 Task: nan
Action: Mouse moved to (479, 187)
Screenshot: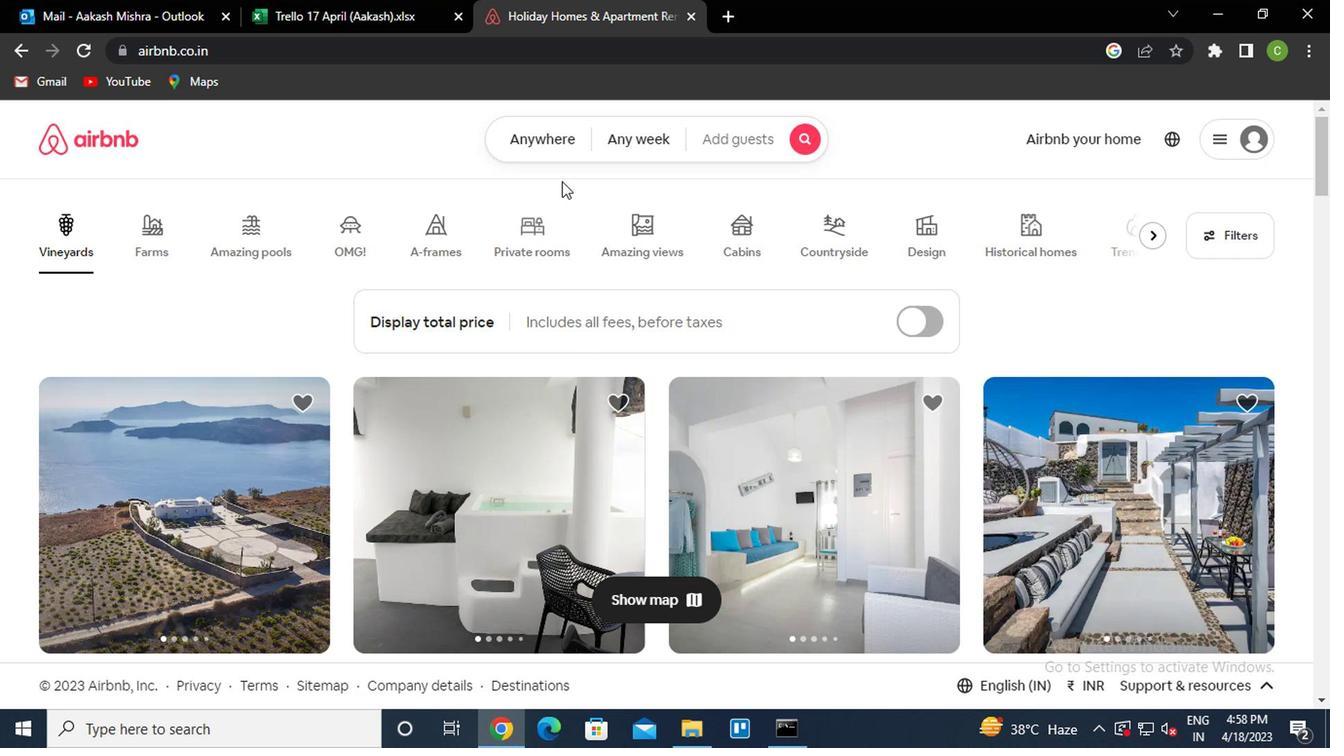 
Action: Mouse pressed left at (479, 187)
Screenshot: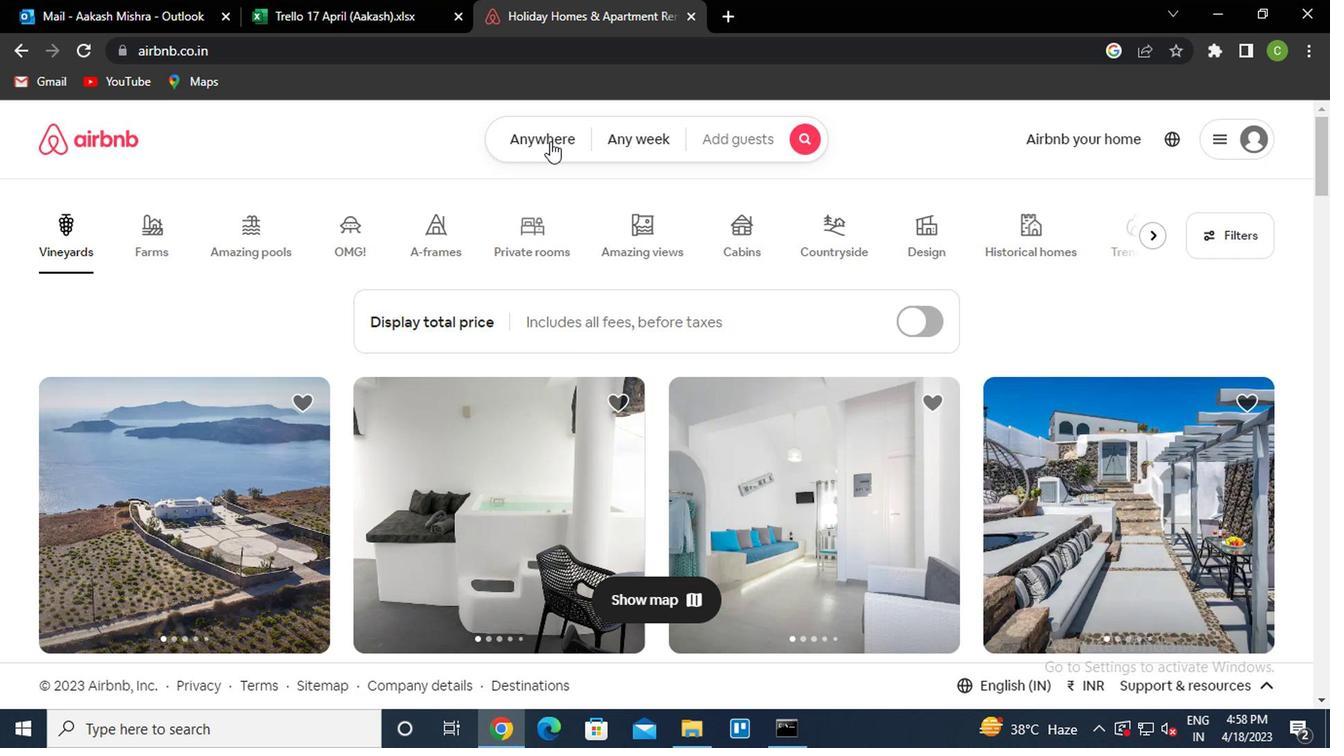 
Action: Mouse moved to (376, 243)
Screenshot: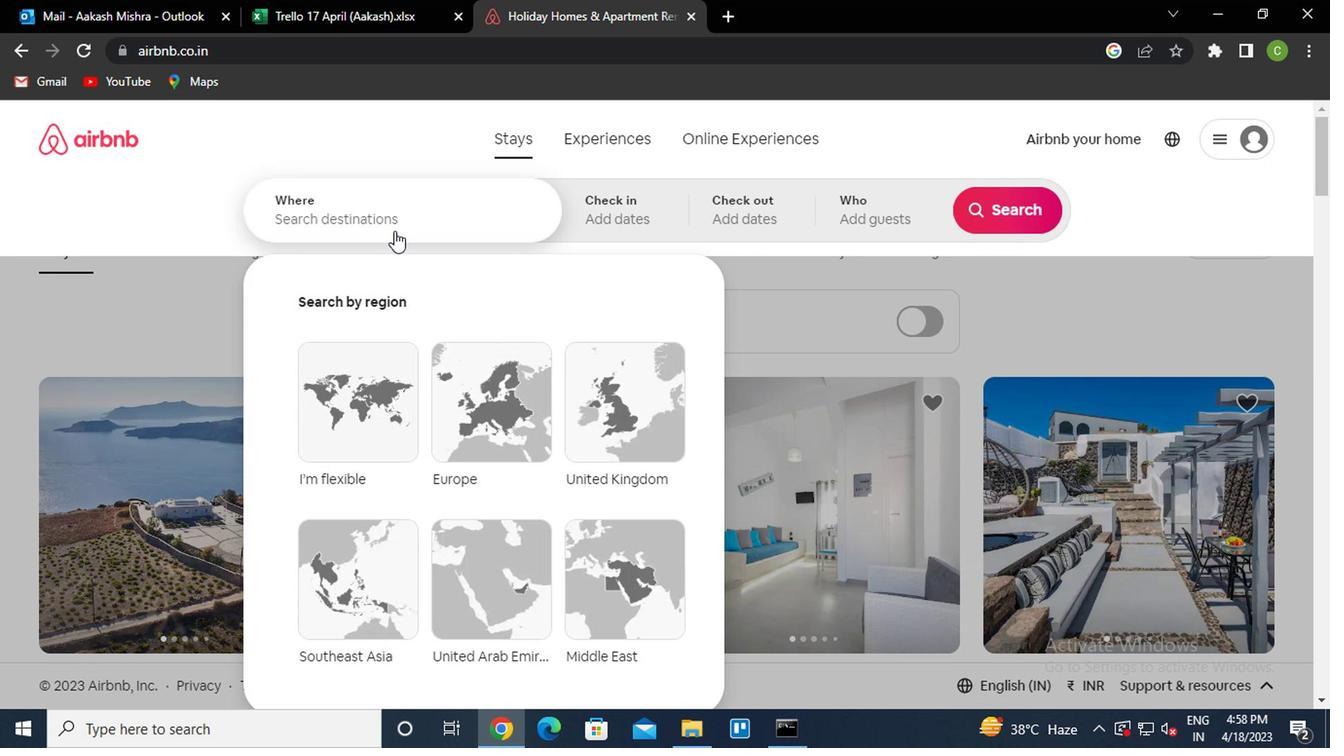 
Action: Mouse pressed left at (376, 243)
Screenshot: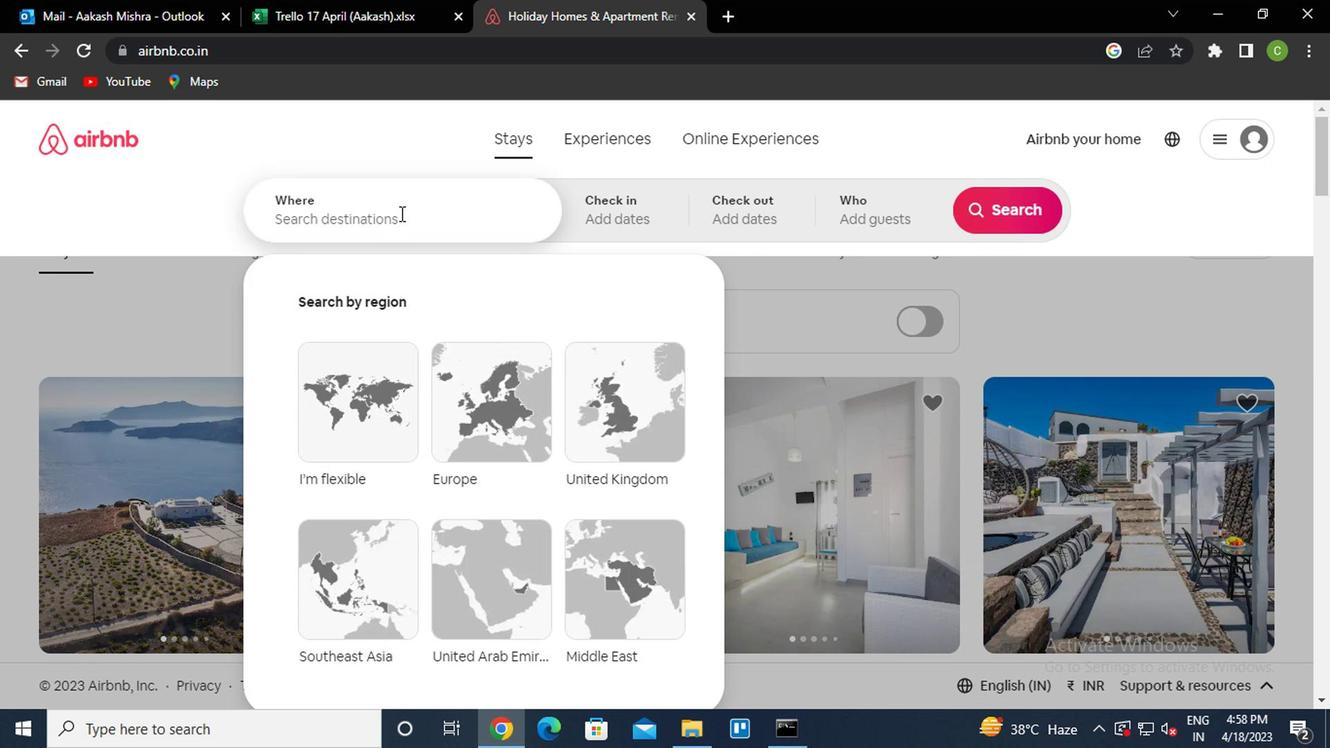 
Action: Key pressed b<Key.caps_lock>ezerro<Key.space><Key.caps_lock>b<Key.caps_lock>razil<Key.down><Key.enter>
Screenshot: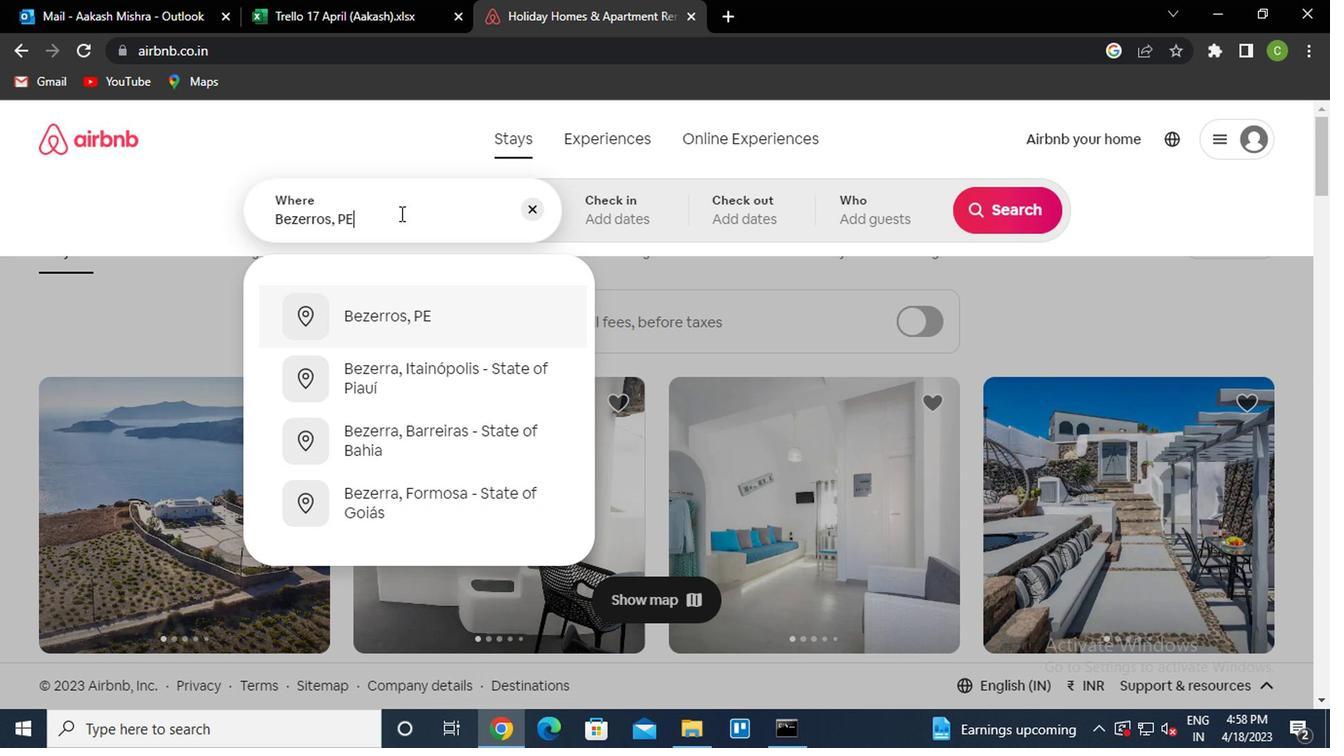 
Action: Mouse moved to (800, 352)
Screenshot: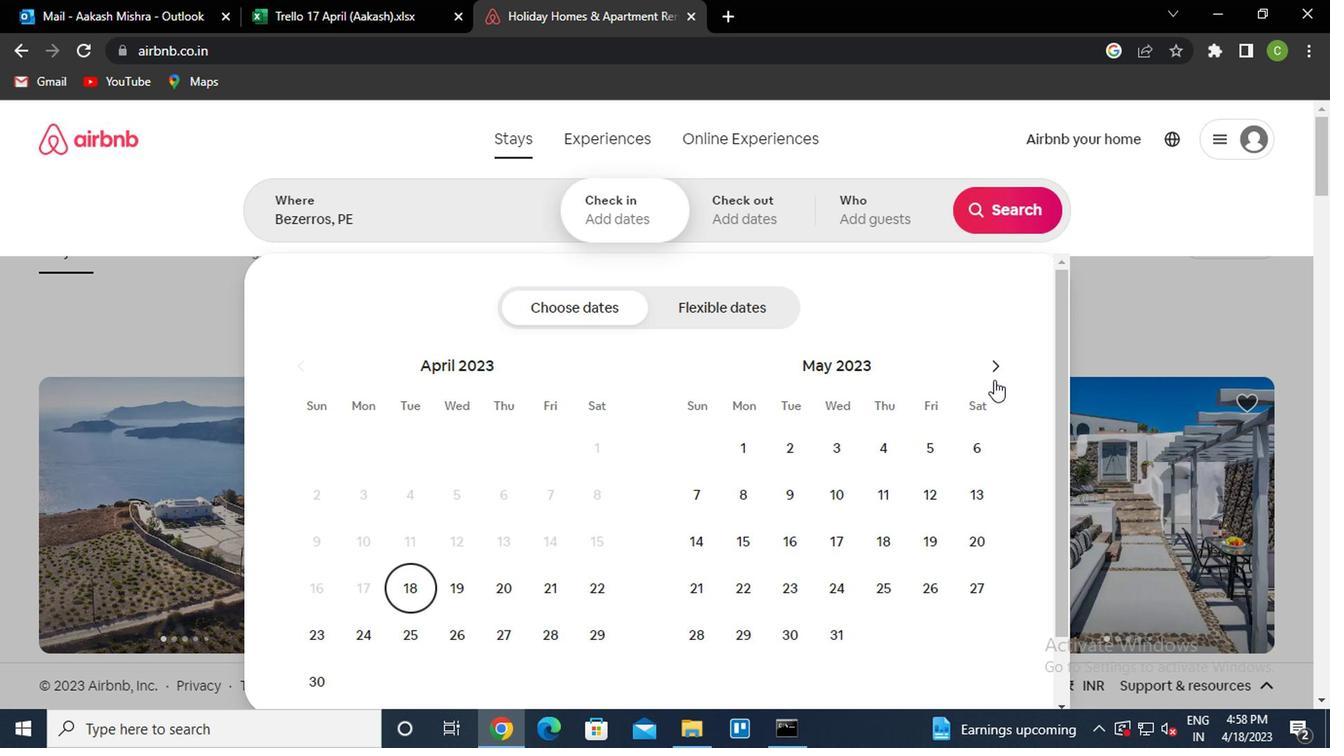 
Action: Mouse pressed left at (800, 352)
Screenshot: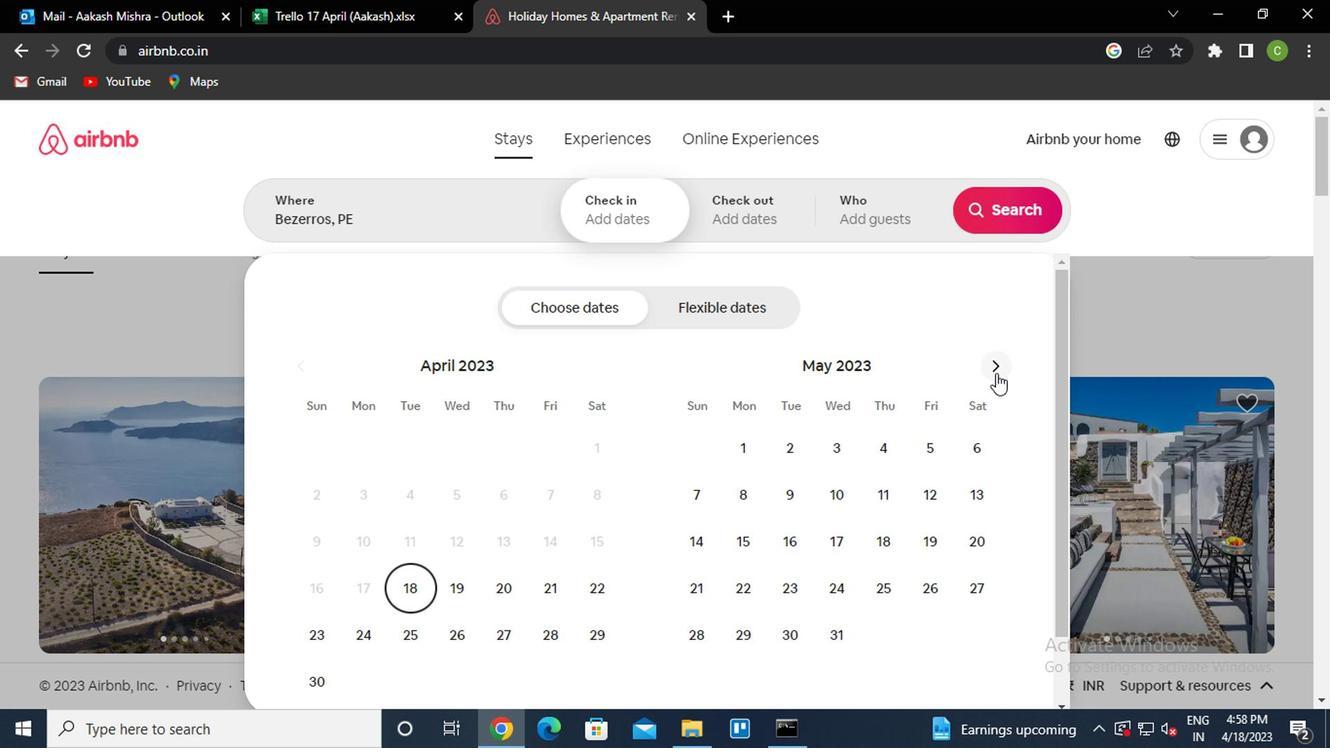 
Action: Mouse moved to (620, 472)
Screenshot: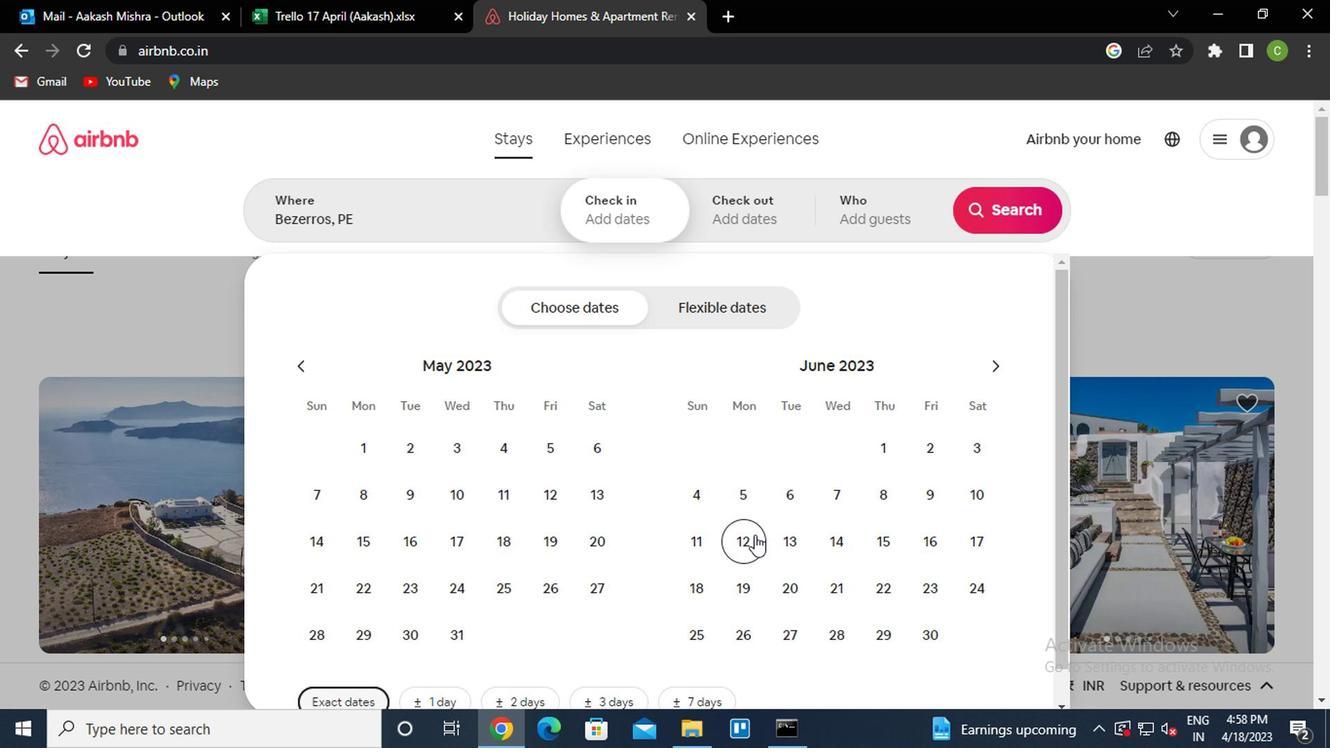 
Action: Mouse pressed left at (620, 472)
Screenshot: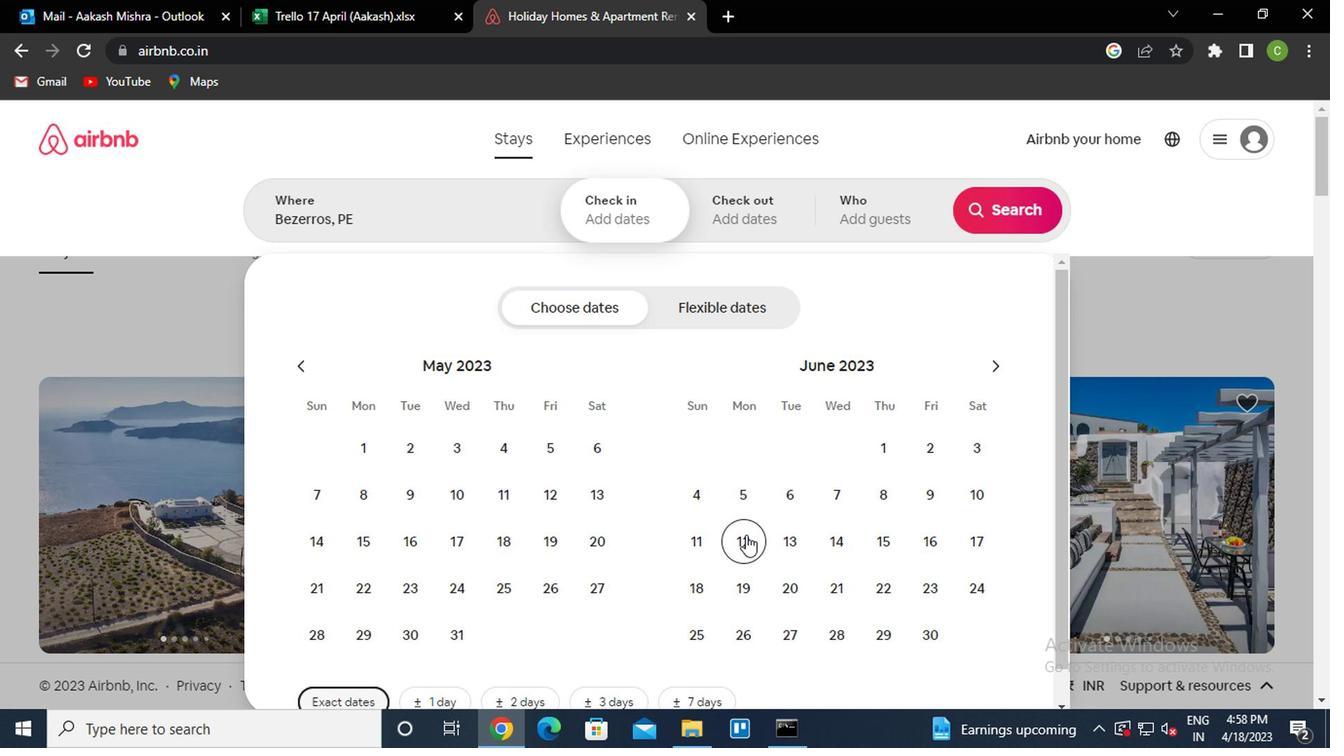 
Action: Mouse moved to (713, 476)
Screenshot: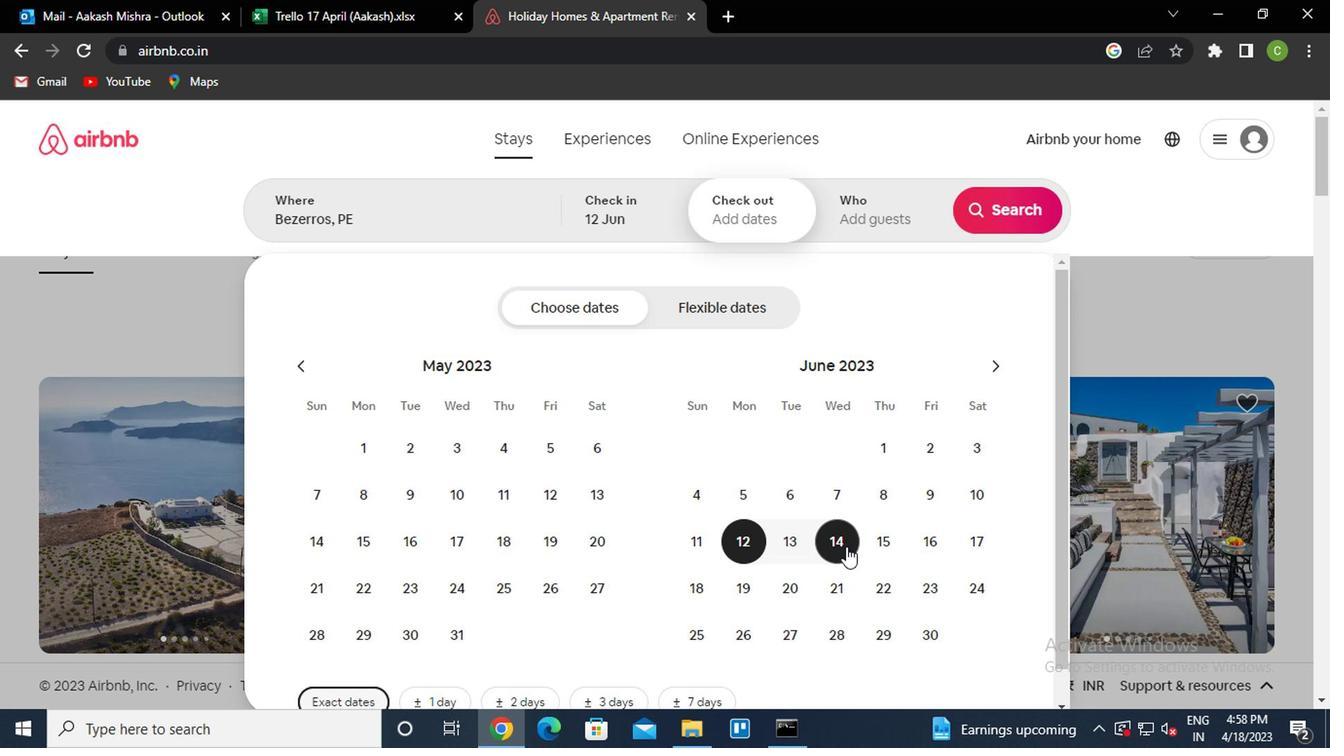 
Action: Mouse pressed left at (713, 476)
Screenshot: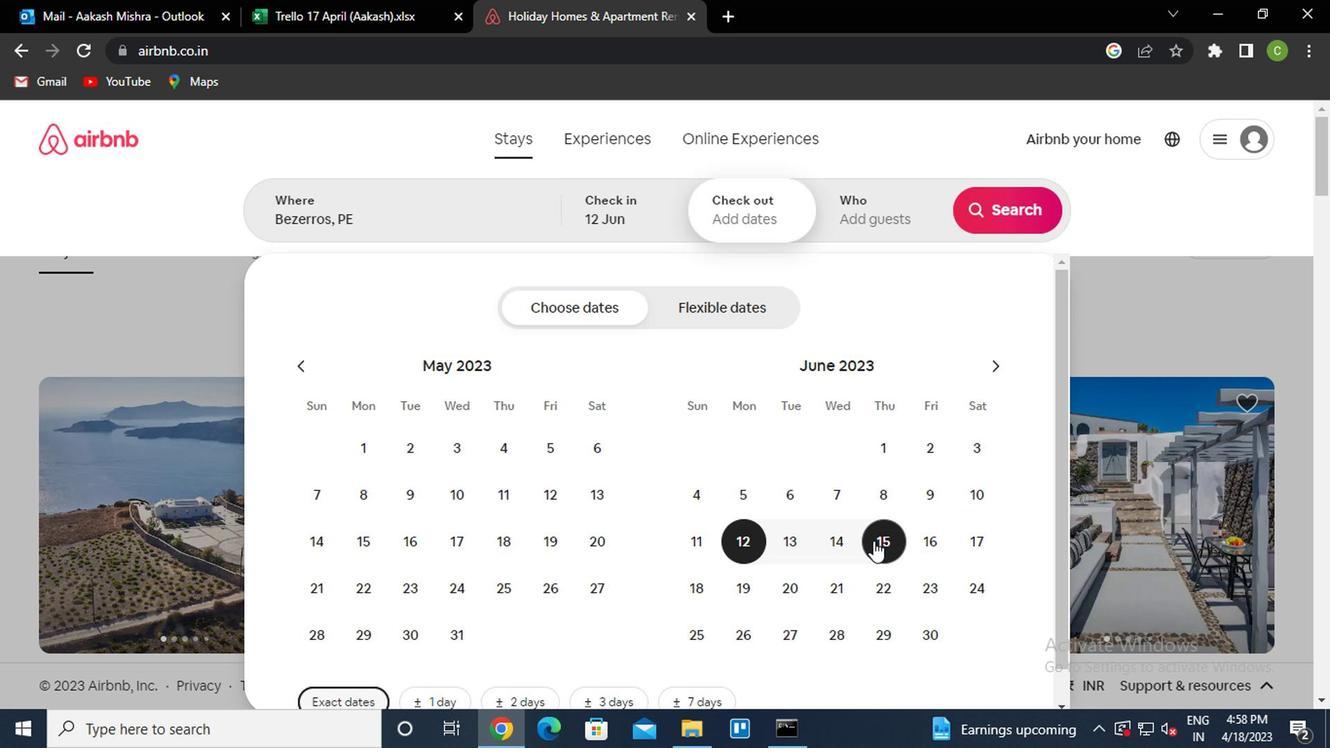 
Action: Mouse moved to (691, 221)
Screenshot: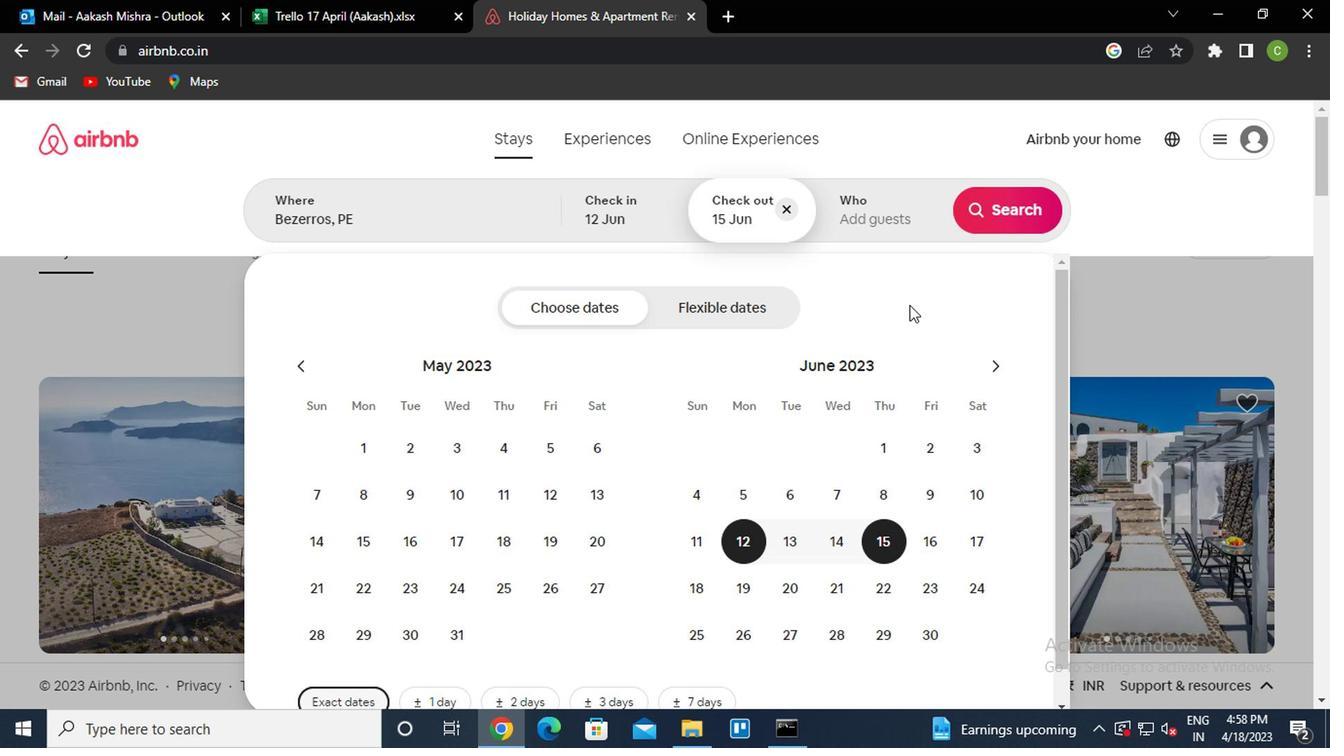 
Action: Mouse pressed left at (691, 221)
Screenshot: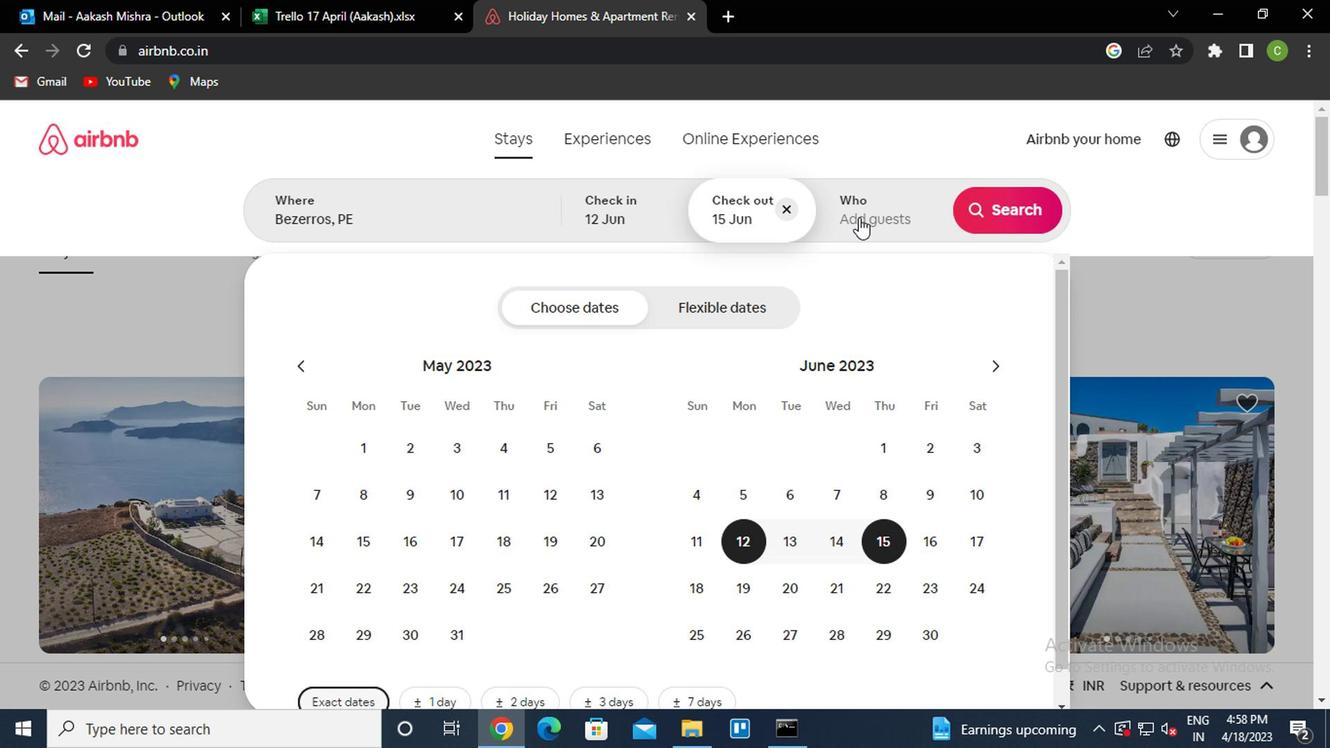
Action: Mouse moved to (799, 318)
Screenshot: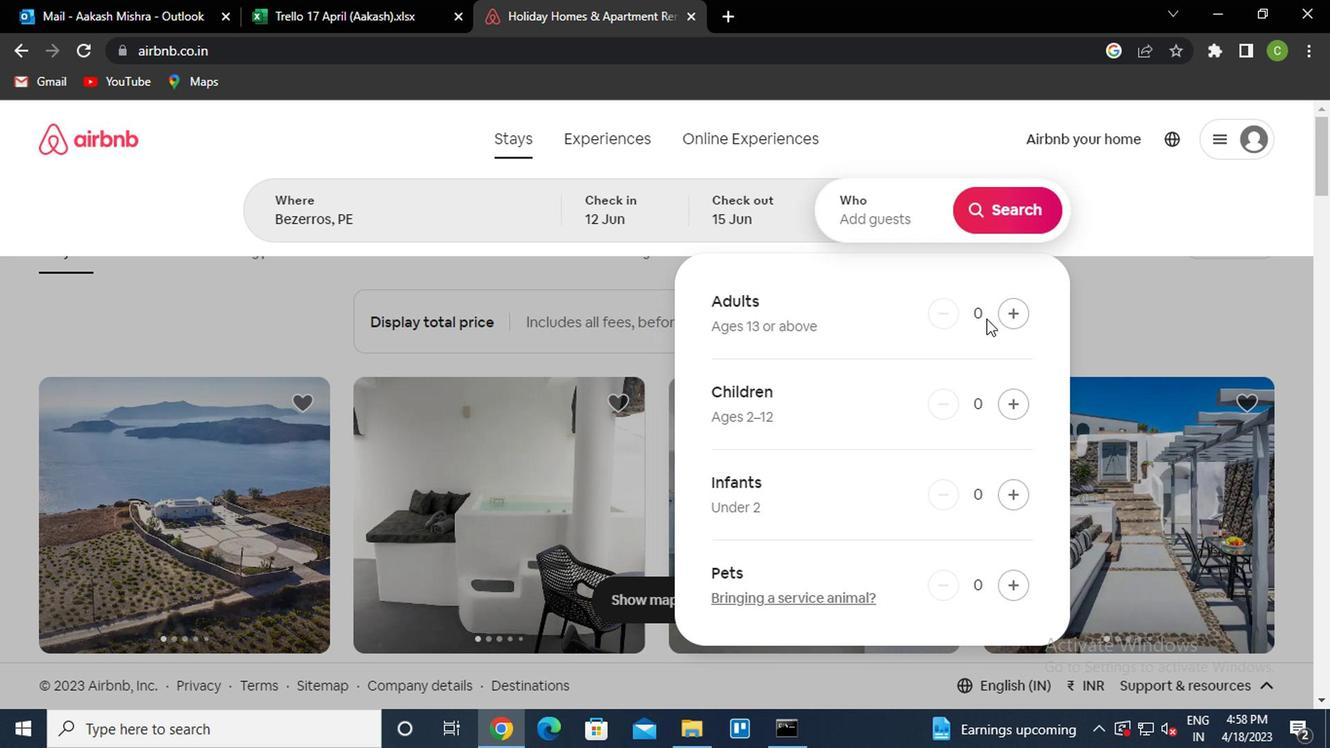 
Action: Mouse pressed left at (799, 318)
Screenshot: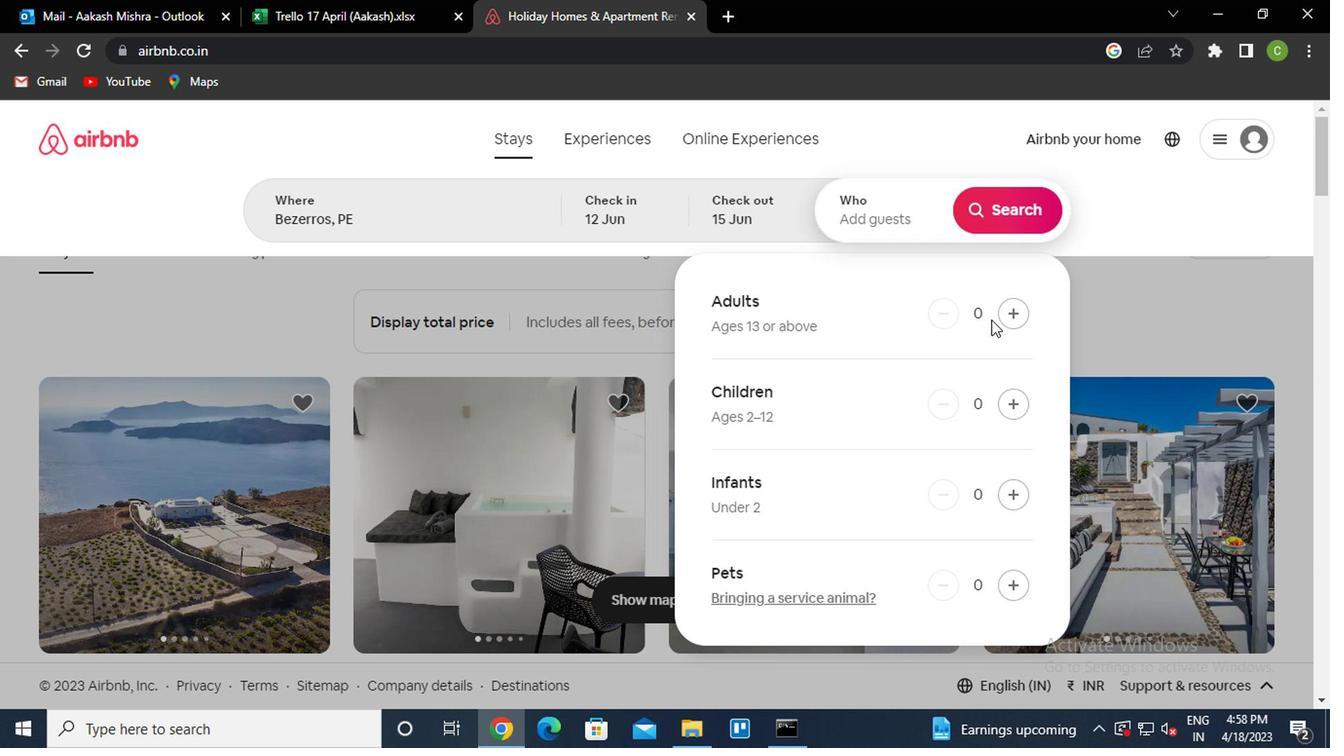 
Action: Mouse moved to (805, 315)
Screenshot: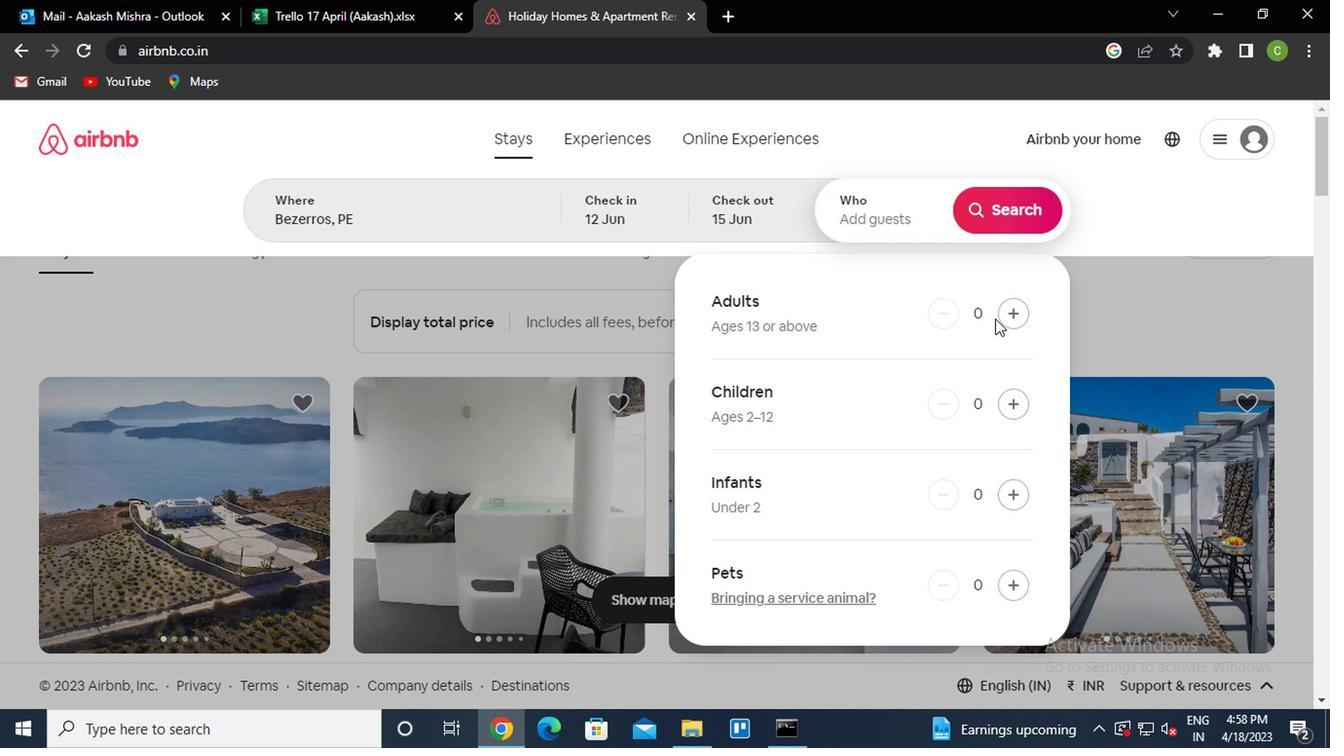 
Action: Mouse pressed left at (805, 315)
Screenshot: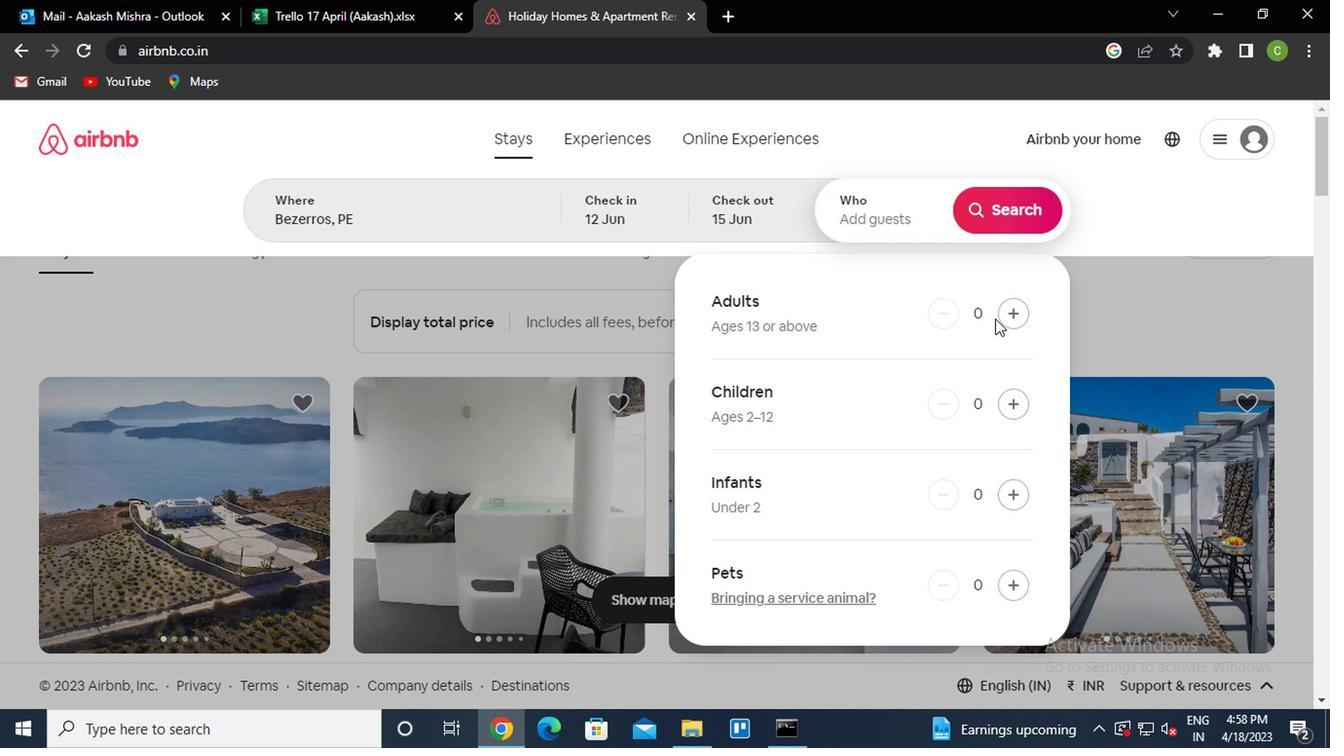 
Action: Mouse pressed left at (805, 315)
Screenshot: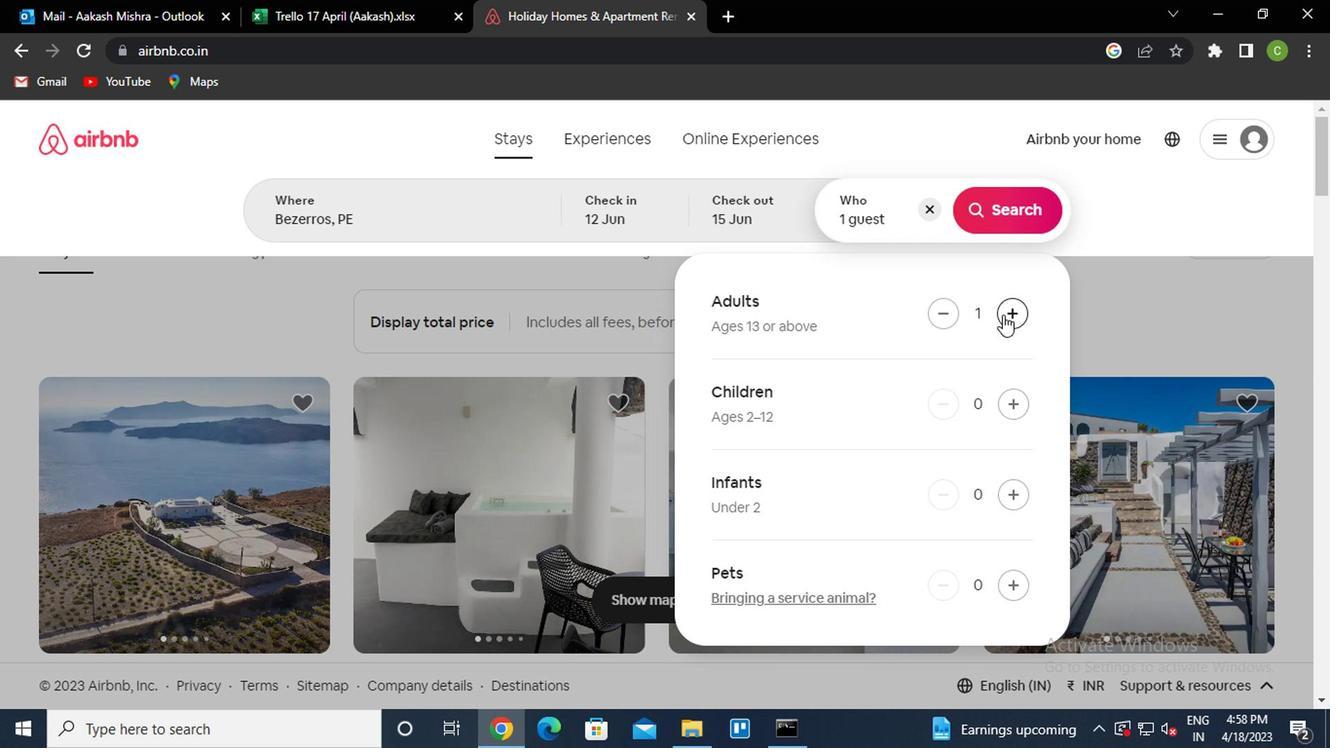 
Action: Mouse moved to (949, 334)
Screenshot: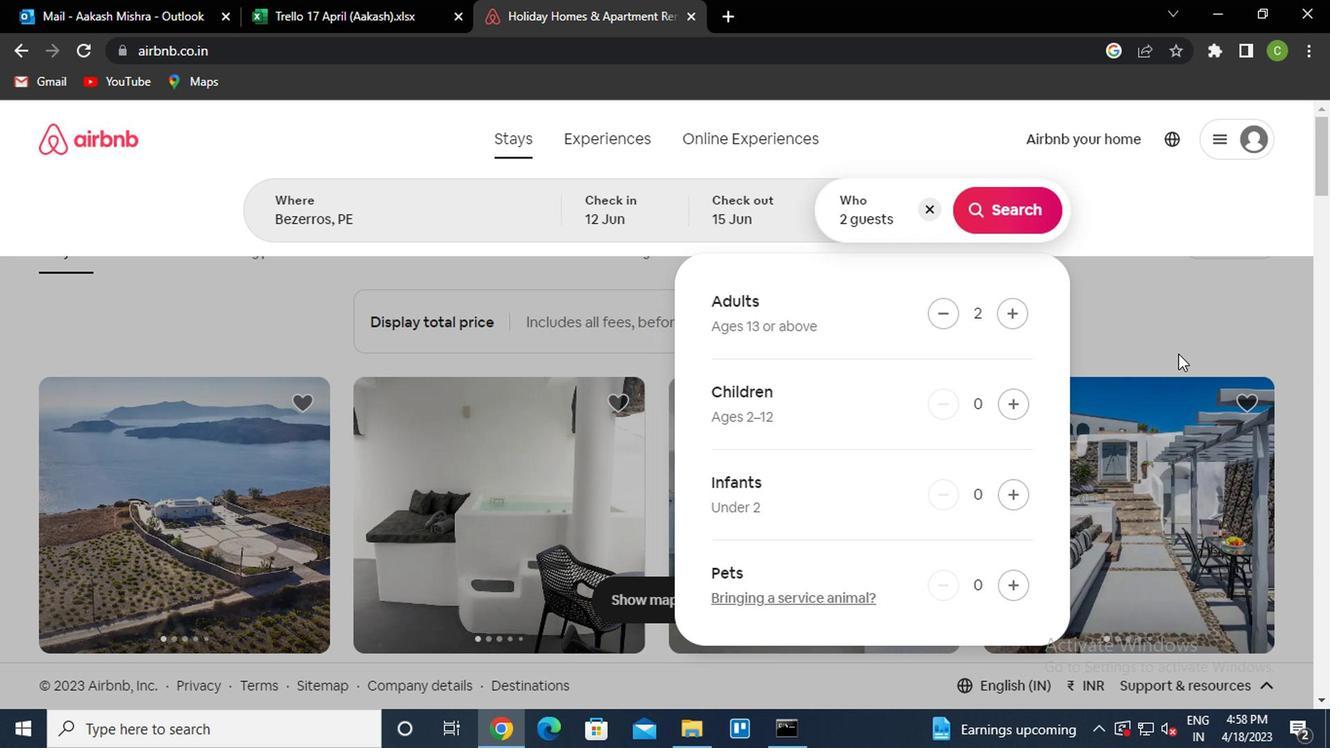 
Action: Mouse pressed left at (949, 334)
Screenshot: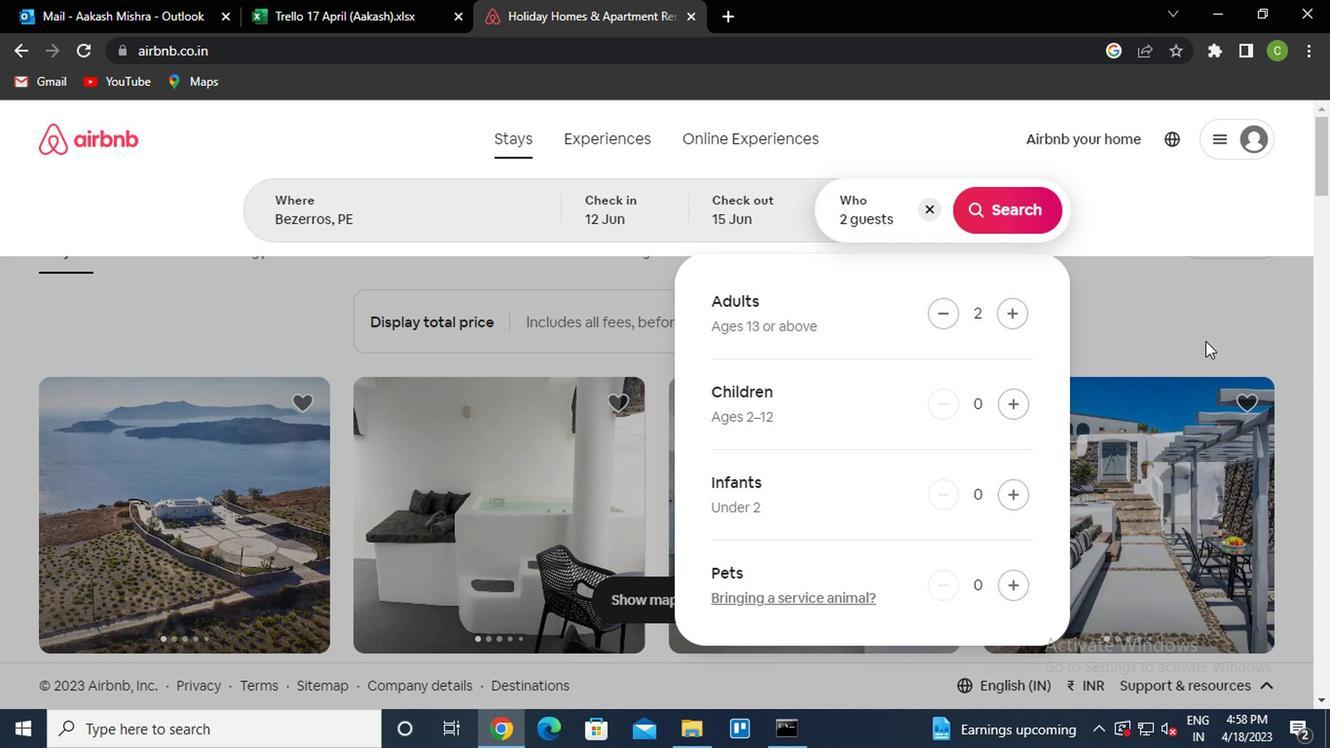 
Action: Mouse moved to (941, 255)
Screenshot: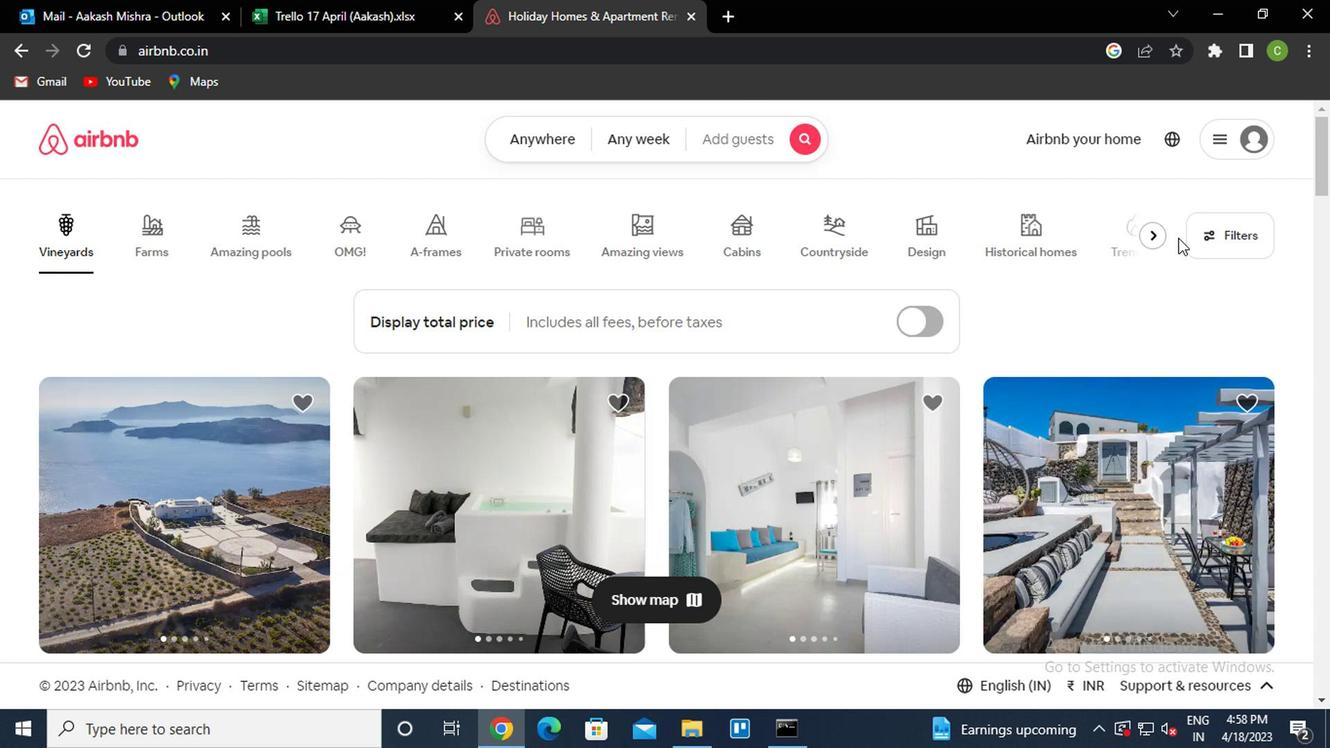 
Action: Mouse pressed left at (941, 255)
Screenshot: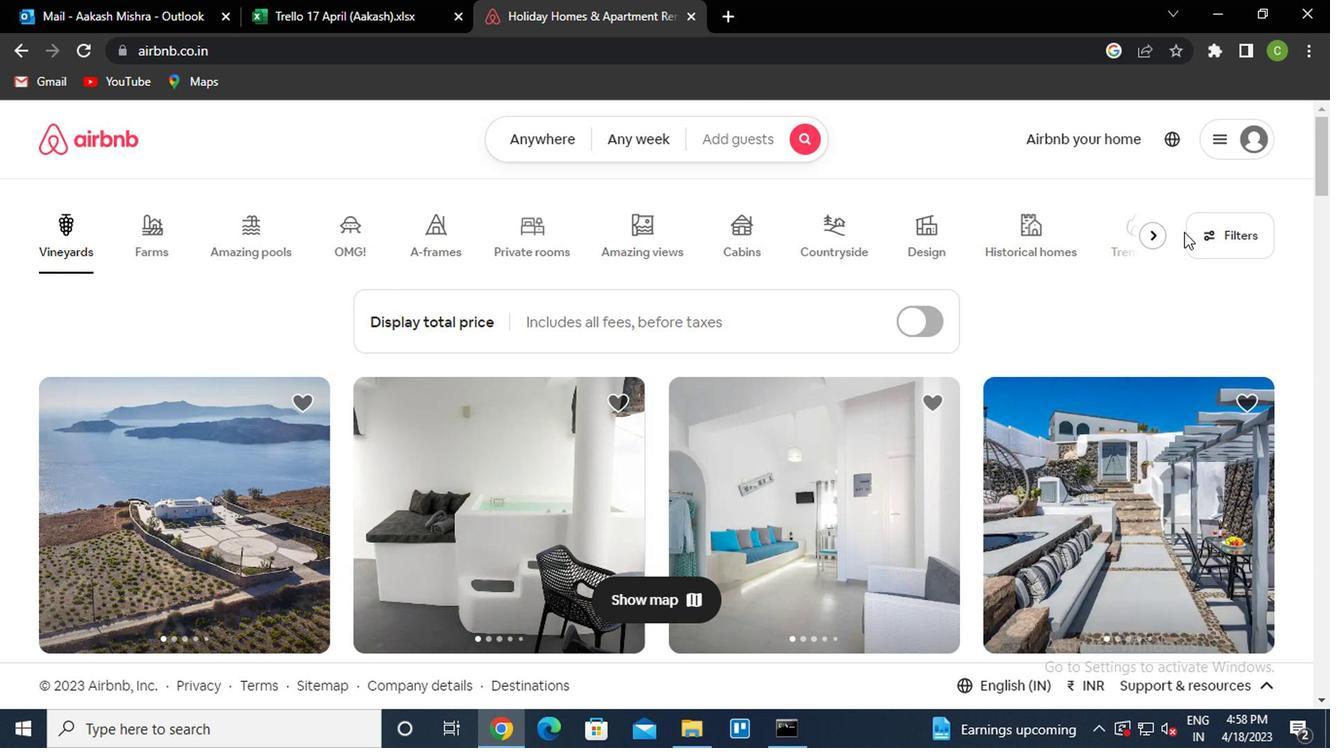 
Action: Mouse moved to (409, 422)
Screenshot: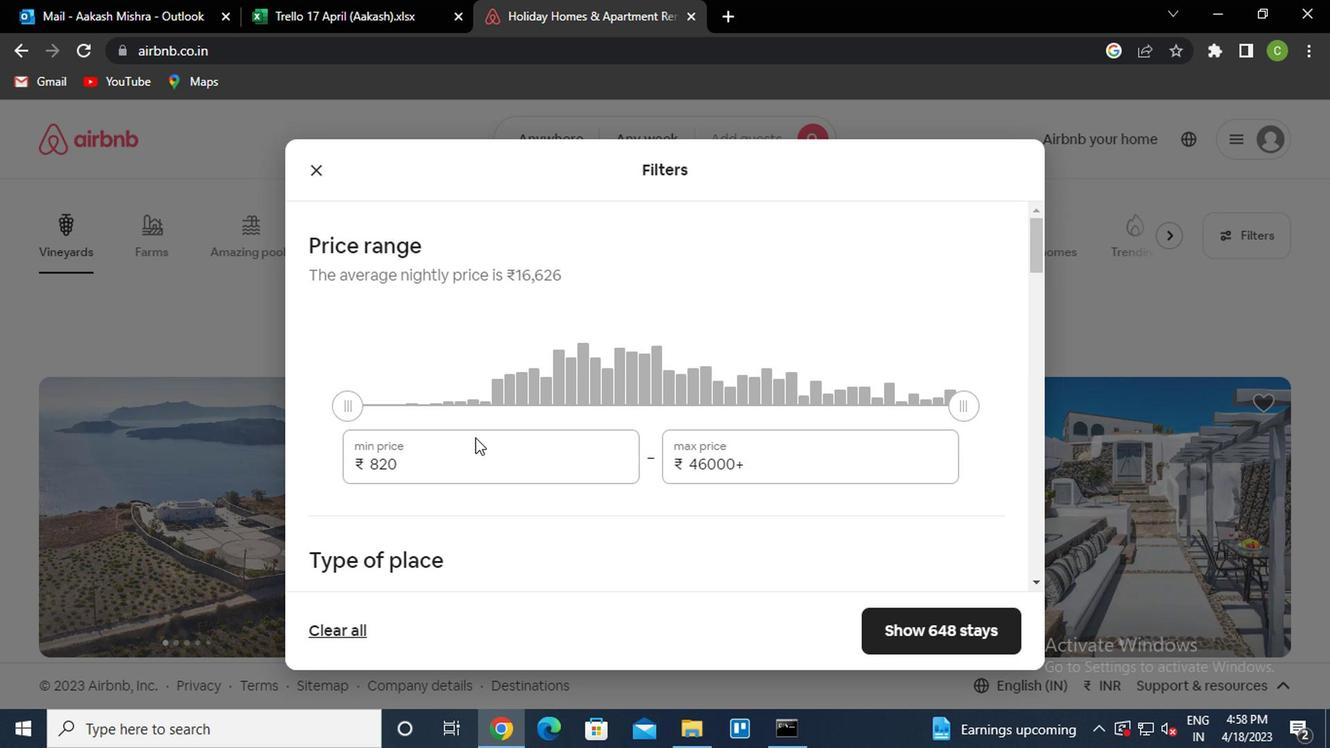 
Action: Mouse pressed left at (409, 422)
Screenshot: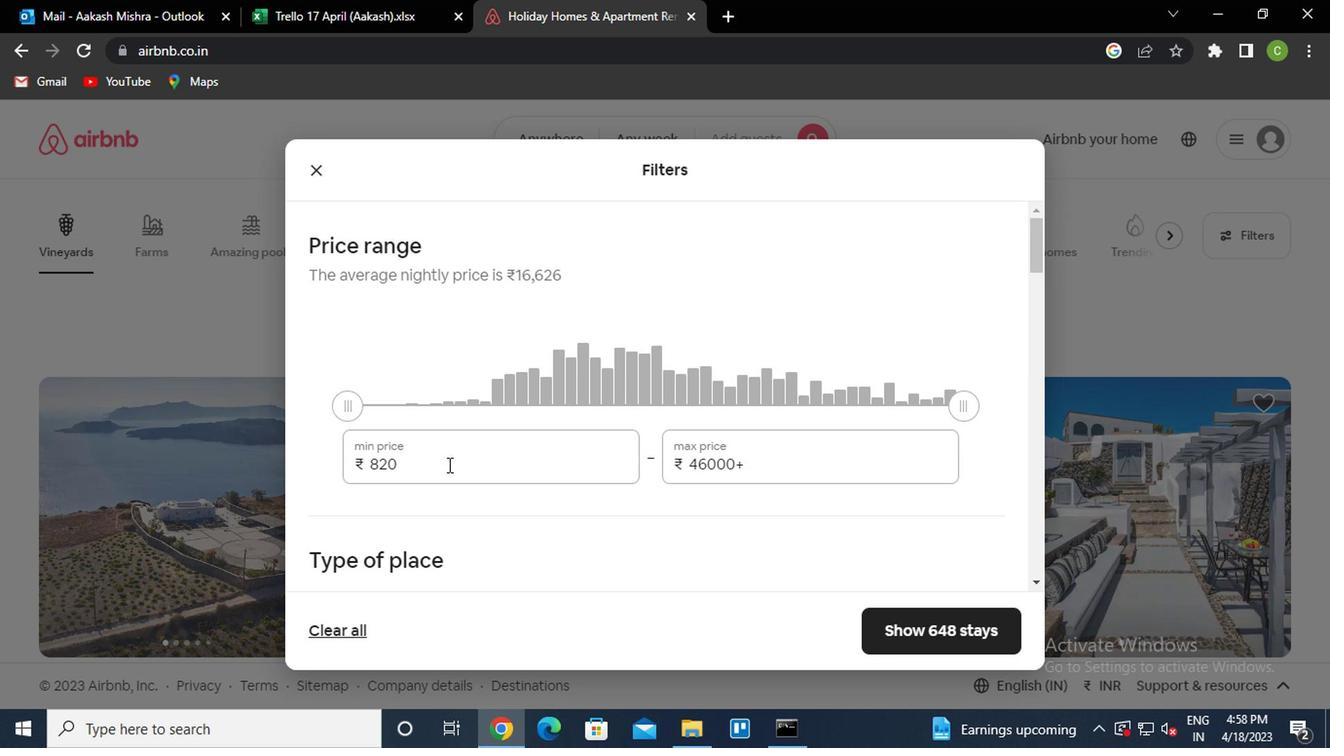 
Action: Mouse moved to (409, 422)
Screenshot: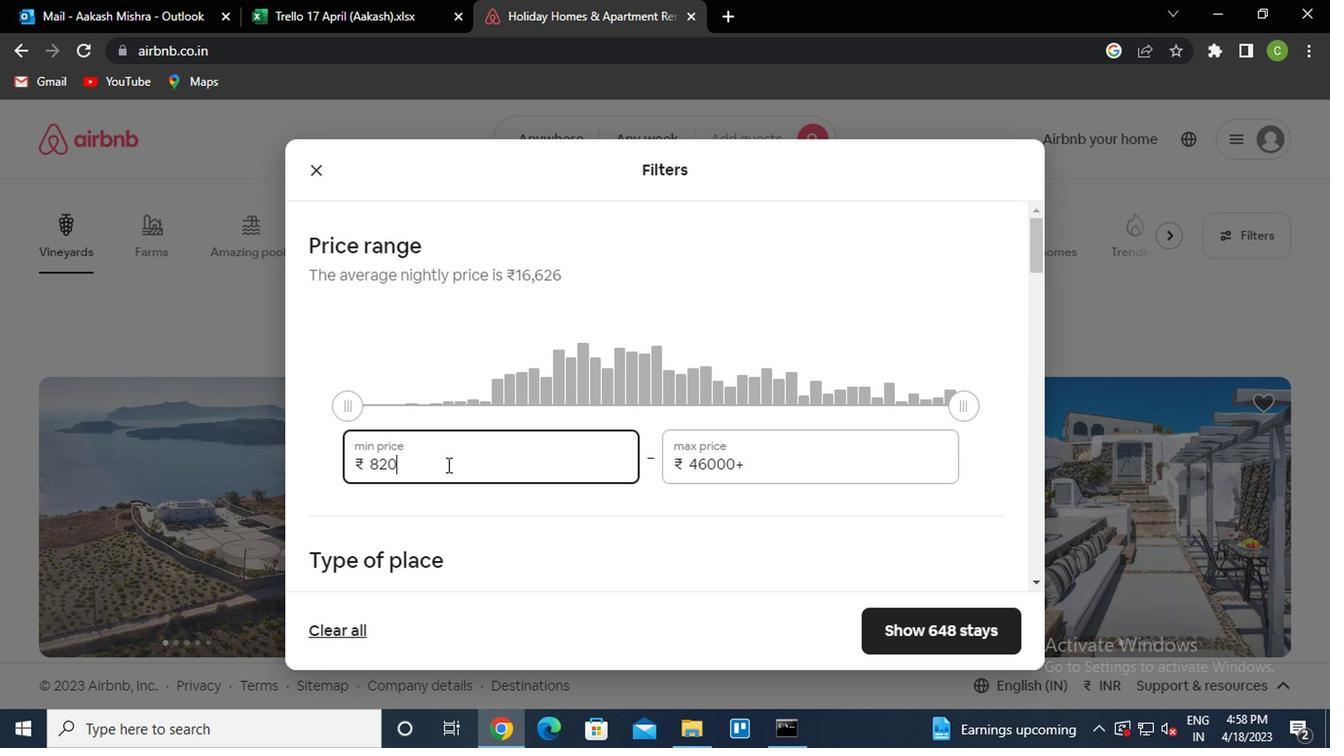
Action: Key pressed <Key.backspace><Key.backspace><Key.backspace>10000<Key.tab>15000
Screenshot: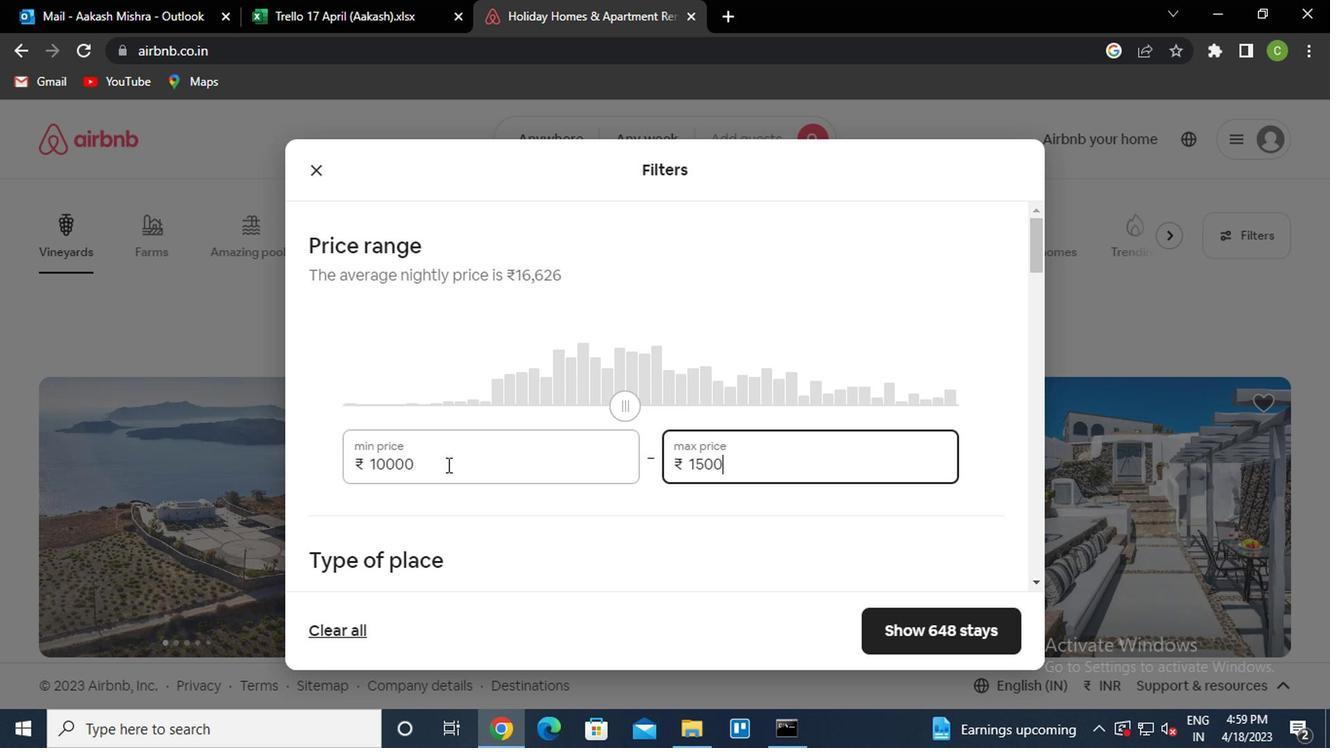 
Action: Mouse moved to (496, 453)
Screenshot: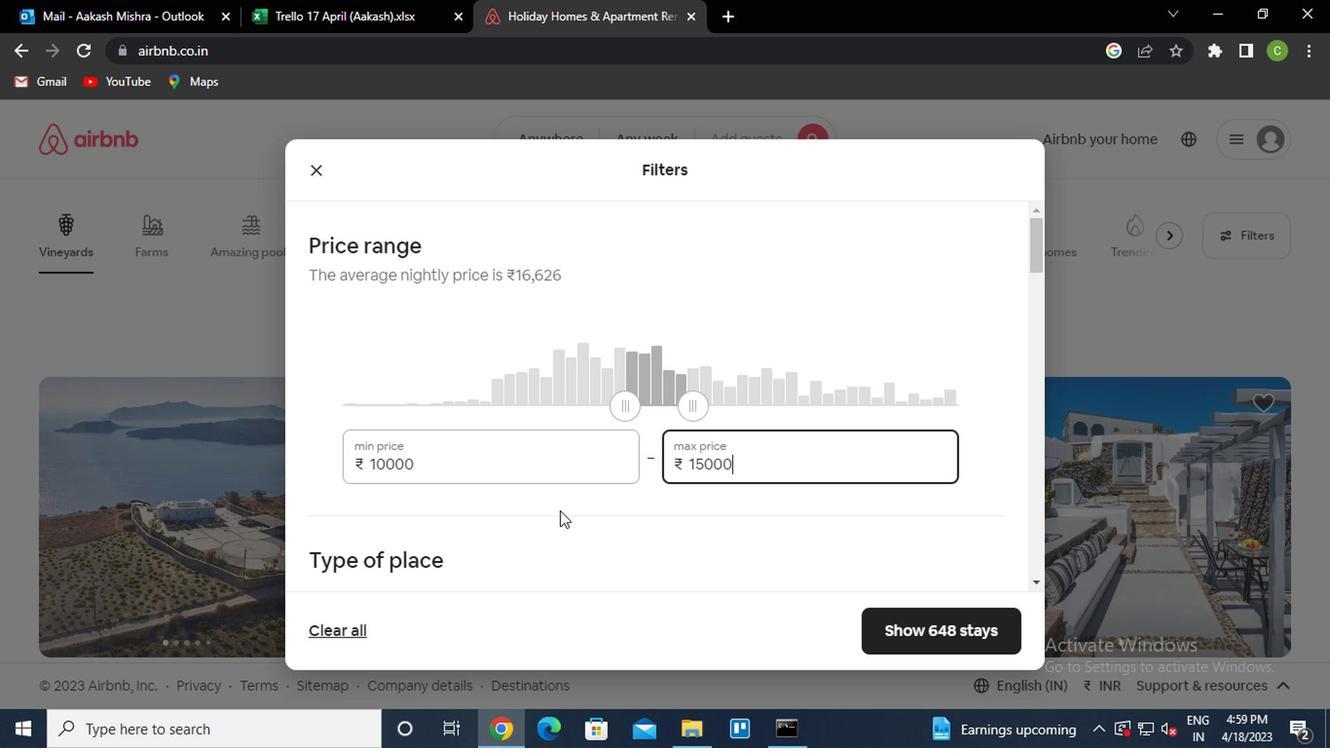 
Action: Mouse scrolled (496, 453) with delta (0, 0)
Screenshot: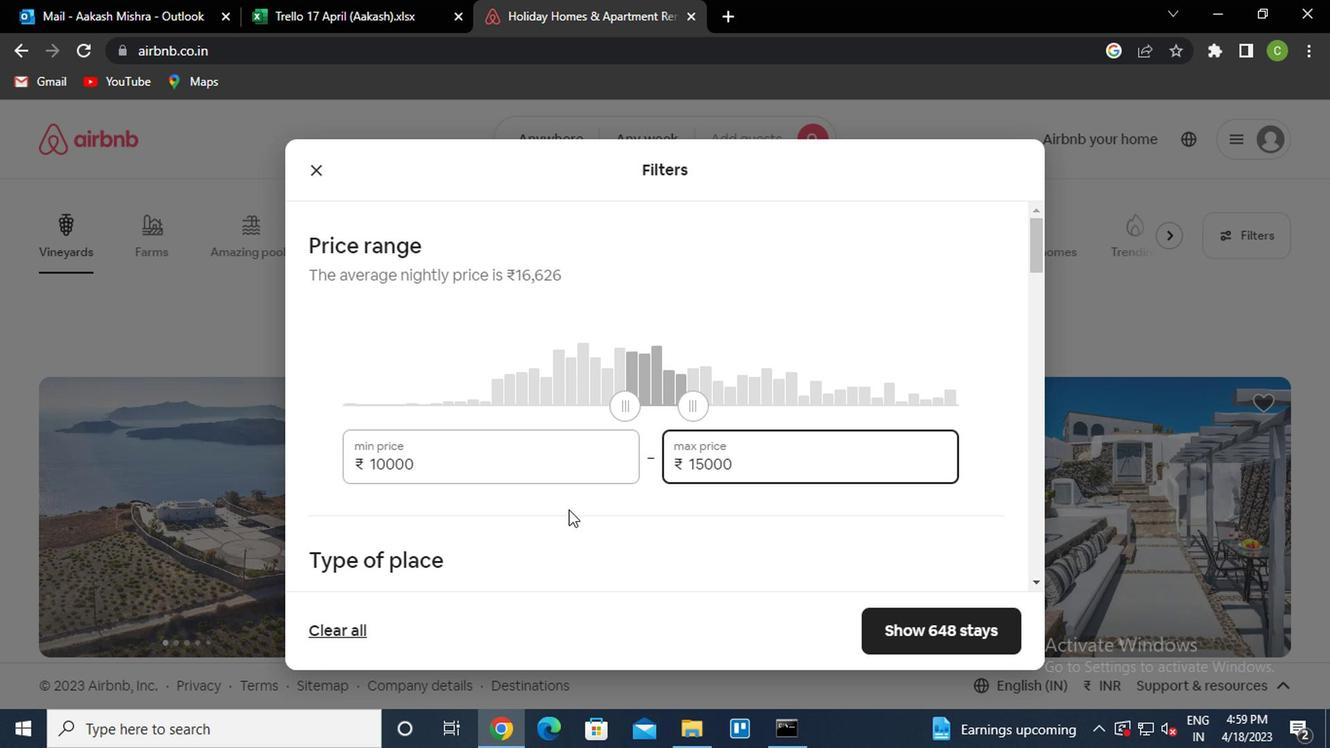 
Action: Mouse moved to (519, 453)
Screenshot: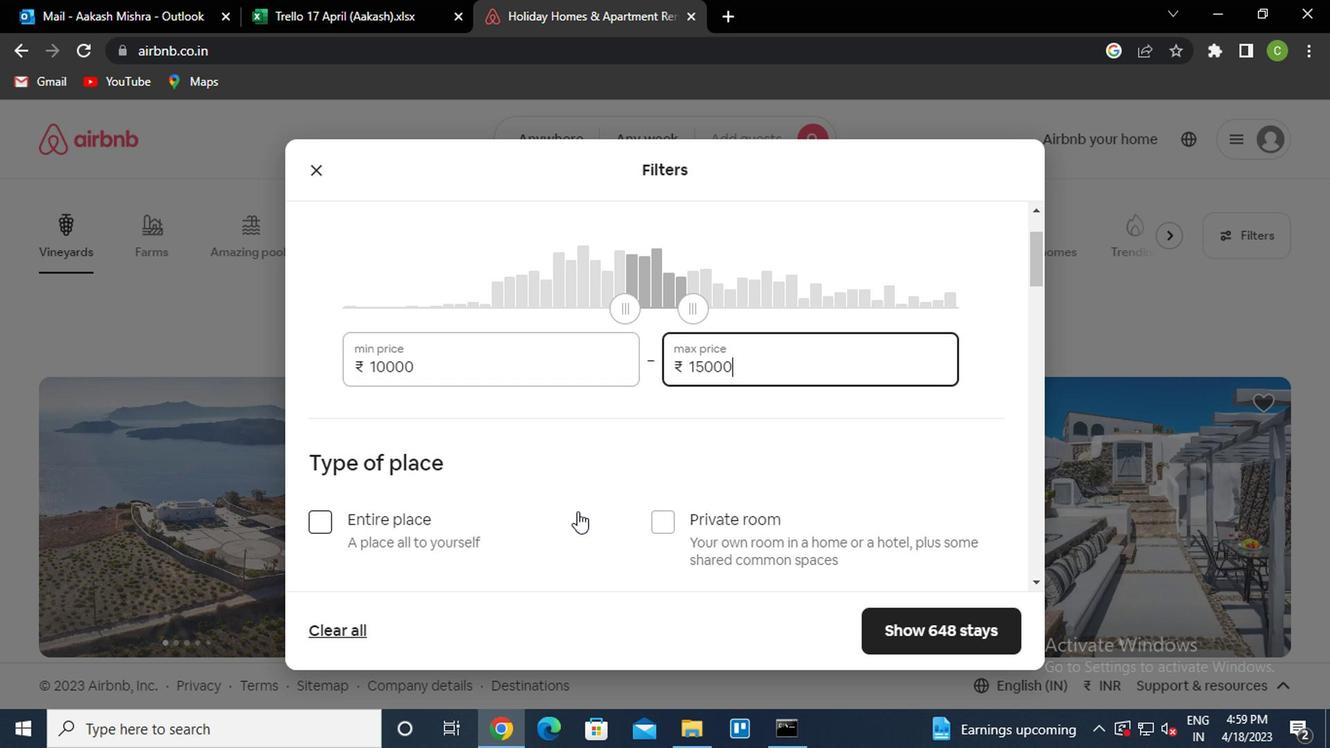 
Action: Mouse scrolled (519, 452) with delta (0, 0)
Screenshot: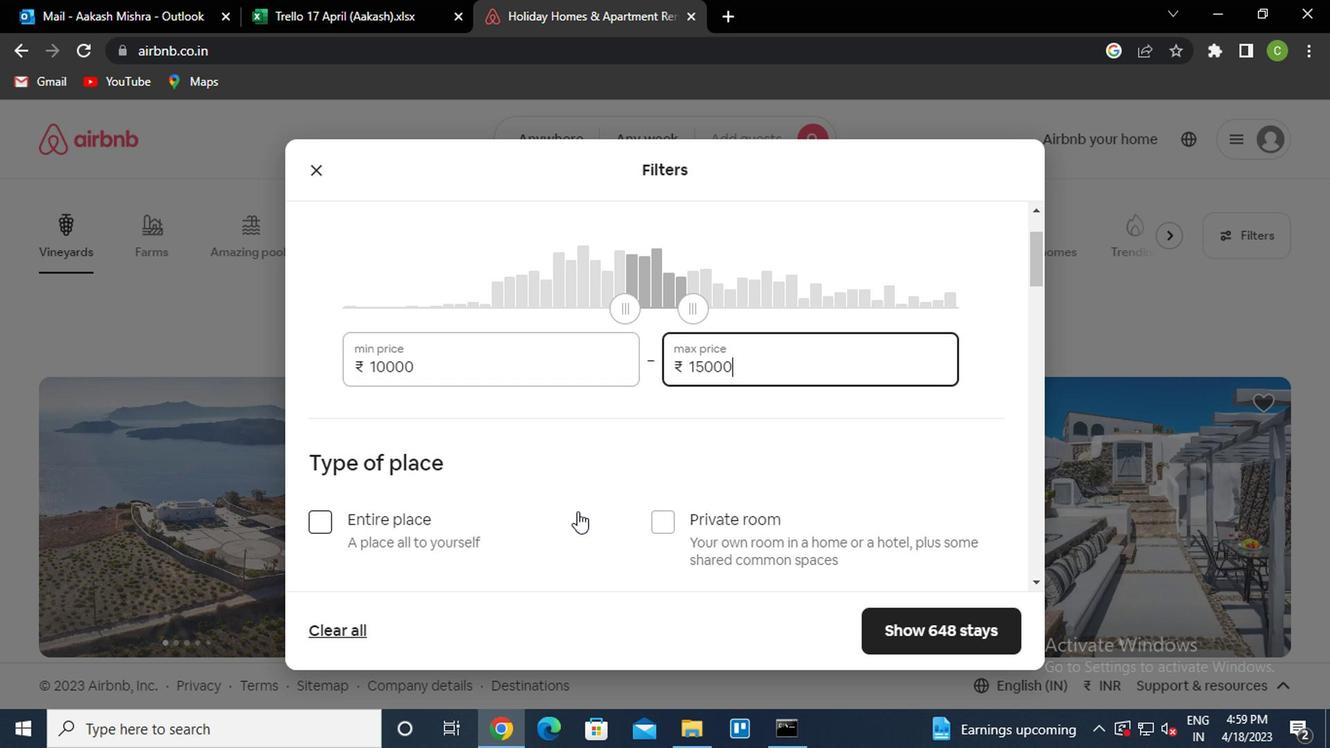 
Action: Mouse moved to (349, 401)
Screenshot: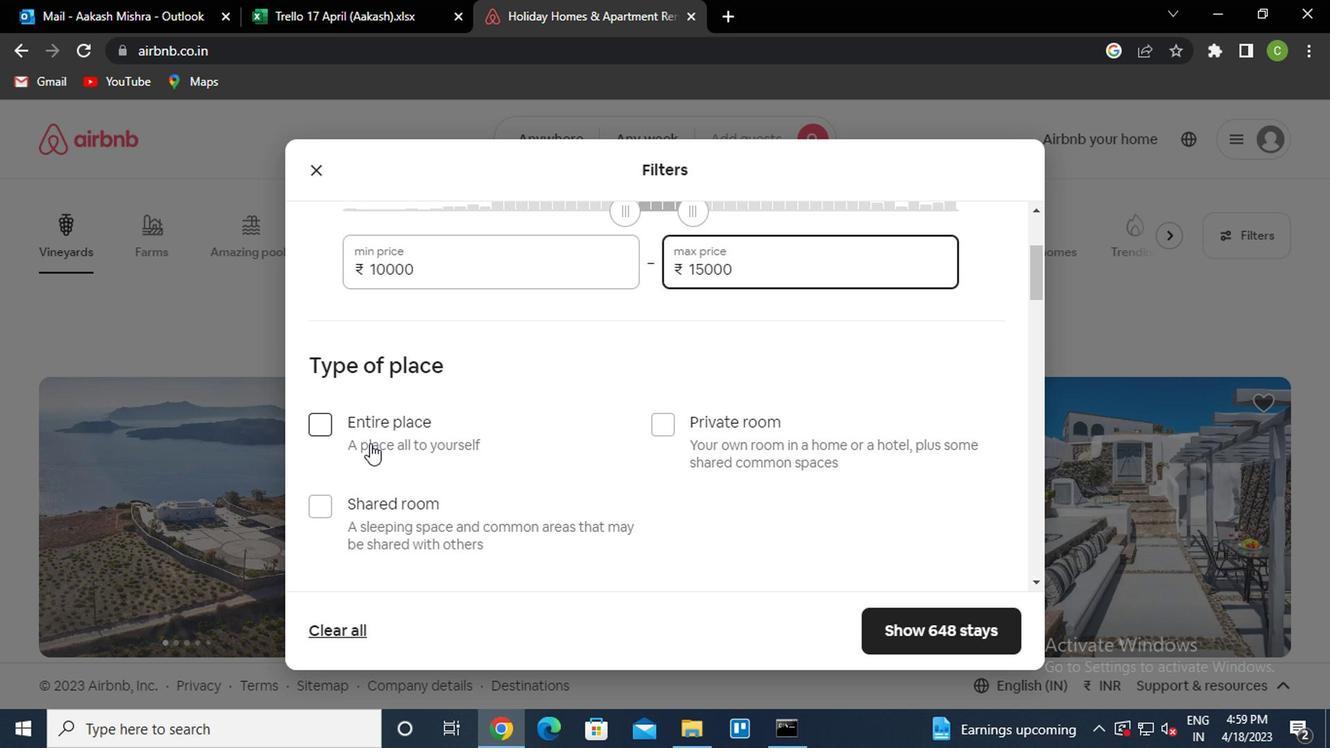 
Action: Mouse pressed left at (349, 401)
Screenshot: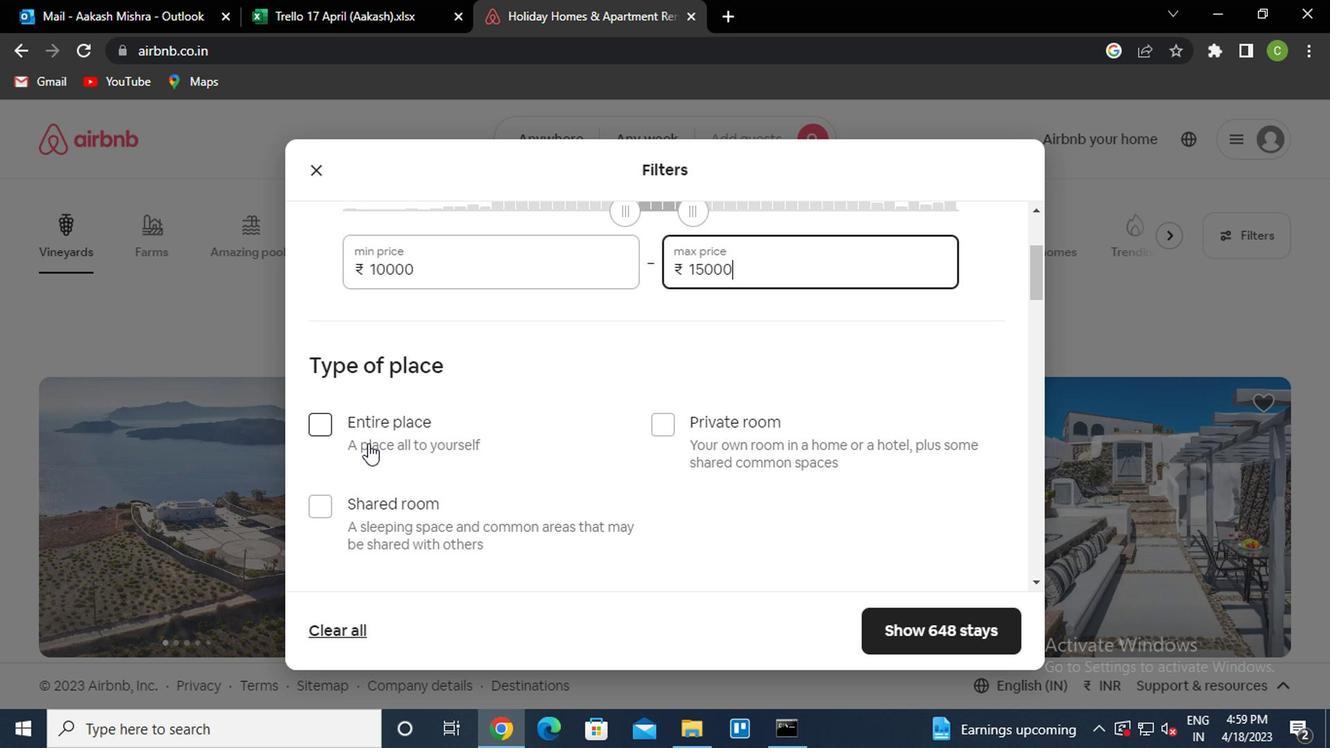 
Action: Mouse moved to (394, 423)
Screenshot: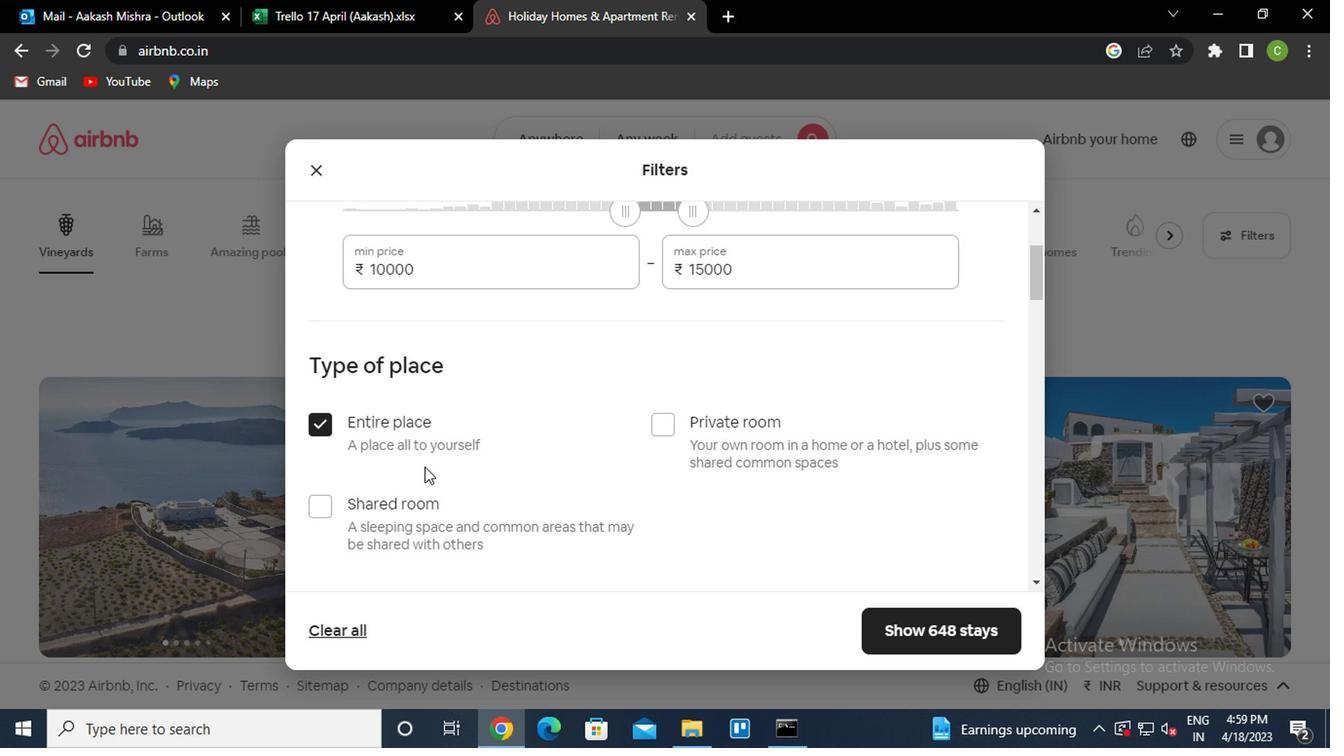 
Action: Mouse scrolled (394, 422) with delta (0, 0)
Screenshot: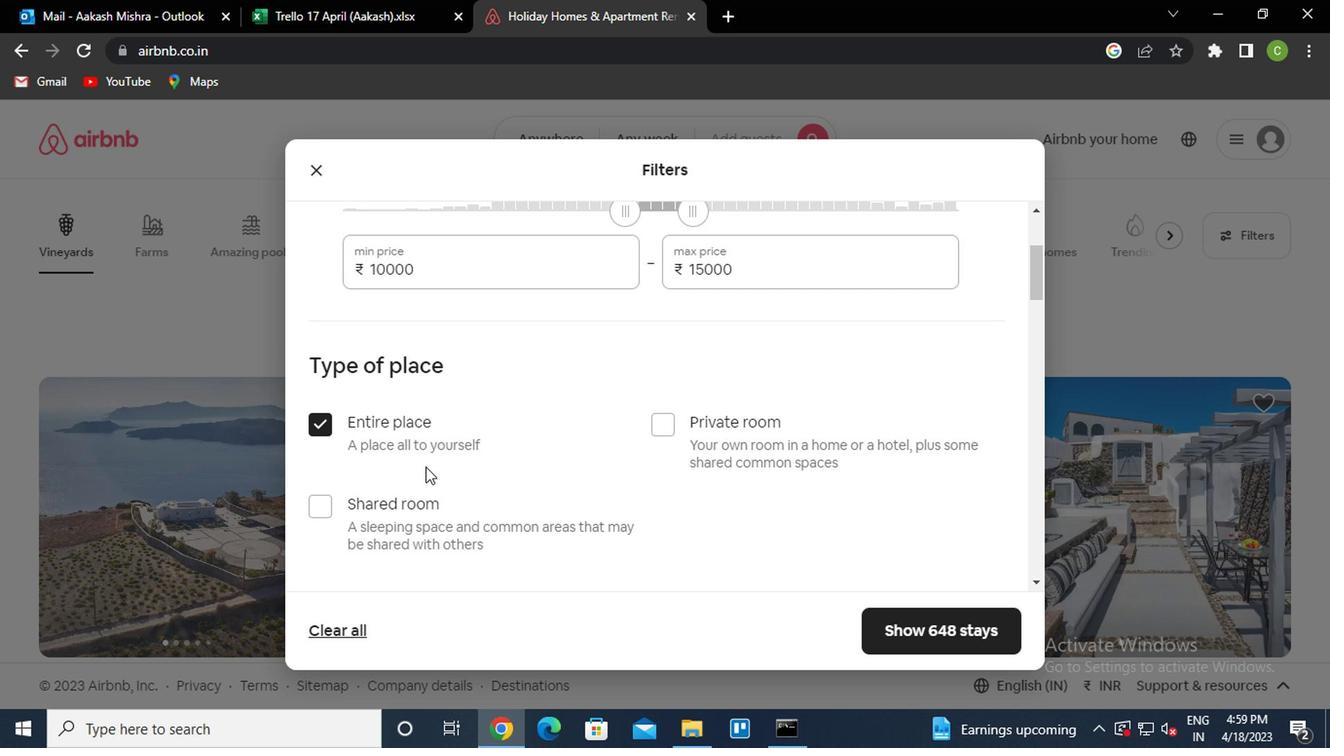 
Action: Mouse scrolled (394, 422) with delta (0, 0)
Screenshot: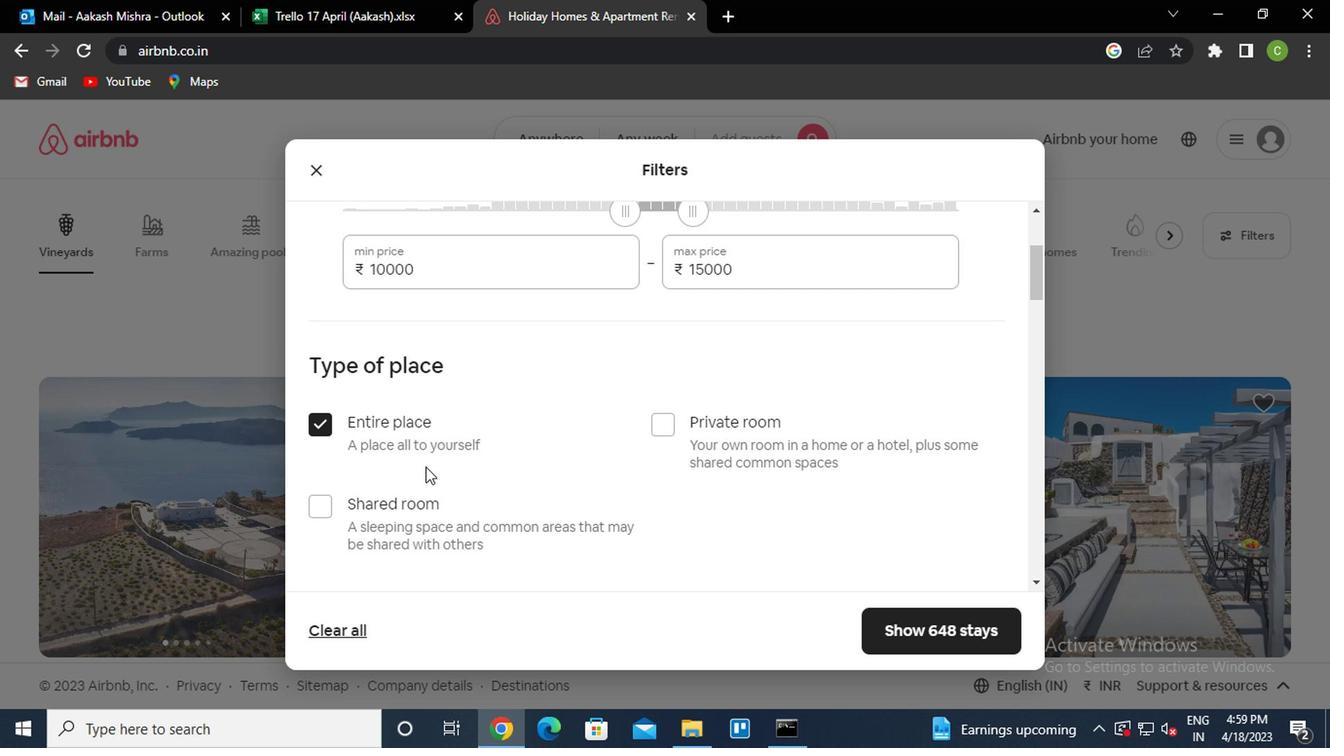 
Action: Mouse scrolled (394, 422) with delta (0, 0)
Screenshot: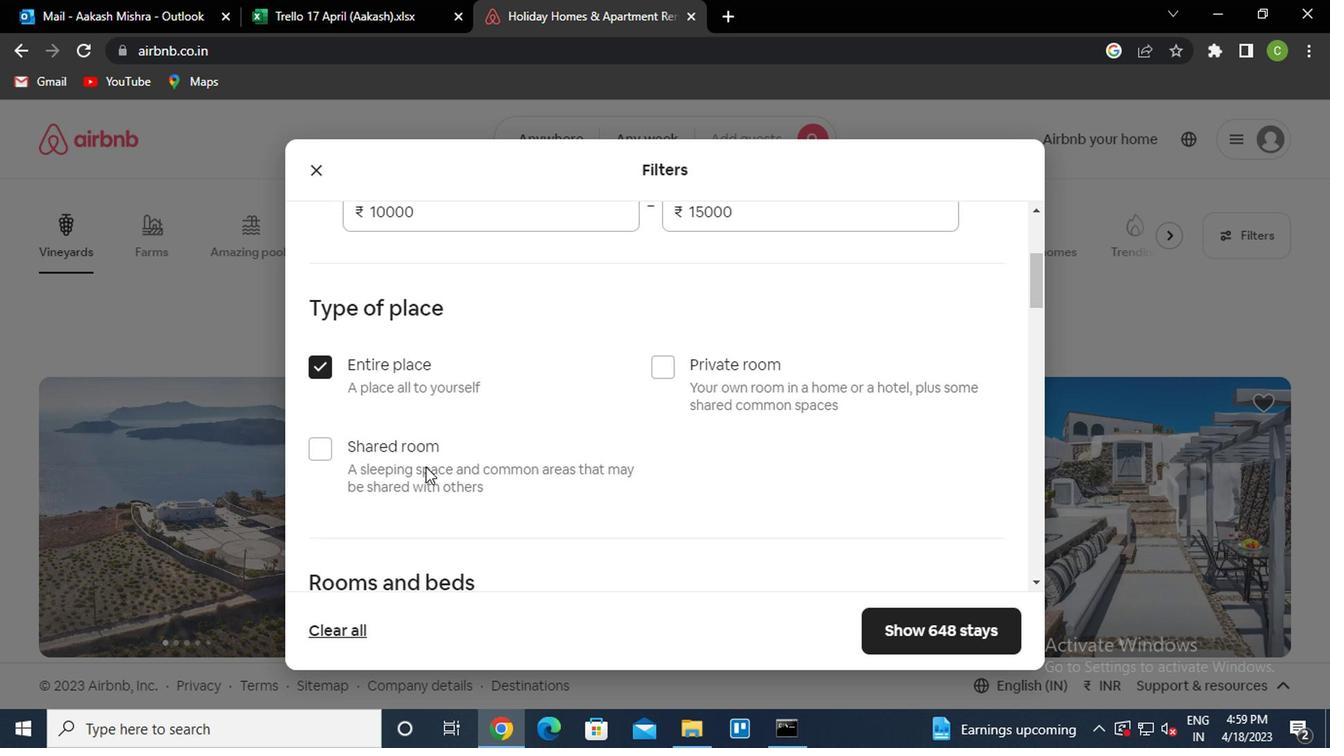 
Action: Mouse moved to (391, 409)
Screenshot: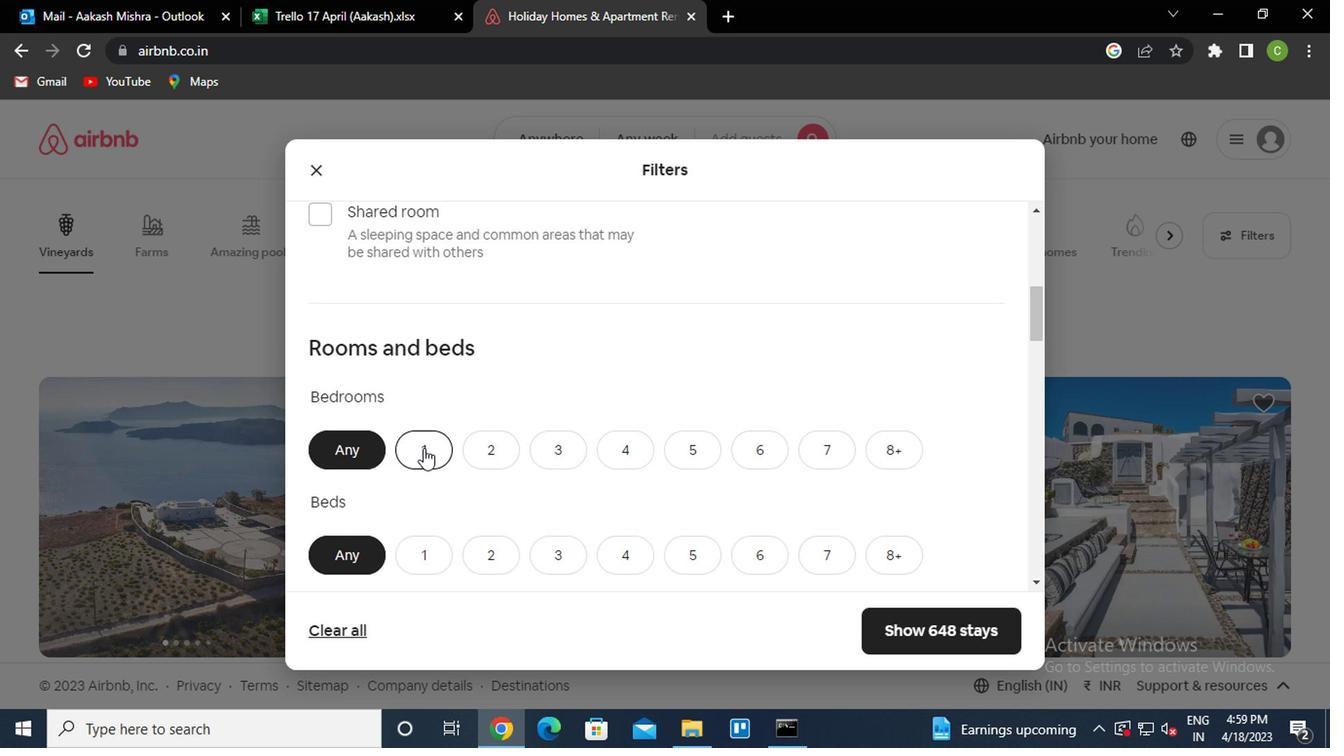 
Action: Mouse pressed left at (391, 409)
Screenshot: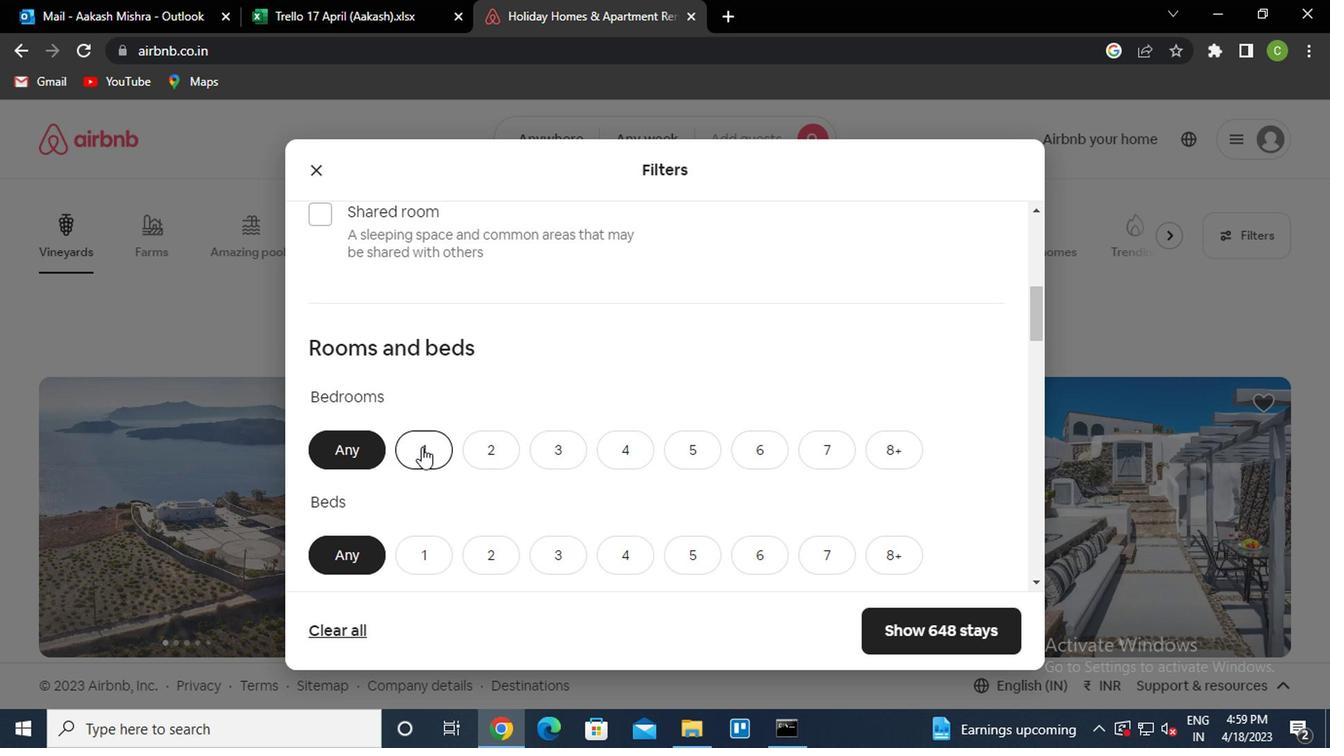 
Action: Mouse moved to (399, 473)
Screenshot: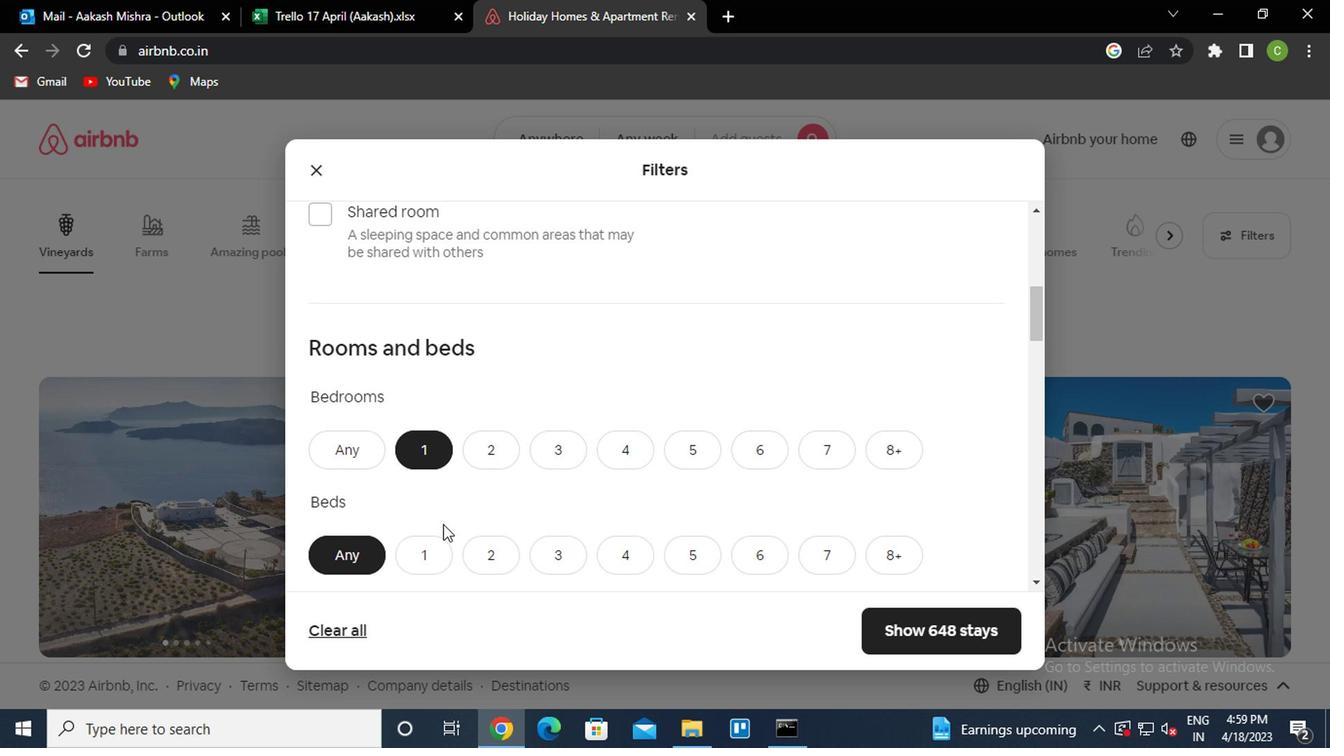 
Action: Mouse pressed left at (399, 473)
Screenshot: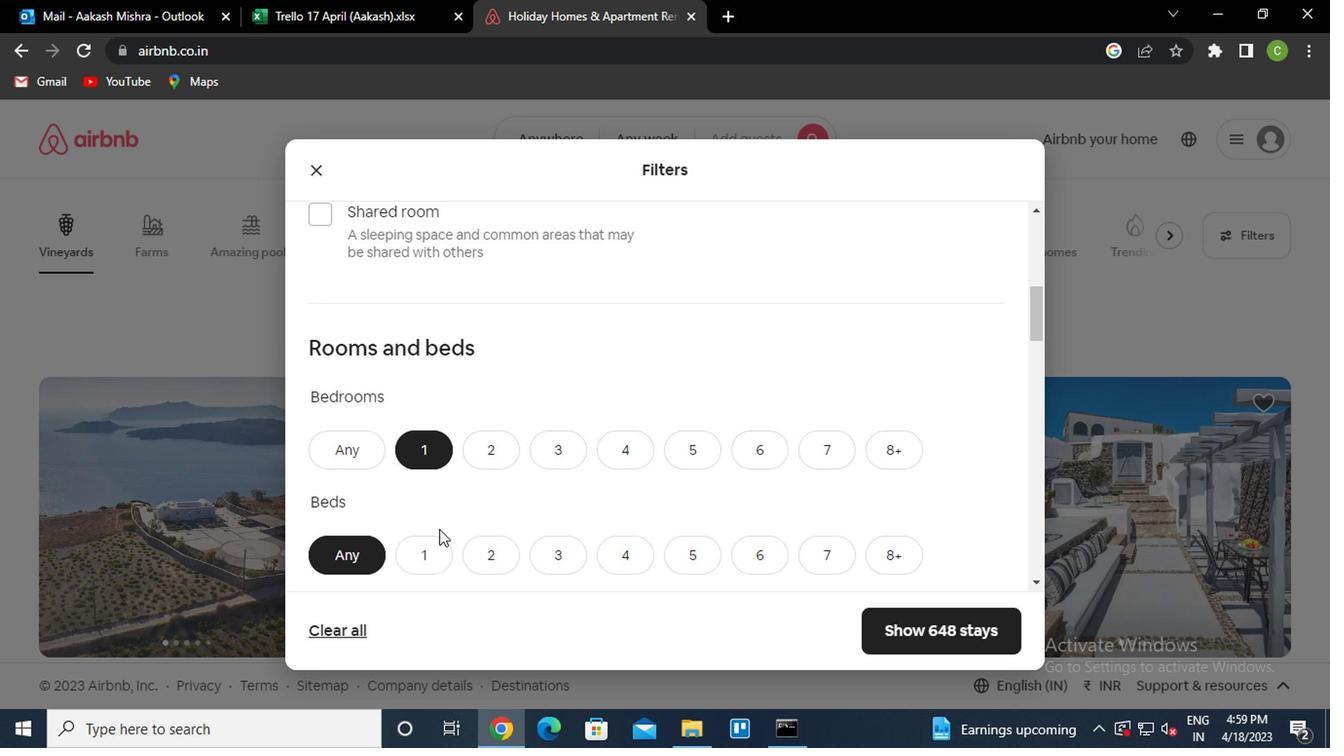 
Action: Mouse moved to (400, 465)
Screenshot: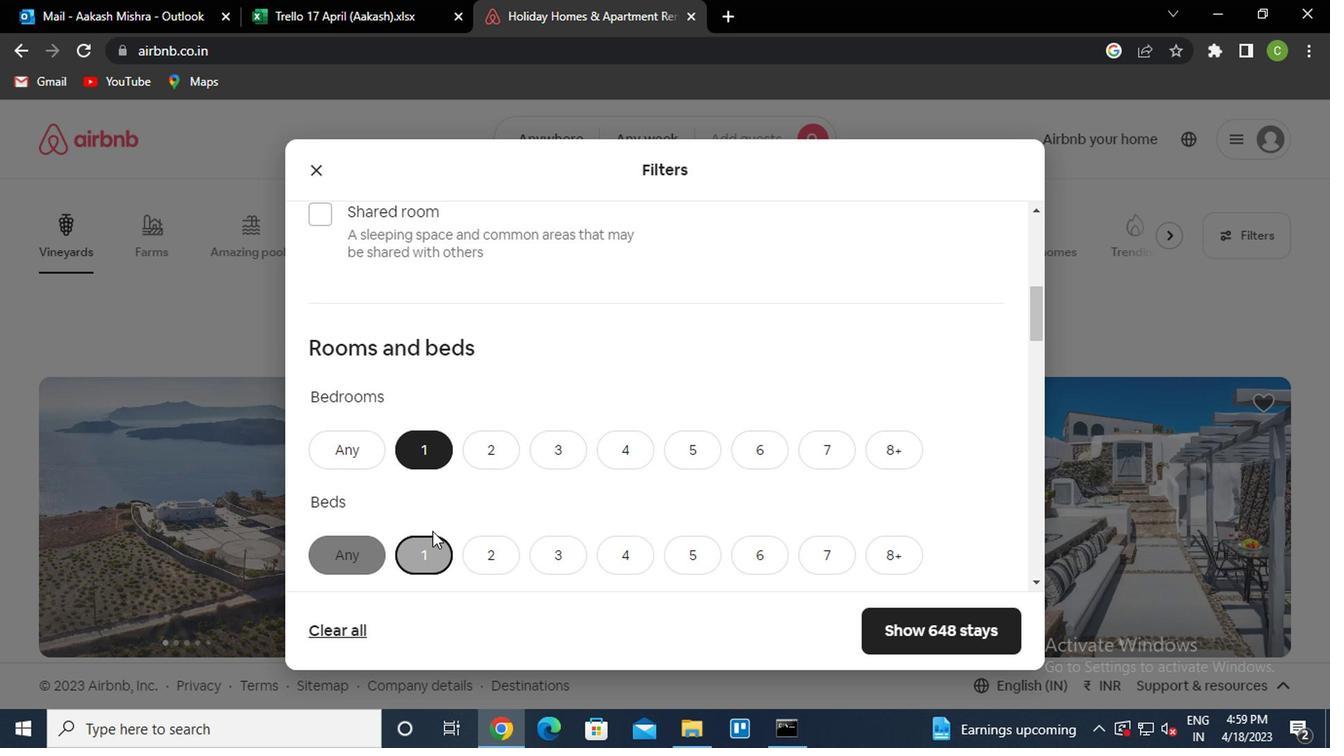 
Action: Mouse scrolled (400, 465) with delta (0, 0)
Screenshot: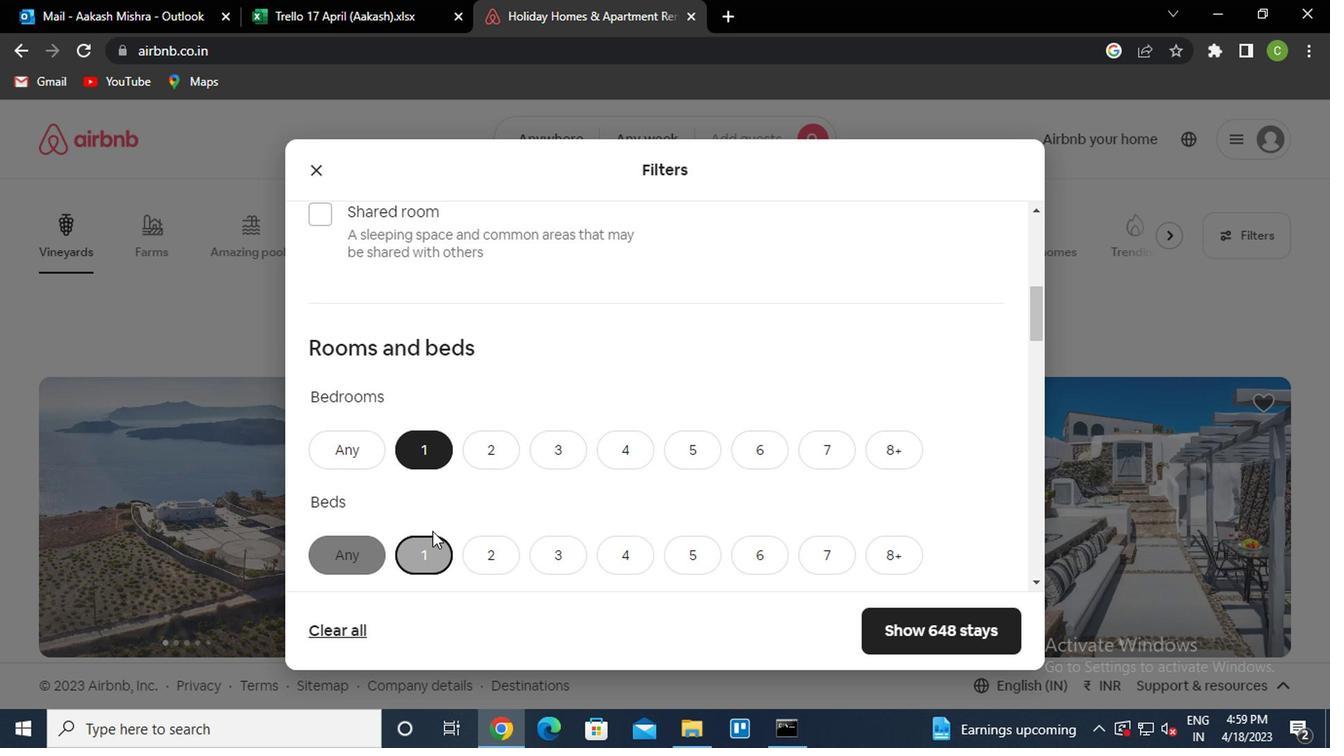 
Action: Mouse moved to (401, 460)
Screenshot: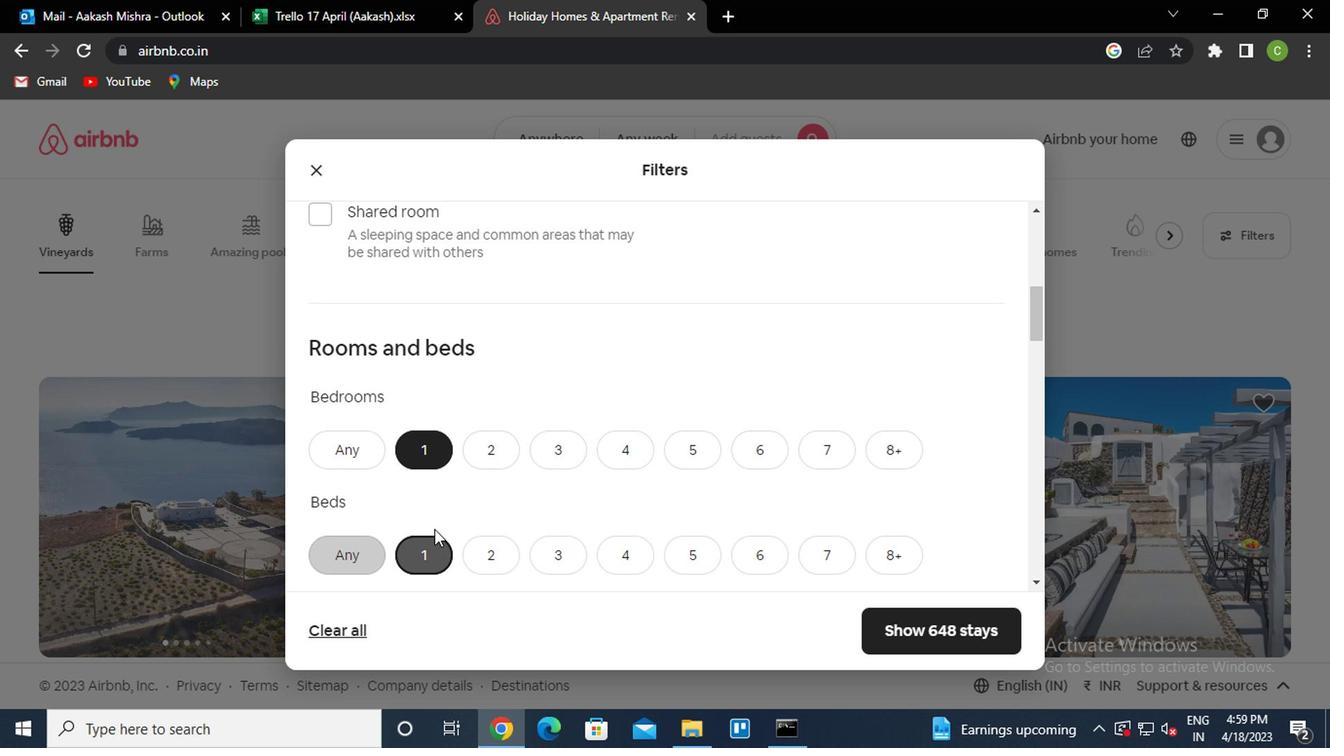 
Action: Mouse scrolled (401, 460) with delta (0, 0)
Screenshot: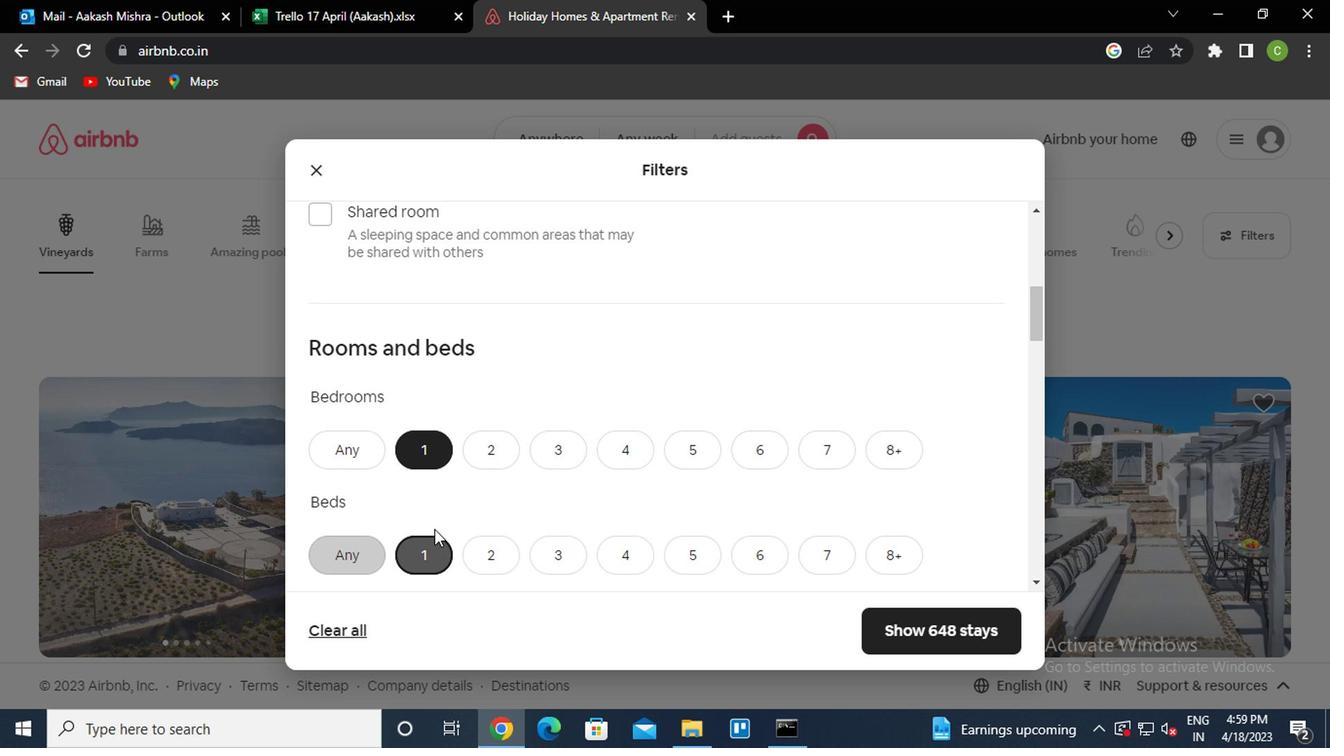 
Action: Mouse moved to (408, 421)
Screenshot: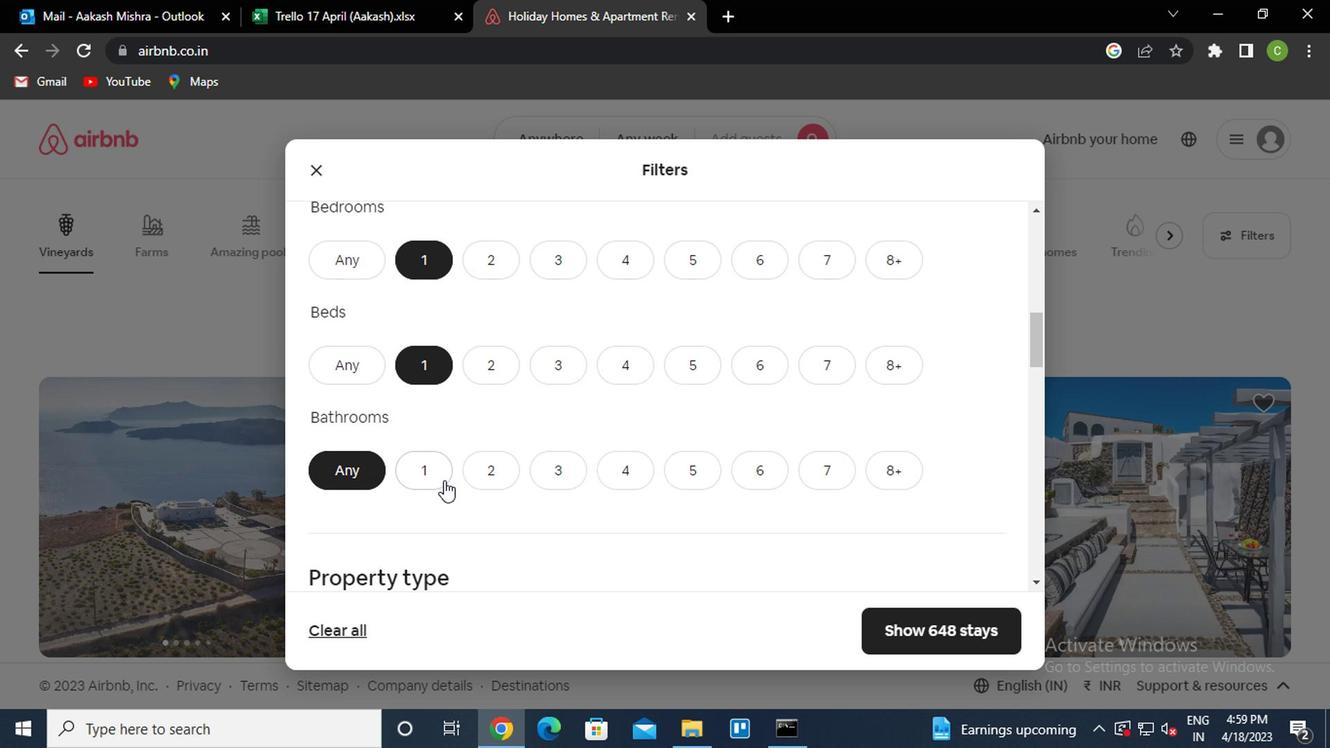 
Action: Mouse pressed left at (408, 421)
Screenshot: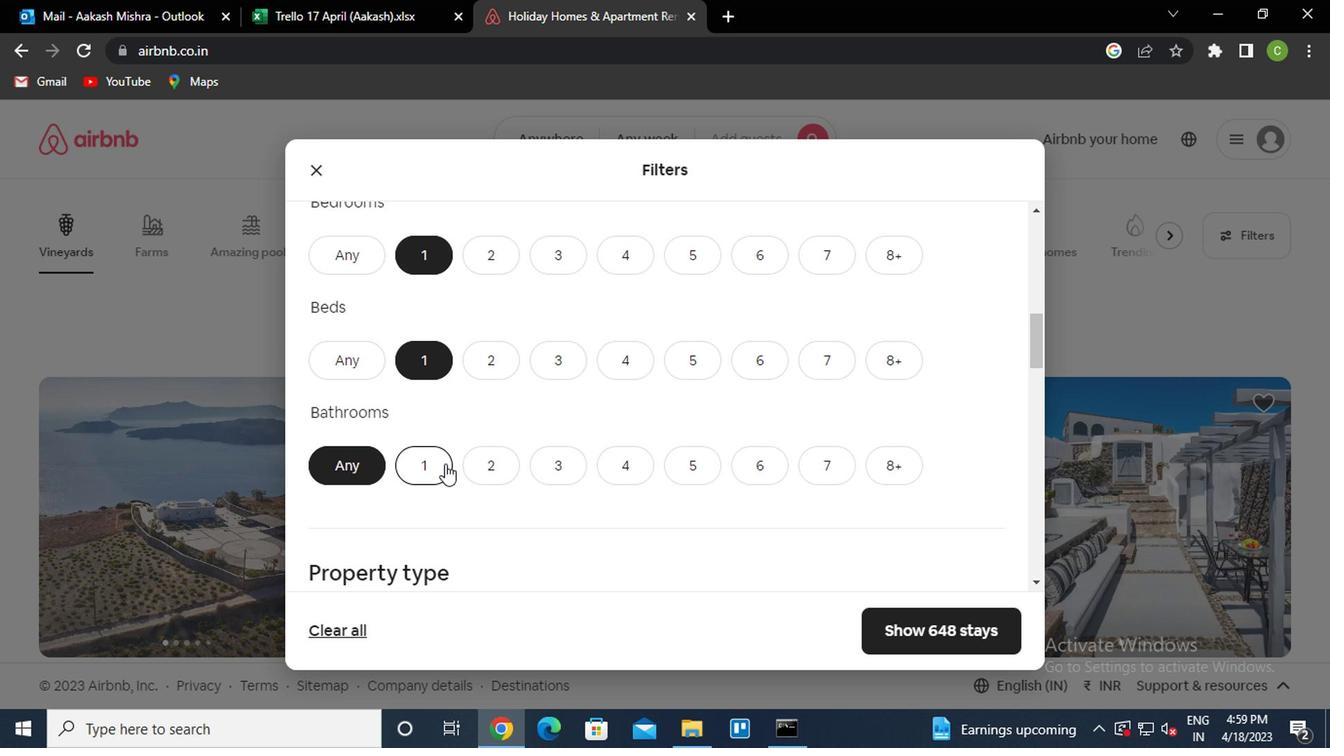 
Action: Mouse moved to (503, 461)
Screenshot: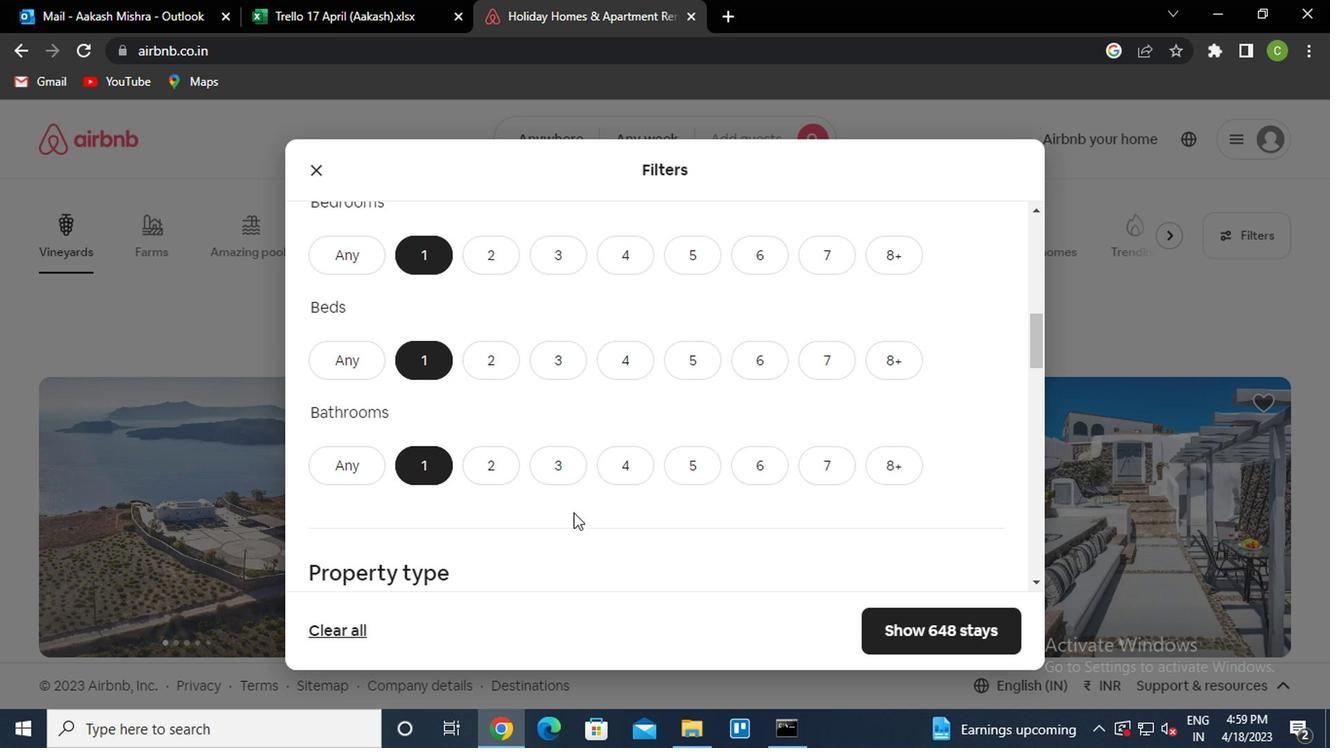 
Action: Mouse scrolled (503, 460) with delta (0, 0)
Screenshot: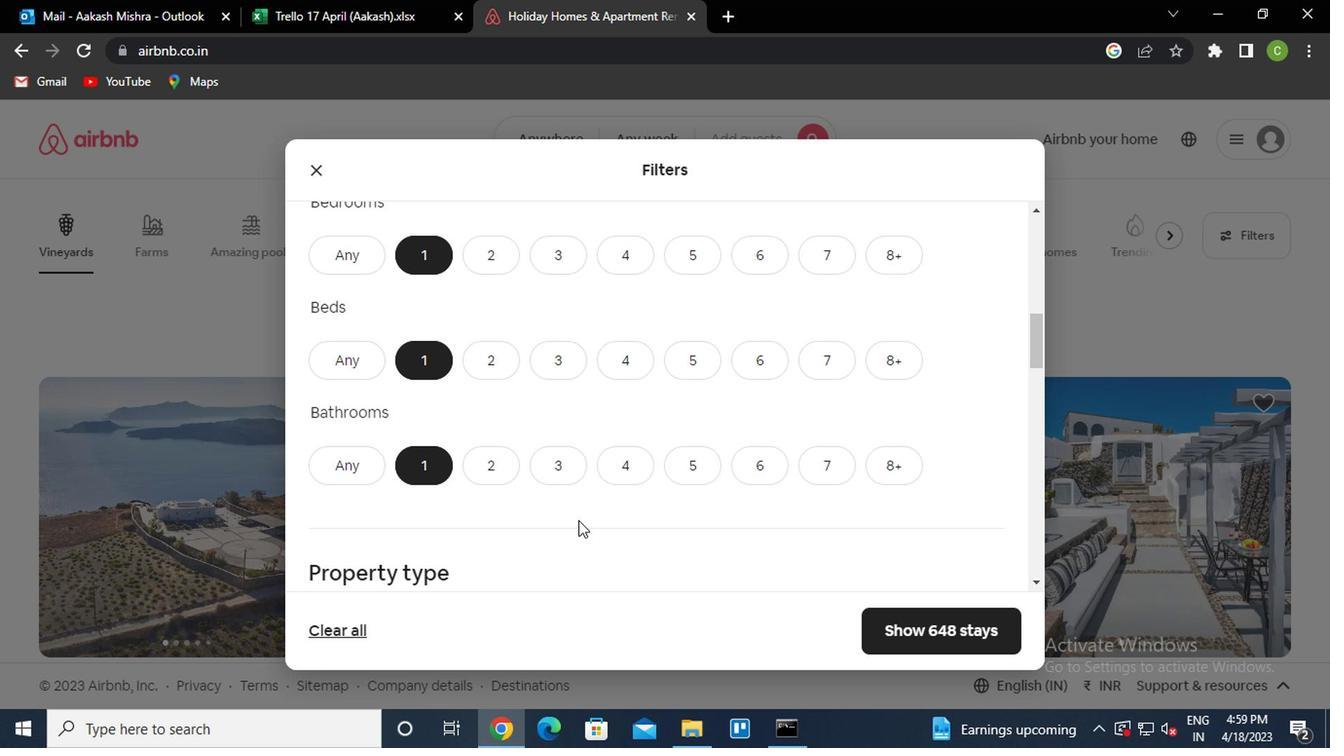 
Action: Mouse scrolled (503, 460) with delta (0, 0)
Screenshot: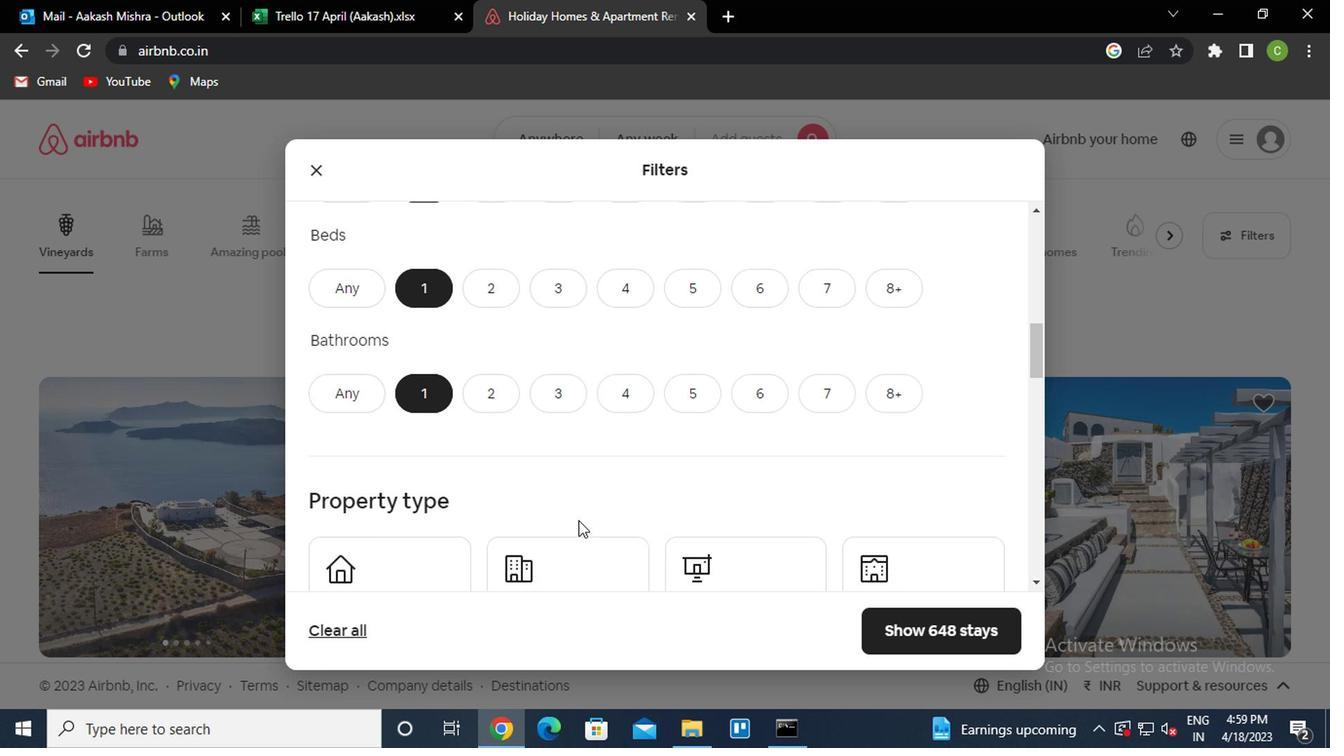 
Action: Mouse moved to (759, 422)
Screenshot: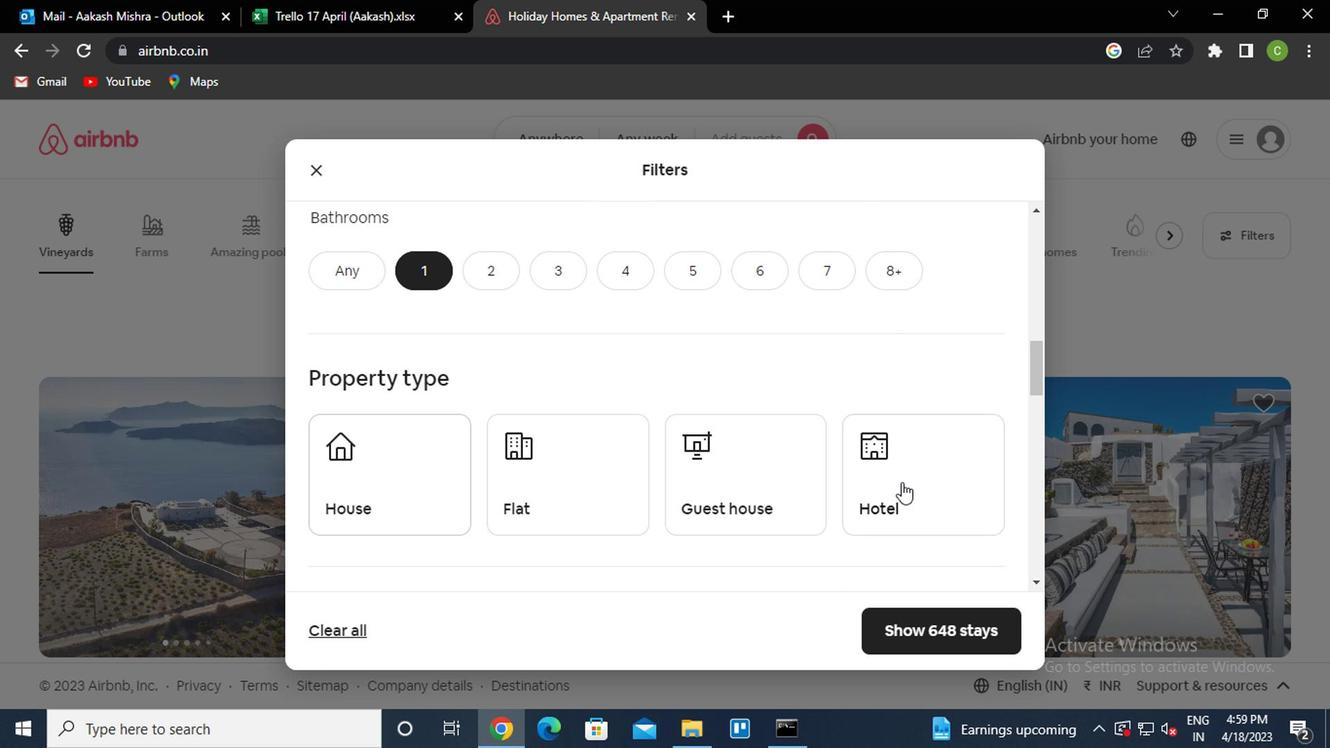 
Action: Mouse pressed left at (759, 422)
Screenshot: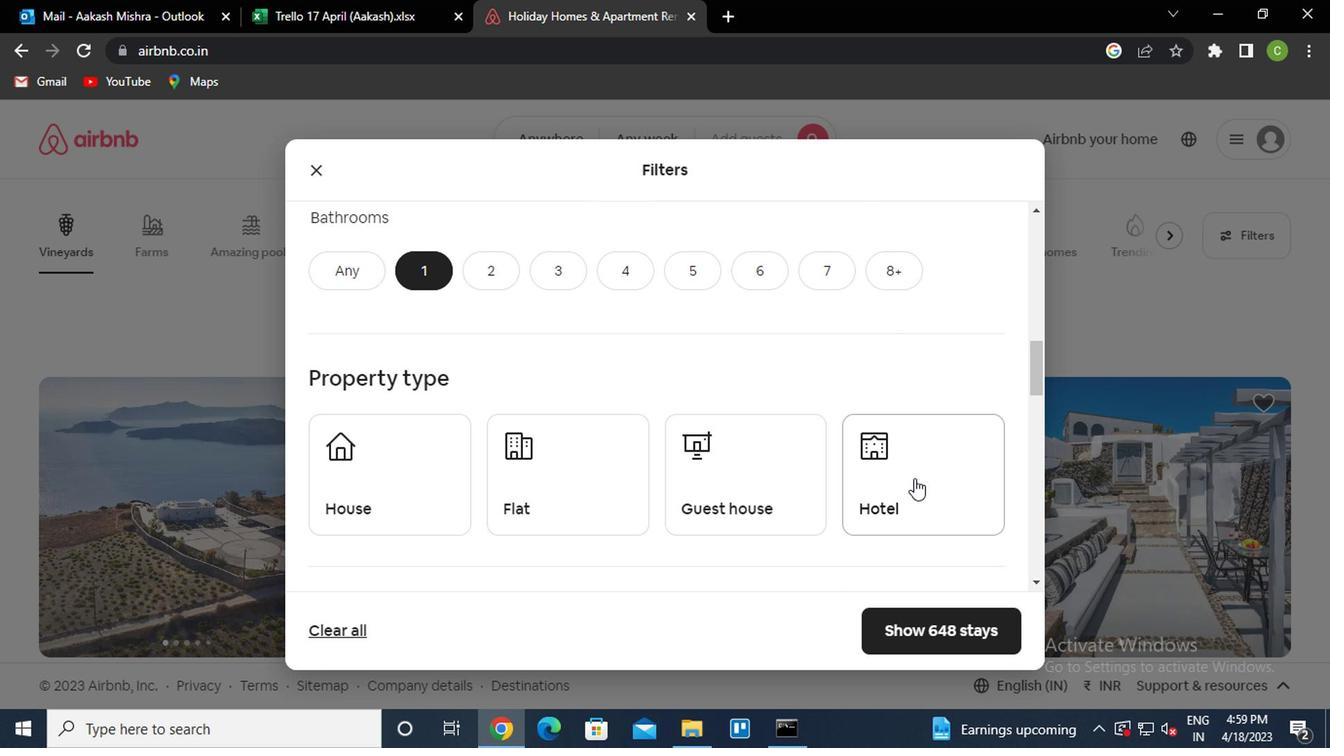 
Action: Mouse moved to (530, 465)
Screenshot: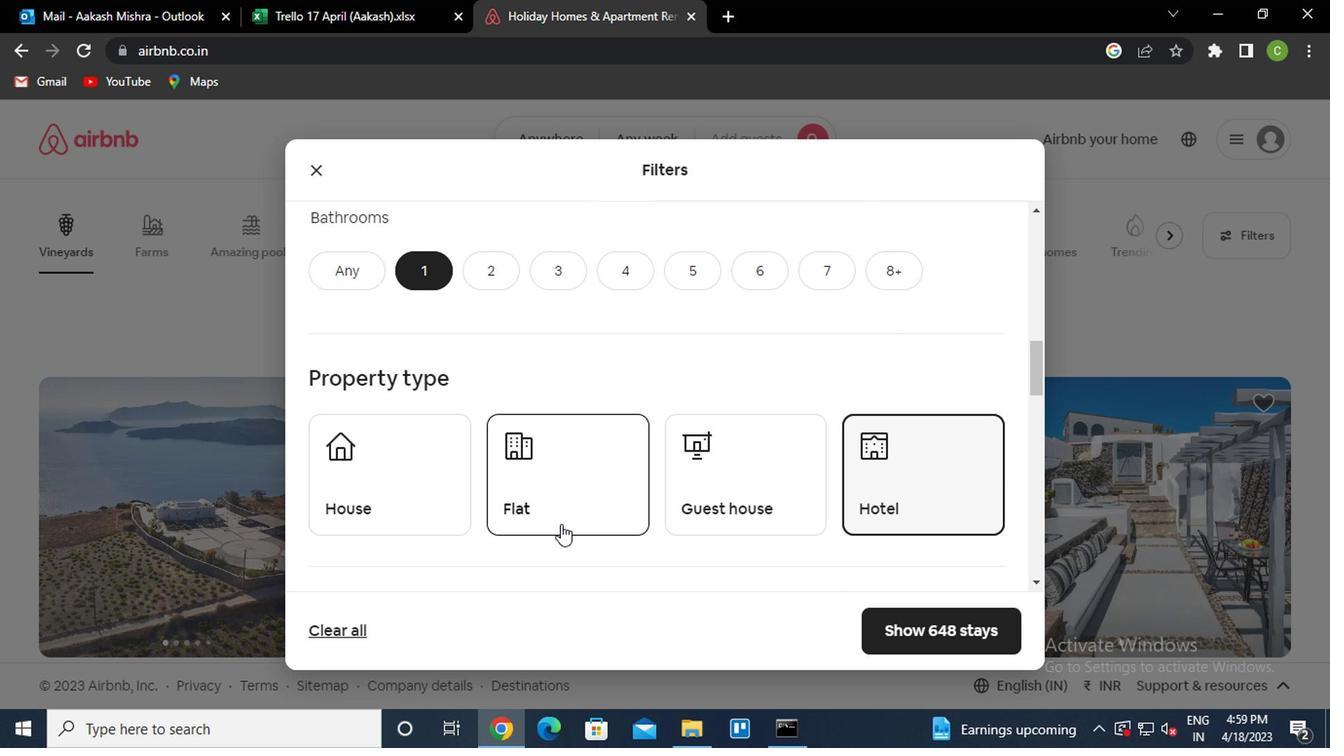 
Action: Mouse scrolled (530, 464) with delta (0, 0)
Screenshot: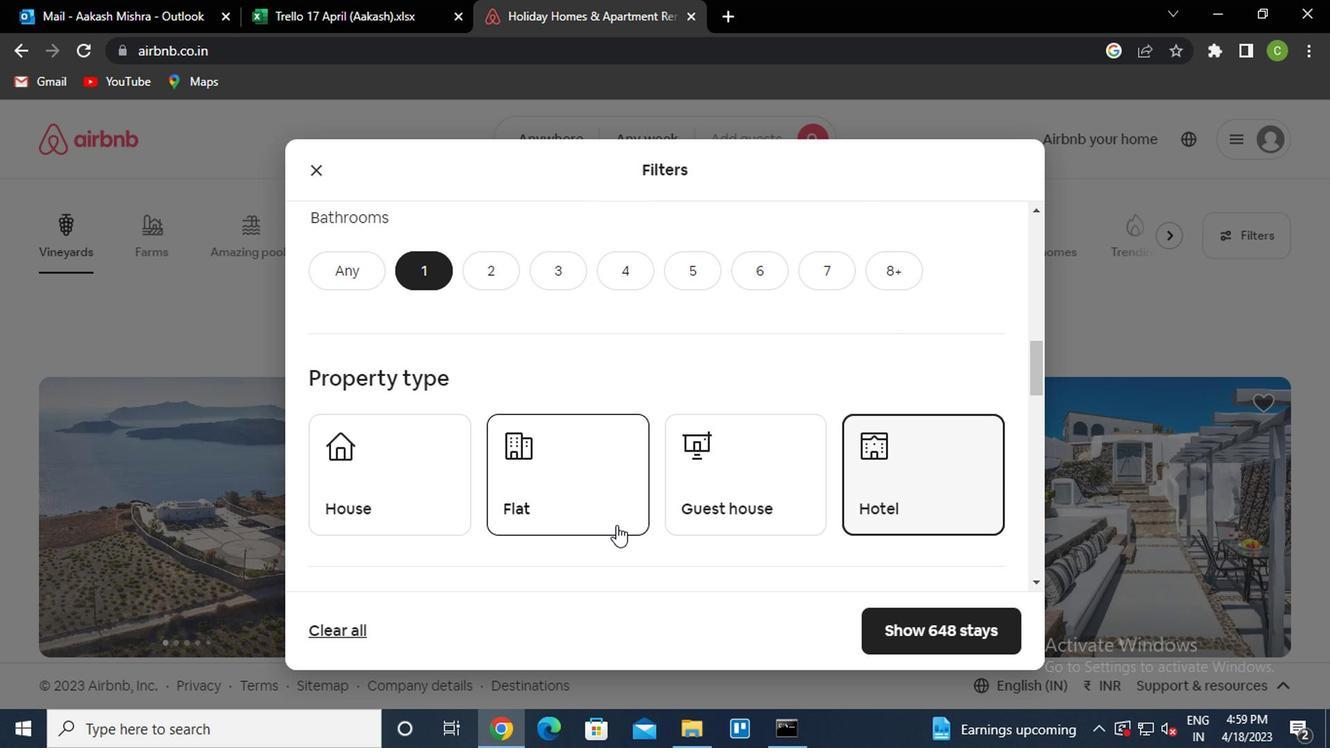 
Action: Mouse scrolled (530, 464) with delta (0, 0)
Screenshot: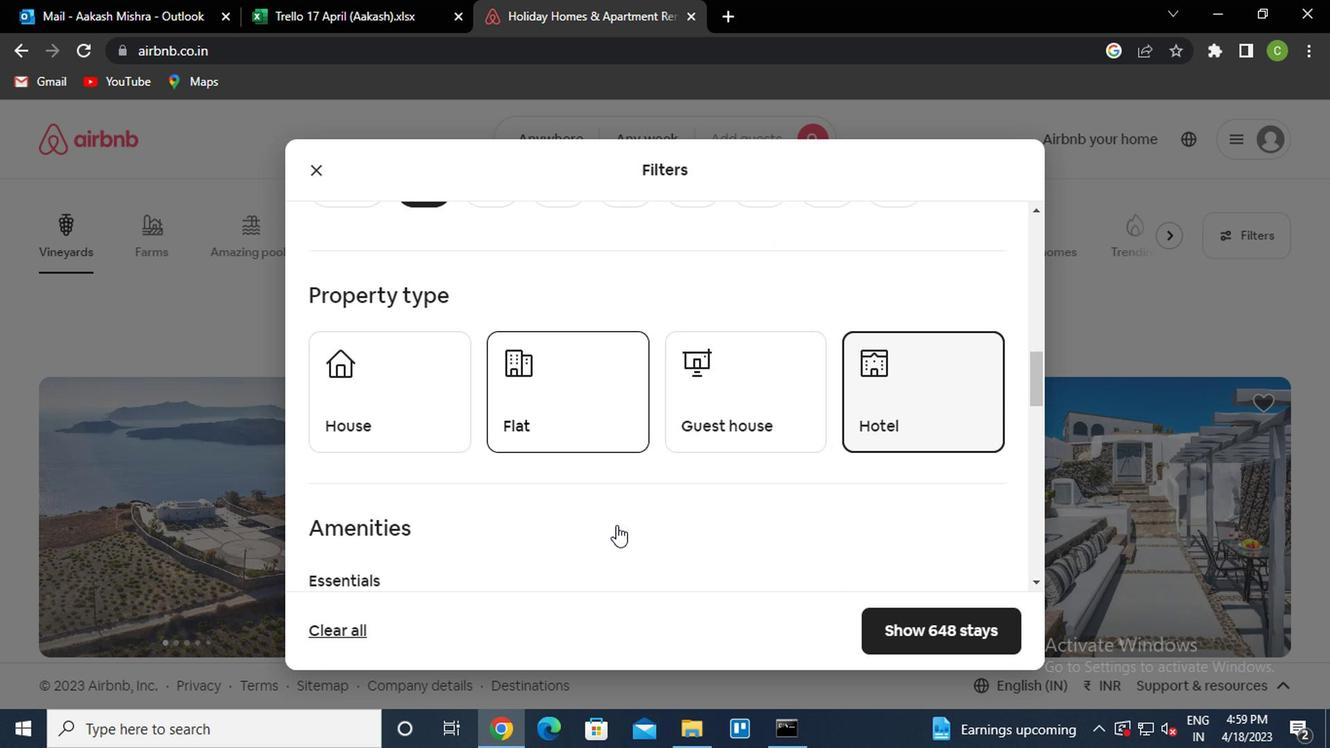
Action: Mouse scrolled (530, 464) with delta (0, 0)
Screenshot: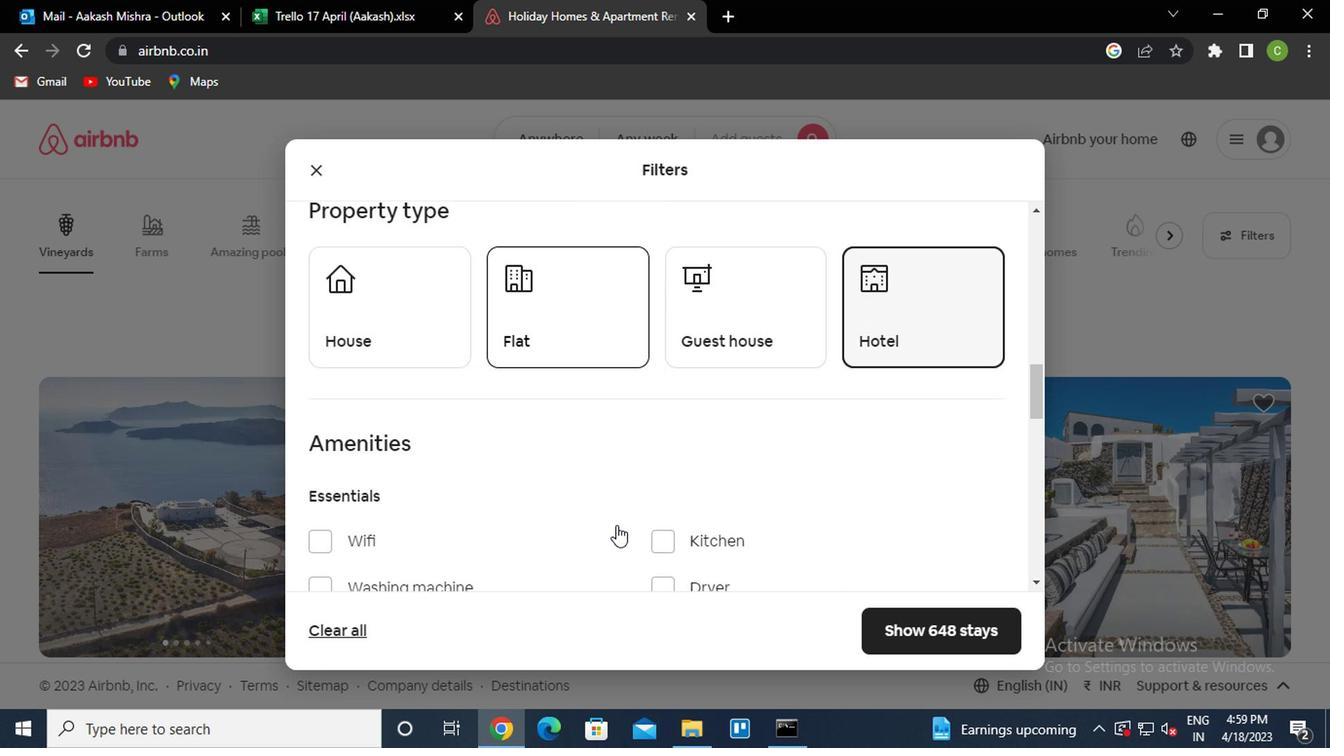 
Action: Mouse scrolled (530, 464) with delta (0, 0)
Screenshot: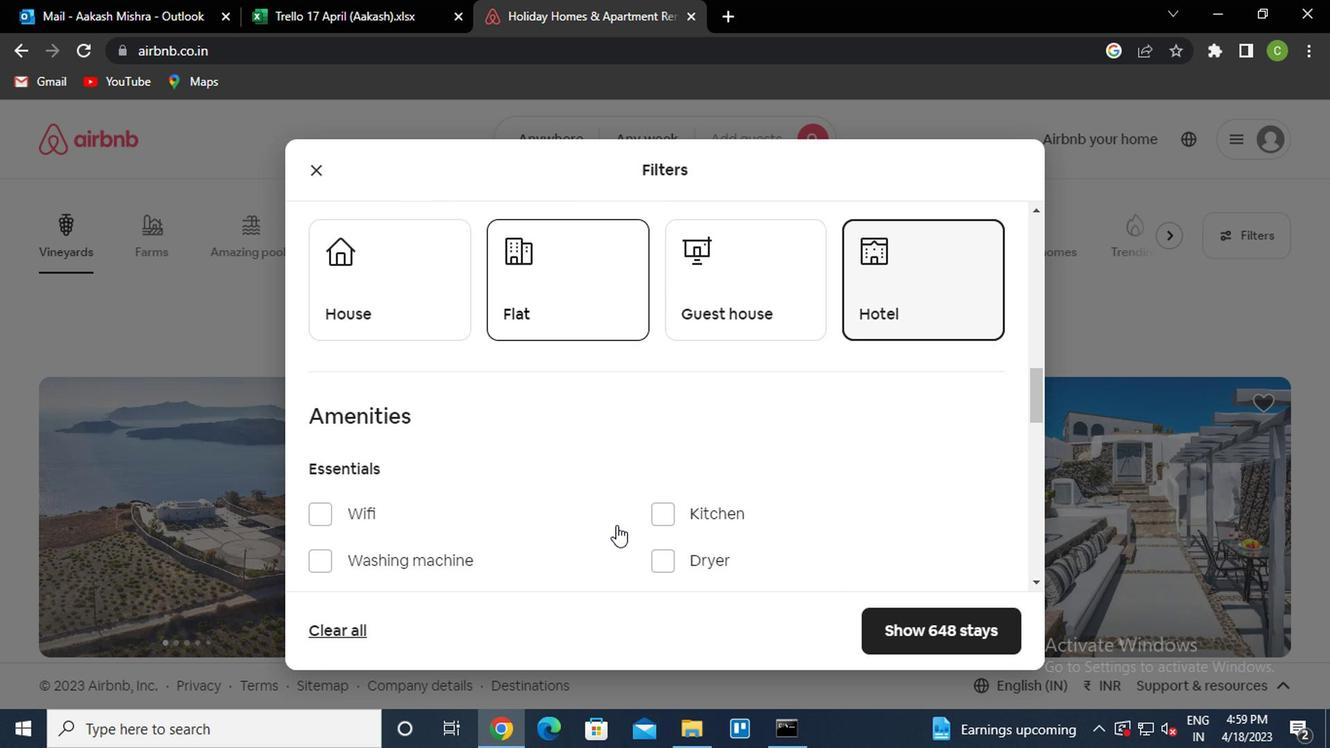 
Action: Mouse scrolled (530, 464) with delta (0, 0)
Screenshot: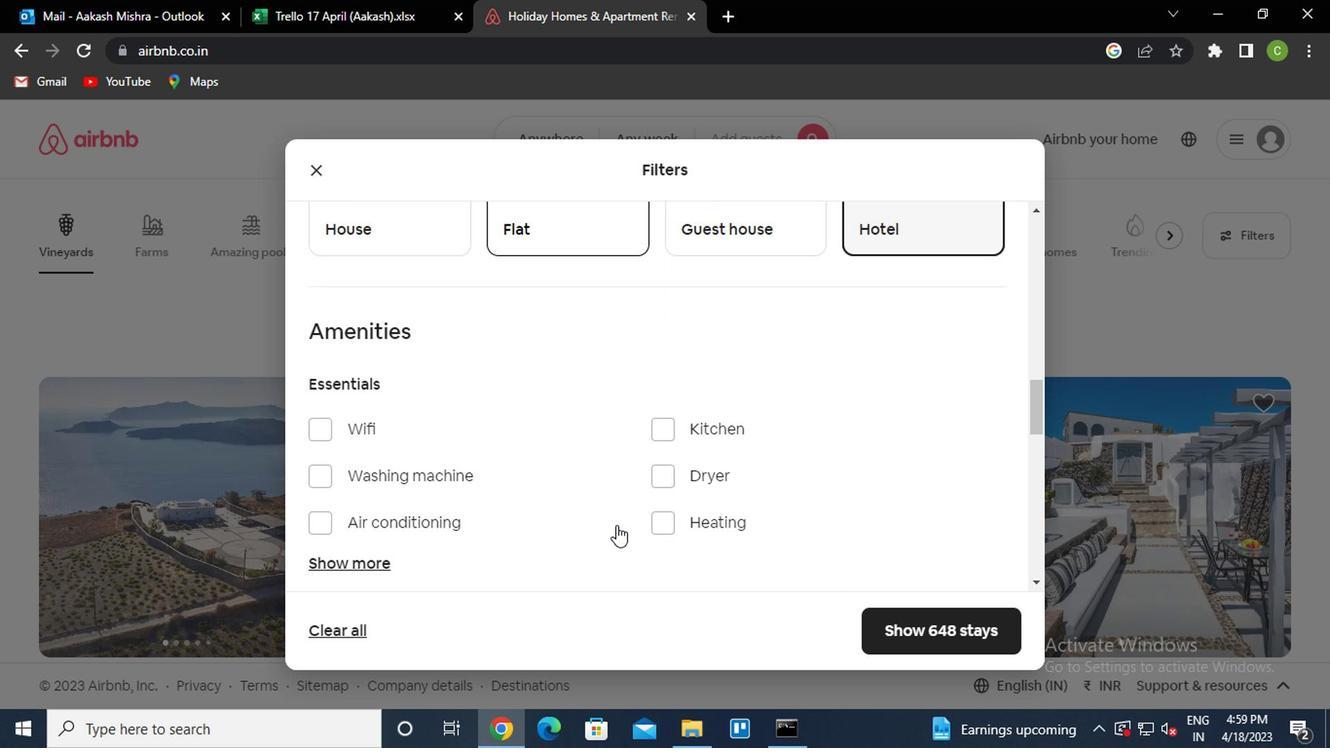 
Action: Mouse scrolled (530, 464) with delta (0, 0)
Screenshot: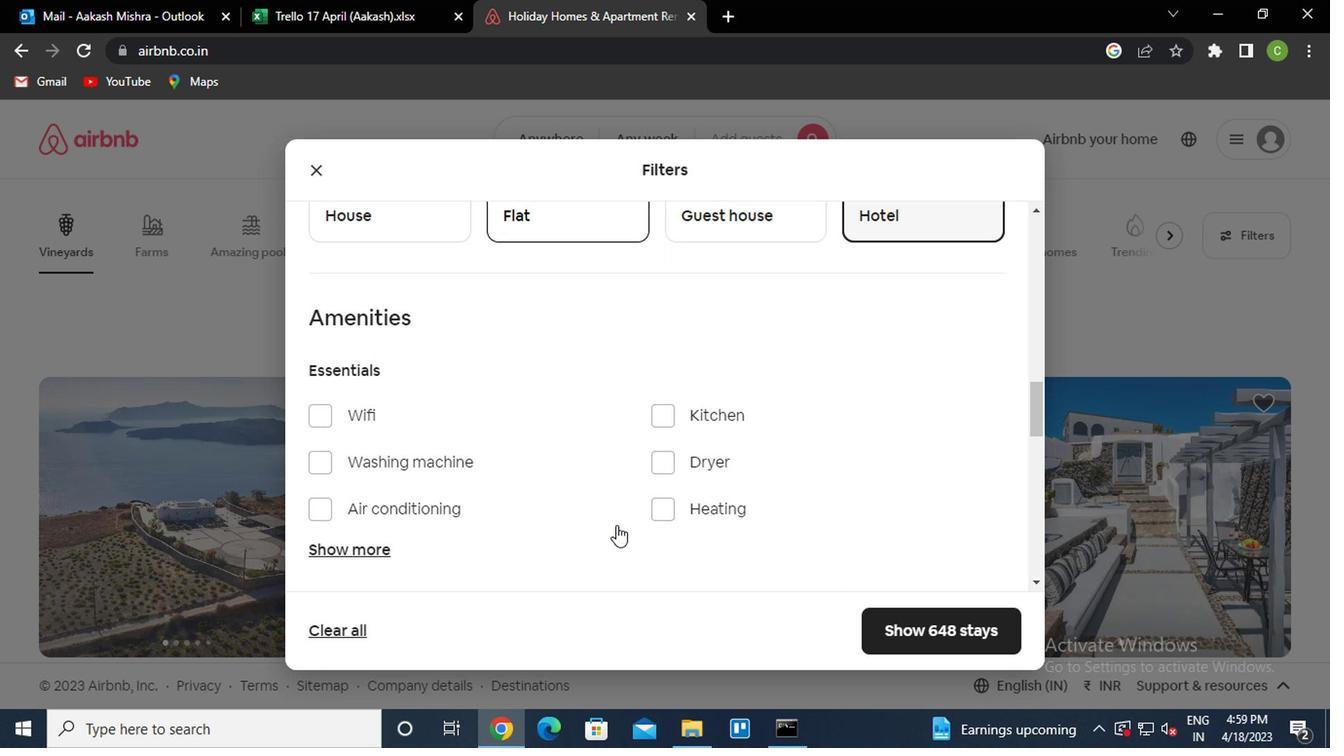 
Action: Mouse moved to (731, 450)
Screenshot: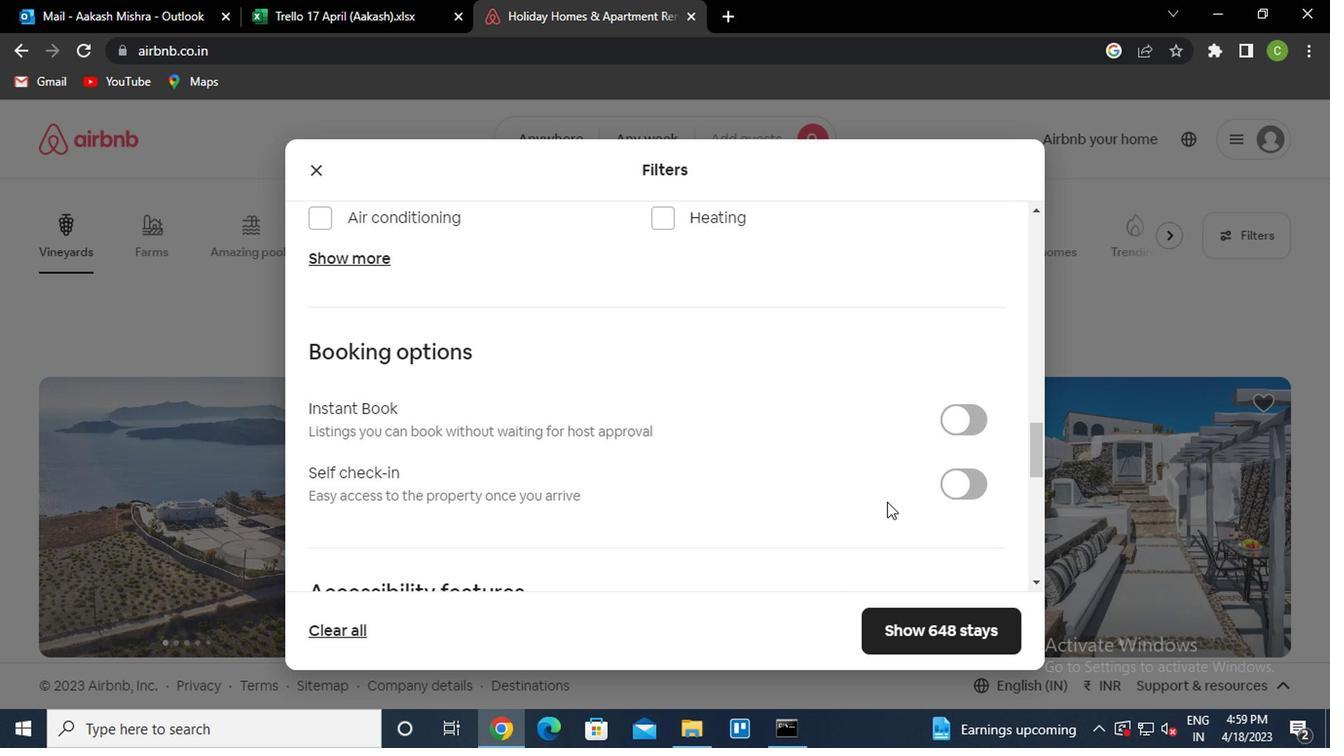 
Action: Mouse scrolled (731, 449) with delta (0, 0)
Screenshot: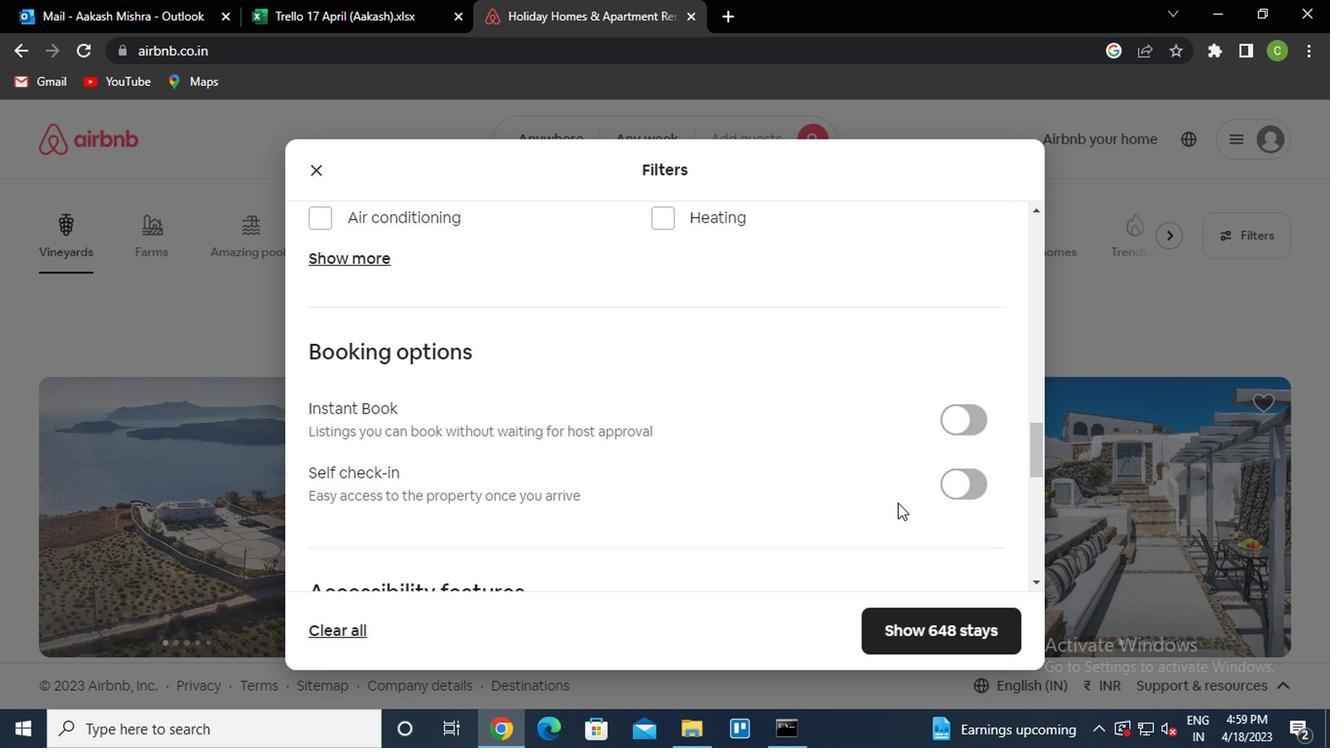 
Action: Mouse moved to (778, 370)
Screenshot: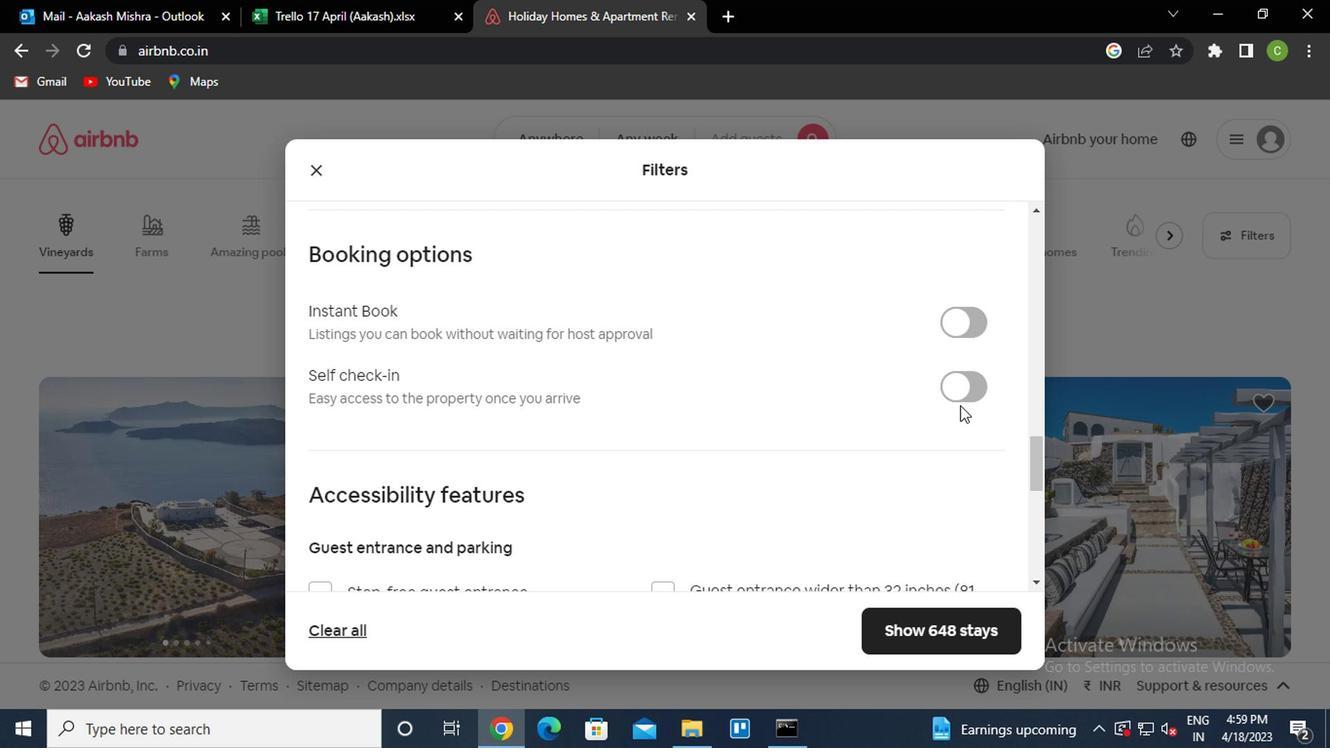
Action: Mouse pressed left at (778, 370)
Screenshot: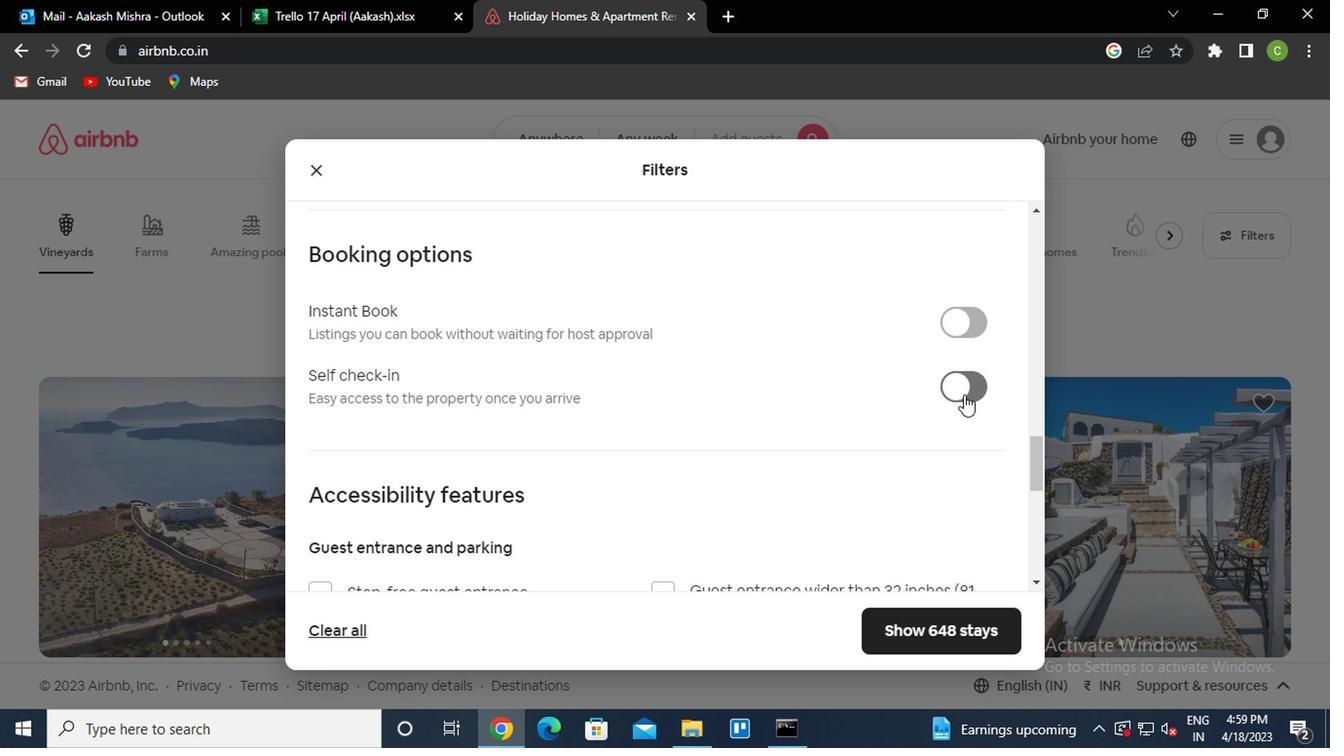 
Action: Mouse moved to (608, 425)
Screenshot: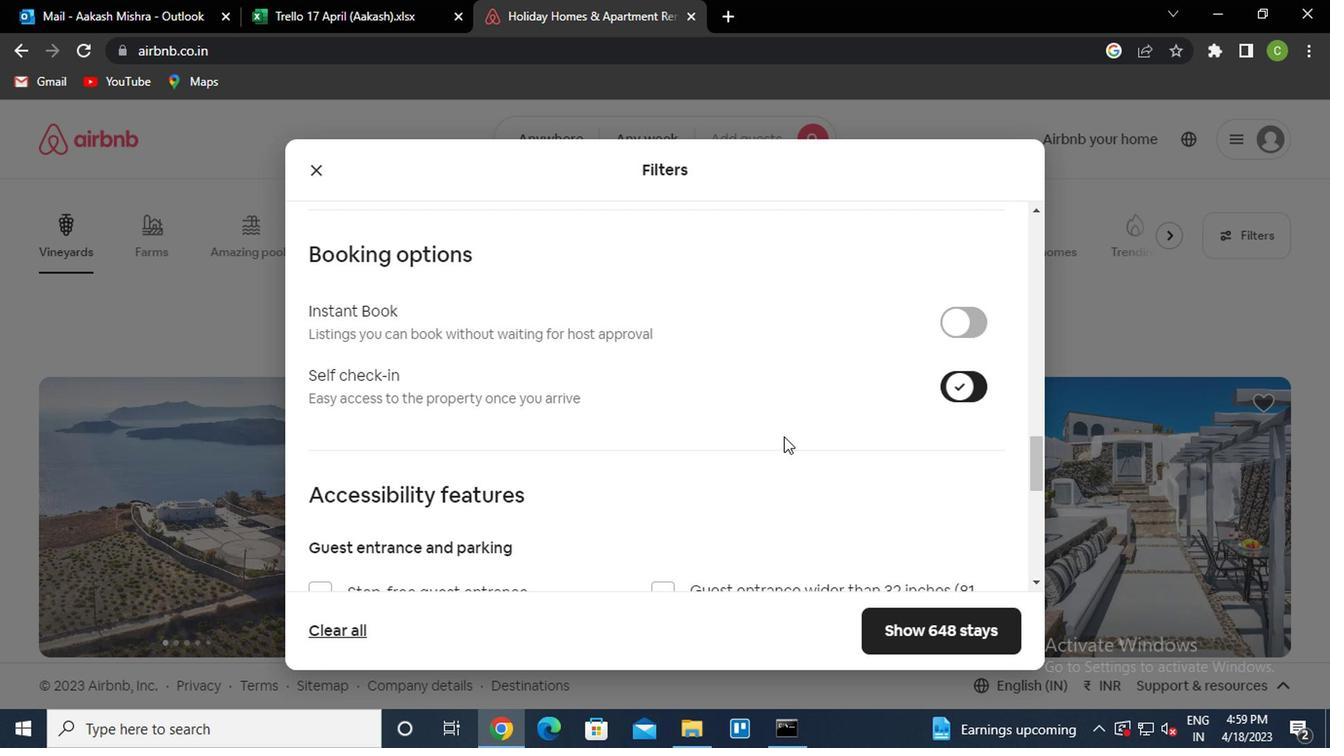 
Action: Mouse scrolled (608, 424) with delta (0, 0)
Screenshot: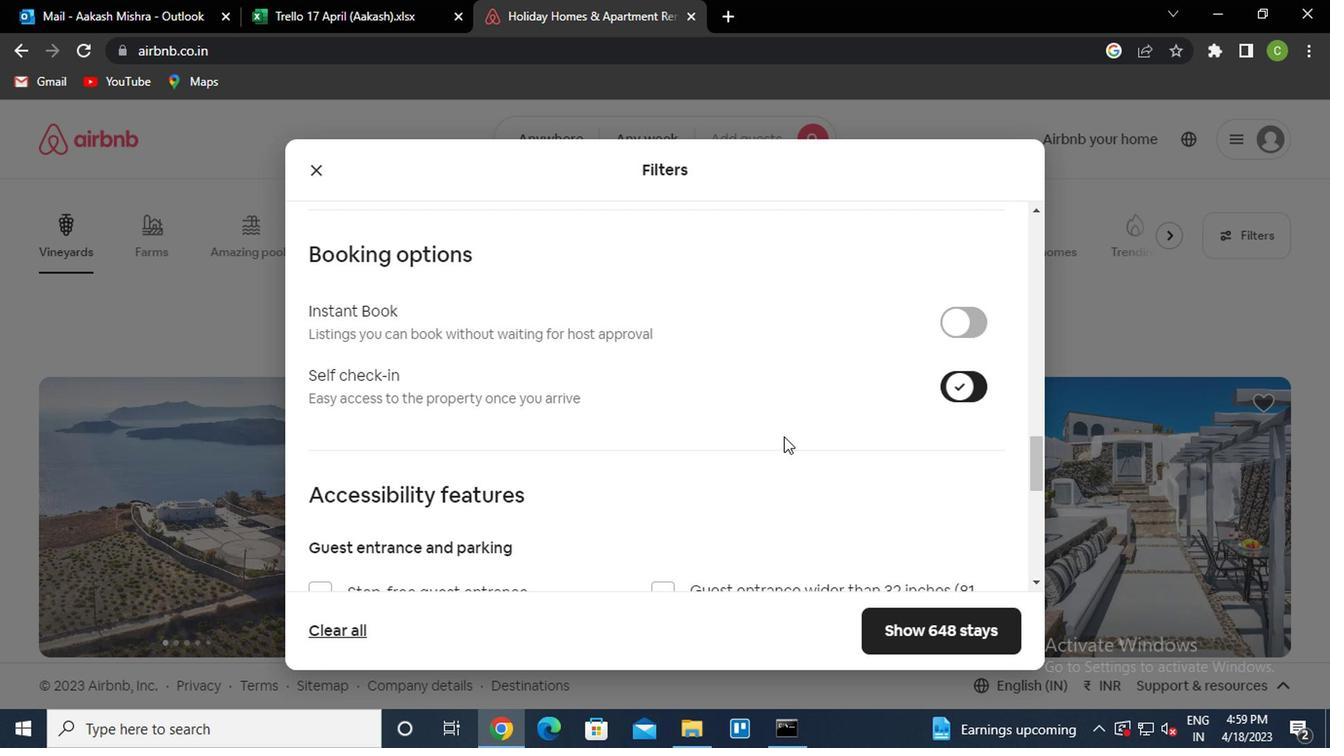 
Action: Mouse moved to (598, 429)
Screenshot: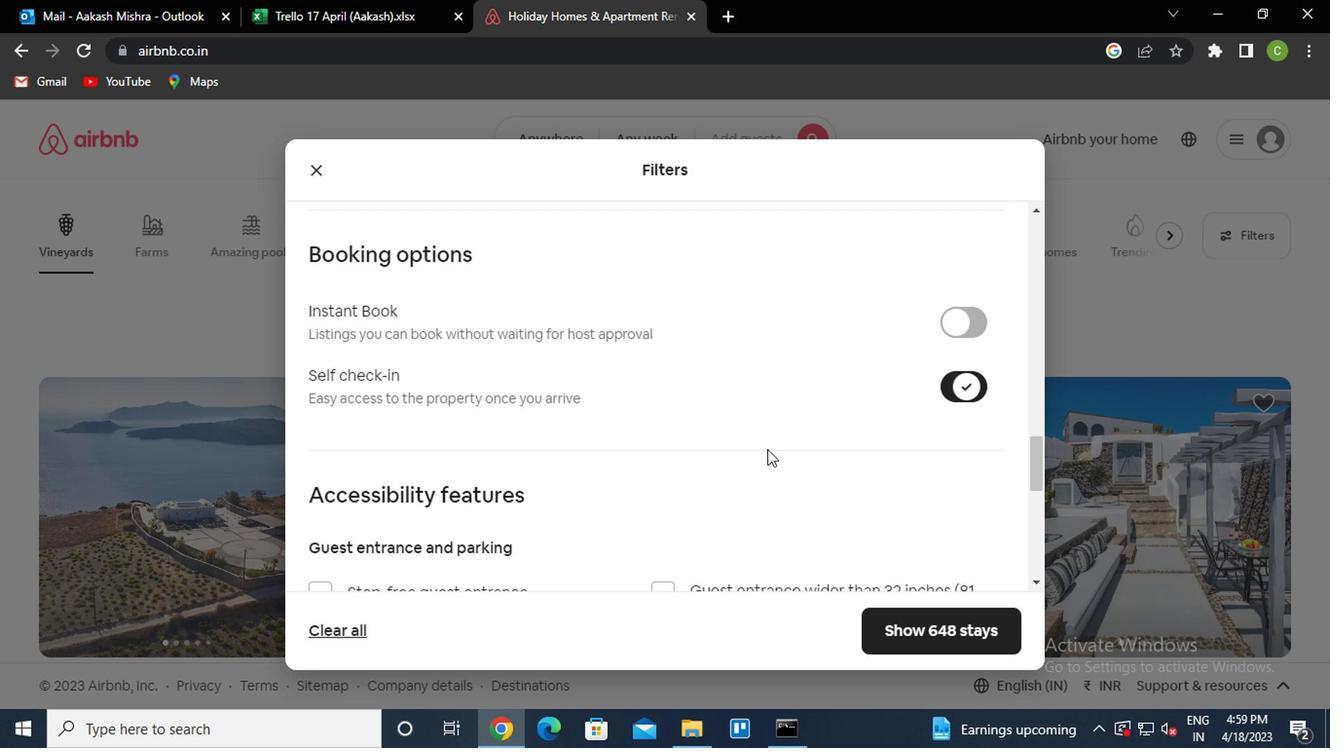 
Action: Mouse scrolled (598, 428) with delta (0, 0)
Screenshot: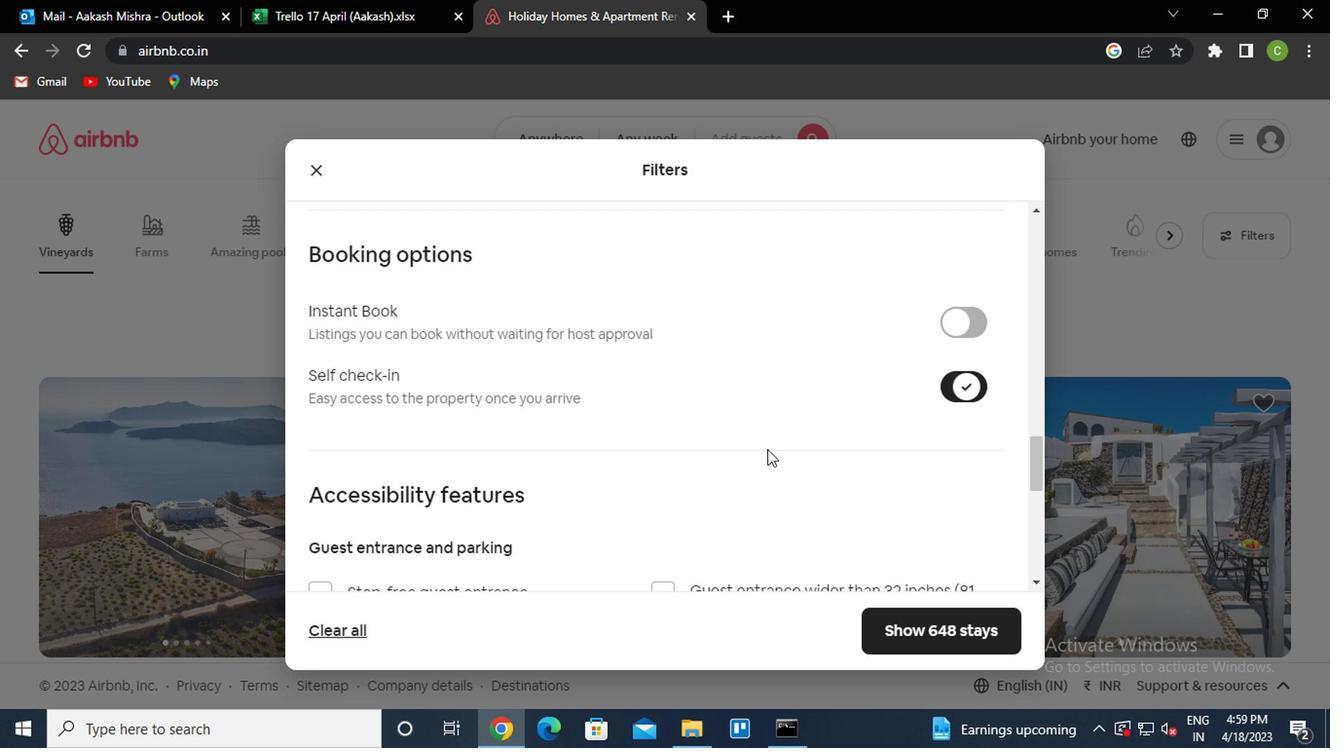 
Action: Mouse moved to (587, 433)
Screenshot: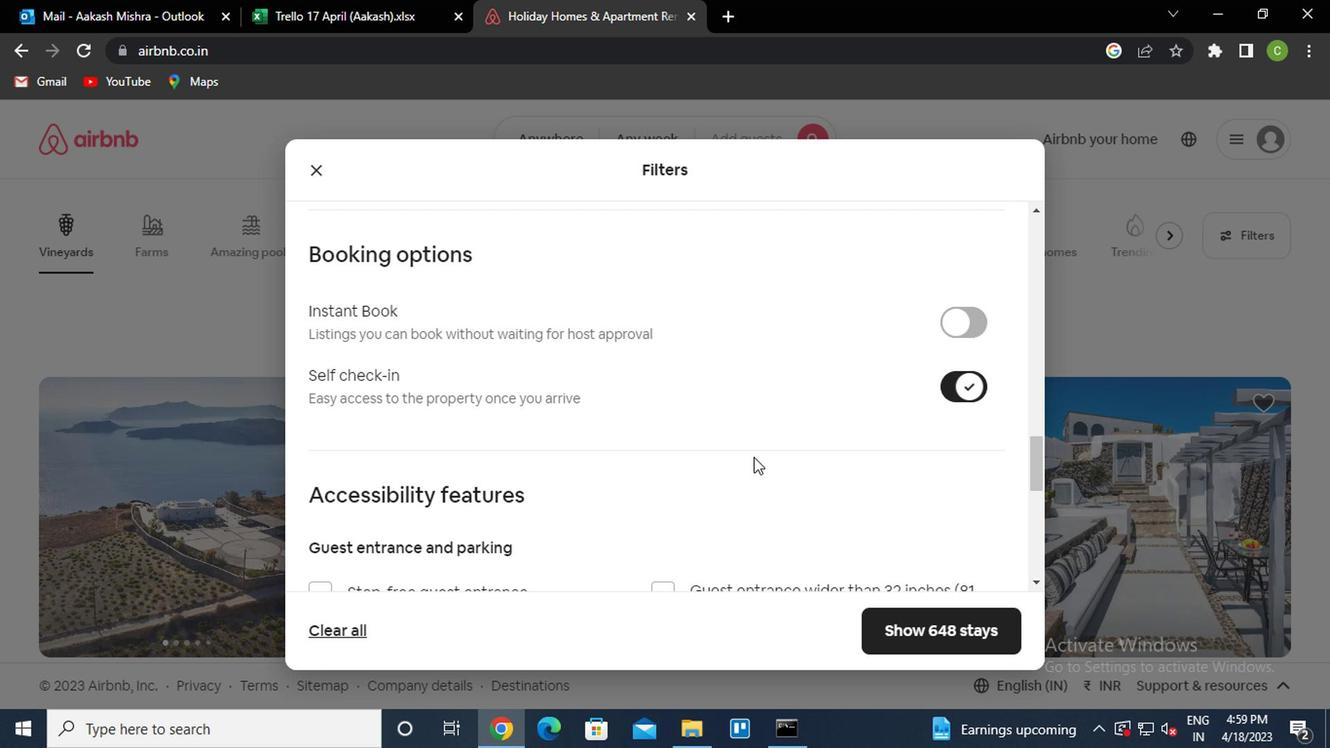 
Action: Mouse scrolled (587, 433) with delta (0, 0)
Screenshot: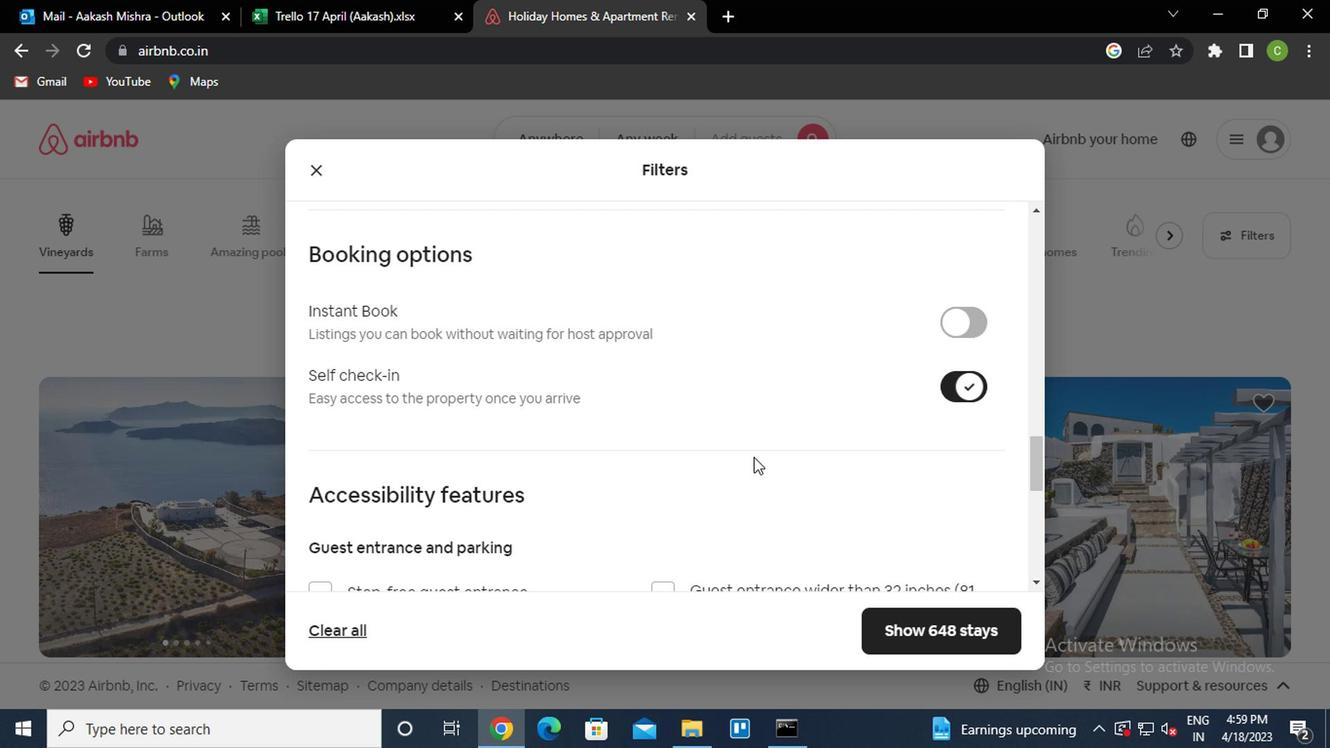 
Action: Mouse moved to (571, 437)
Screenshot: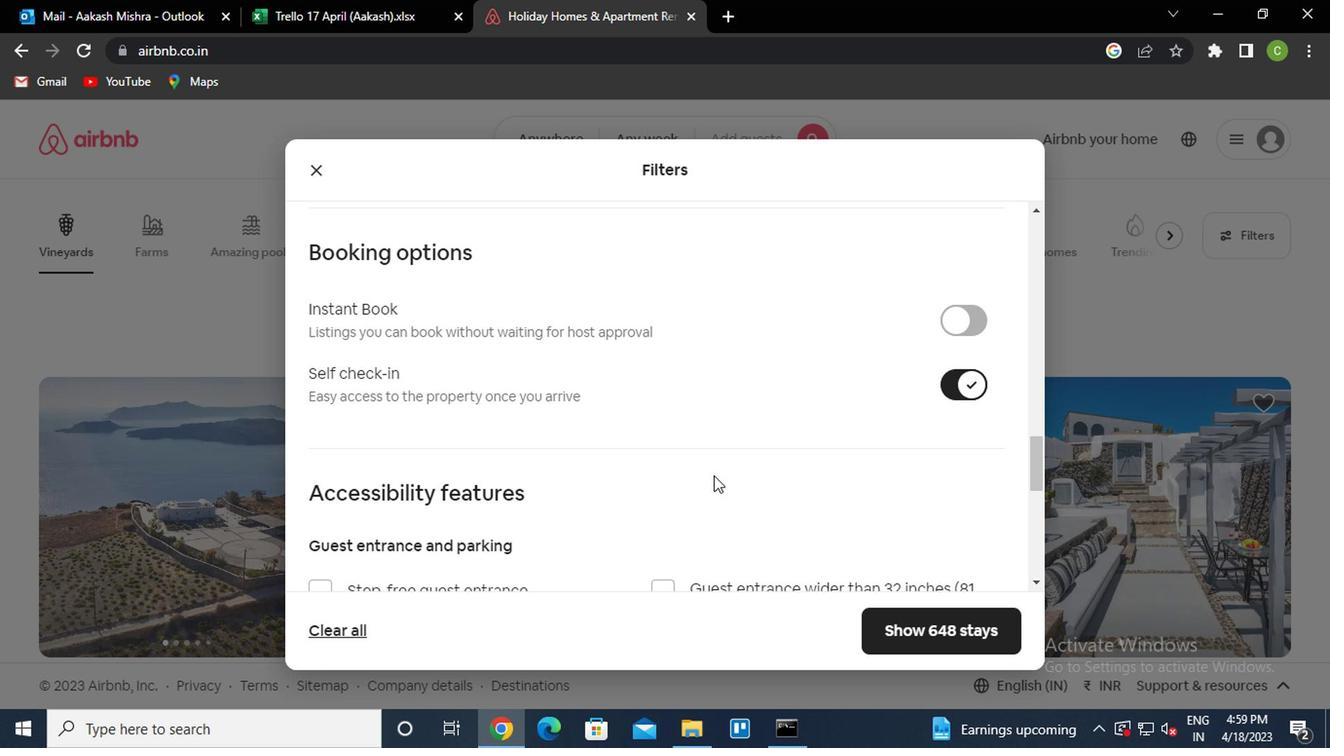 
Action: Mouse scrolled (571, 436) with delta (0, 0)
Screenshot: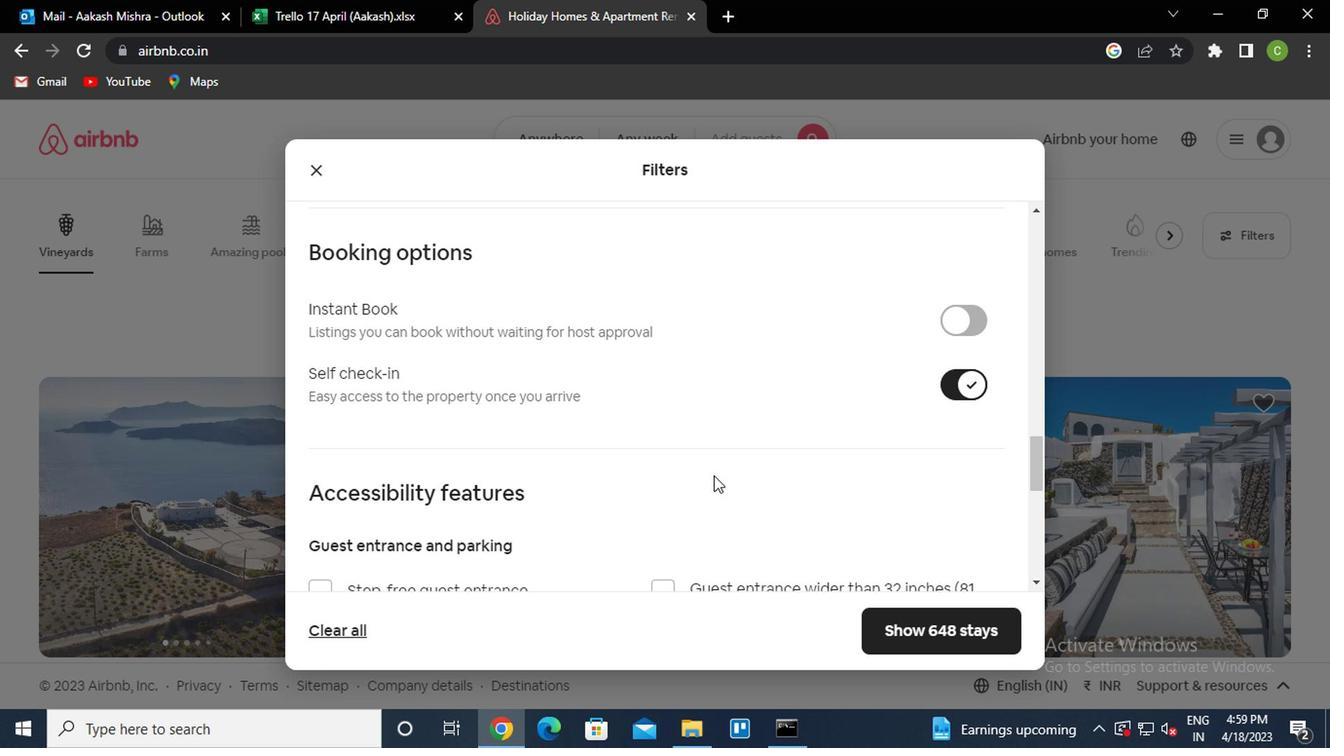 
Action: Mouse moved to (386, 450)
Screenshot: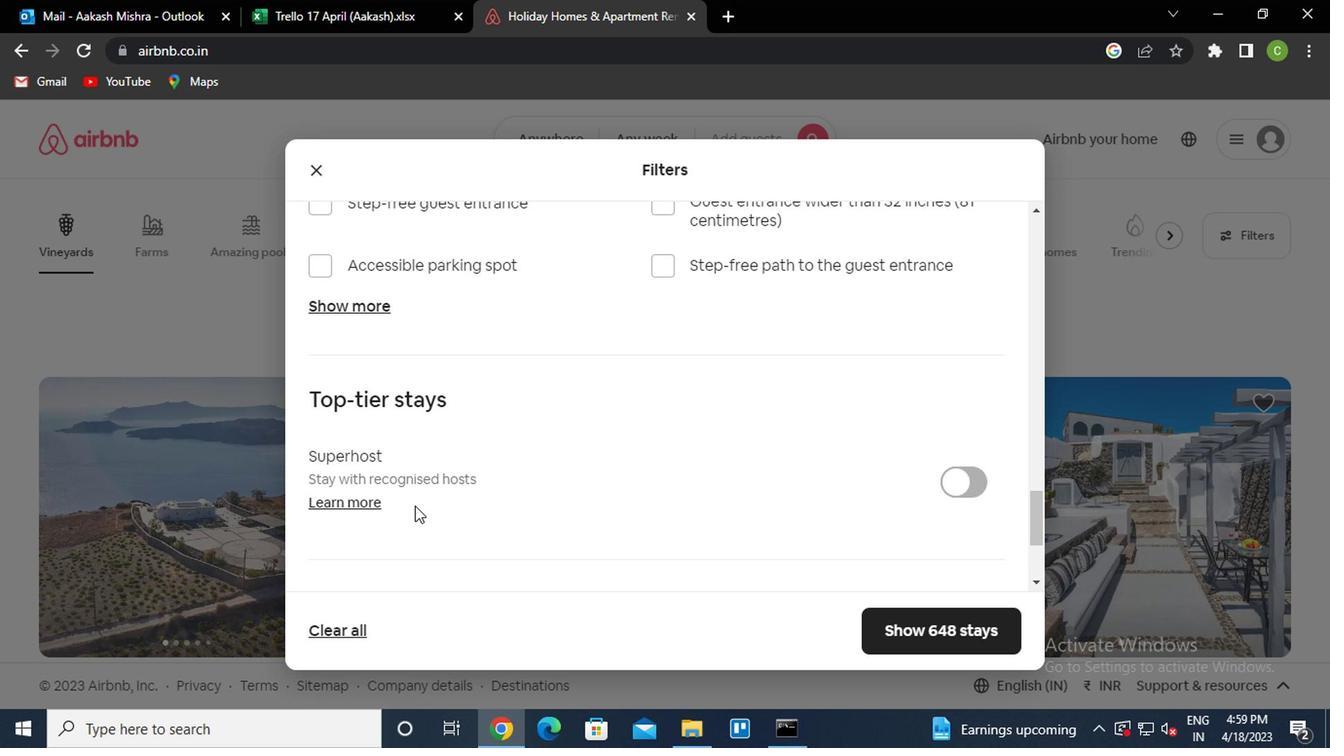 
Action: Mouse scrolled (386, 449) with delta (0, 0)
Screenshot: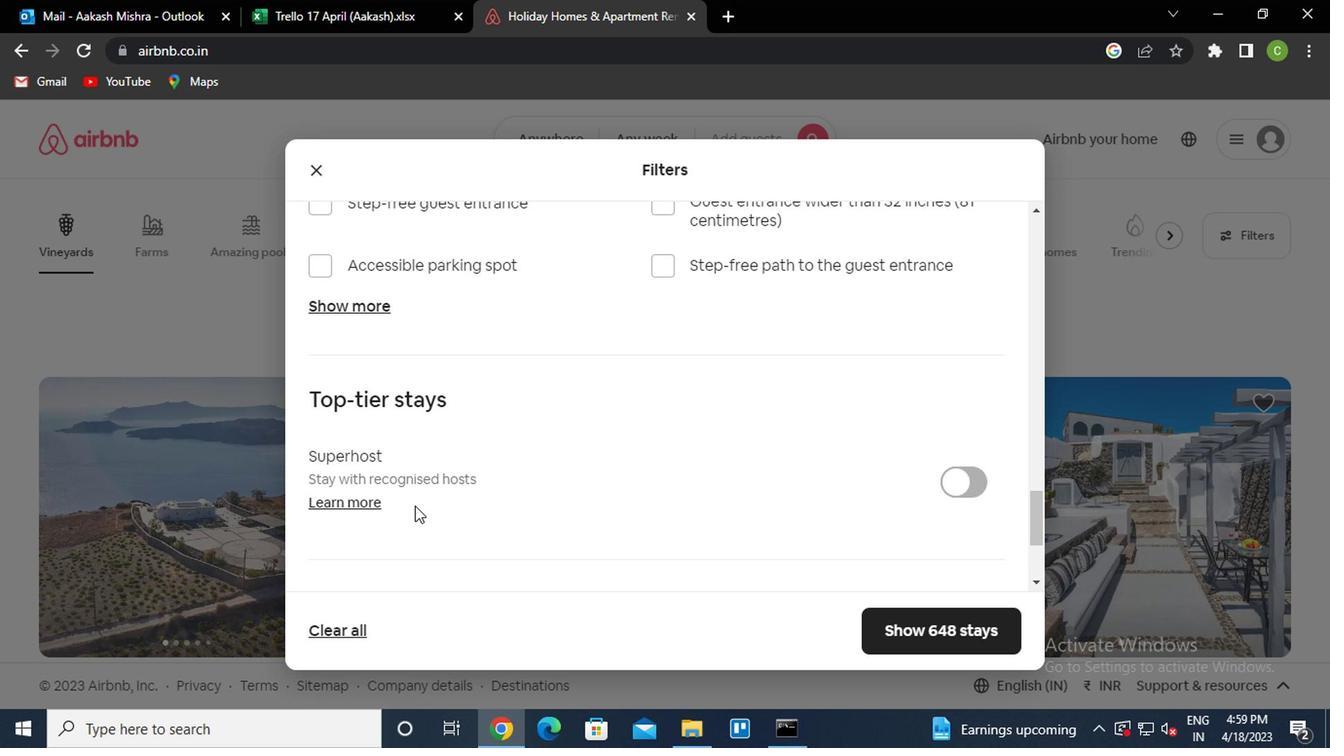 
Action: Mouse scrolled (386, 449) with delta (0, 0)
Screenshot: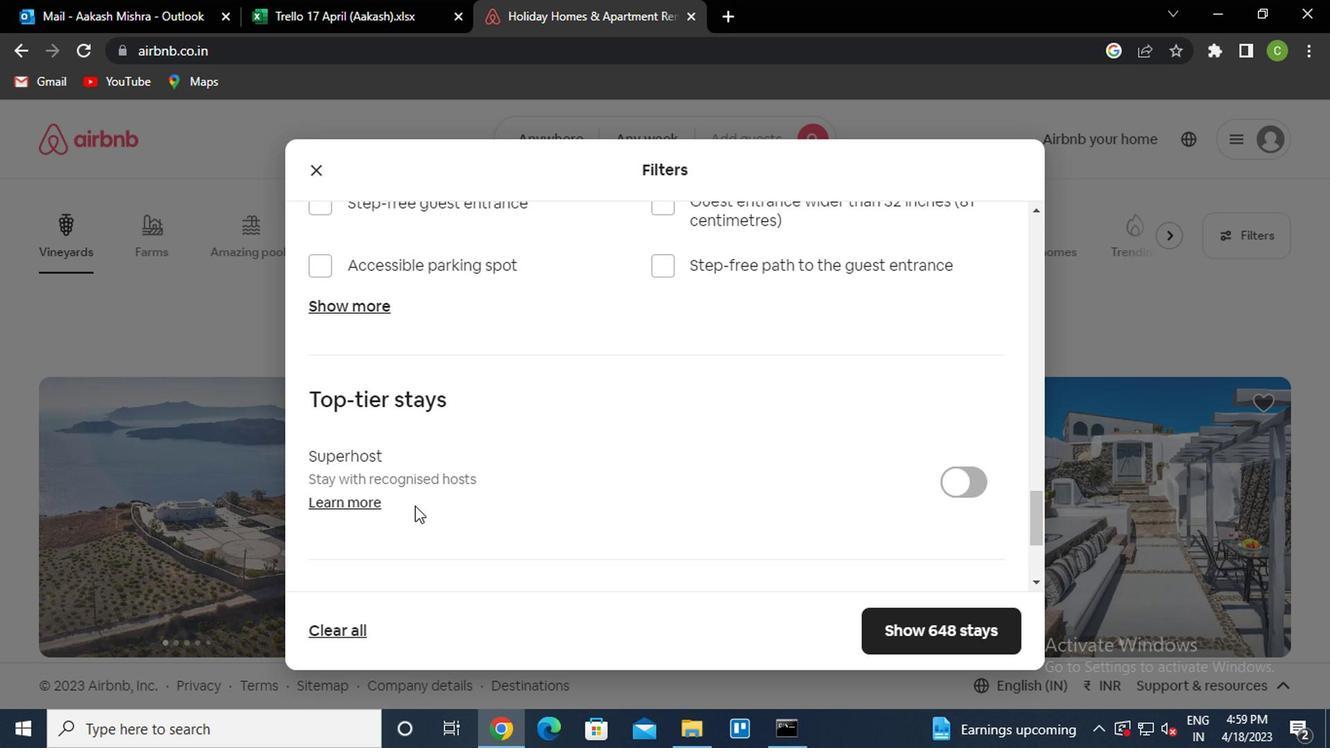 
Action: Mouse scrolled (386, 449) with delta (0, 0)
Screenshot: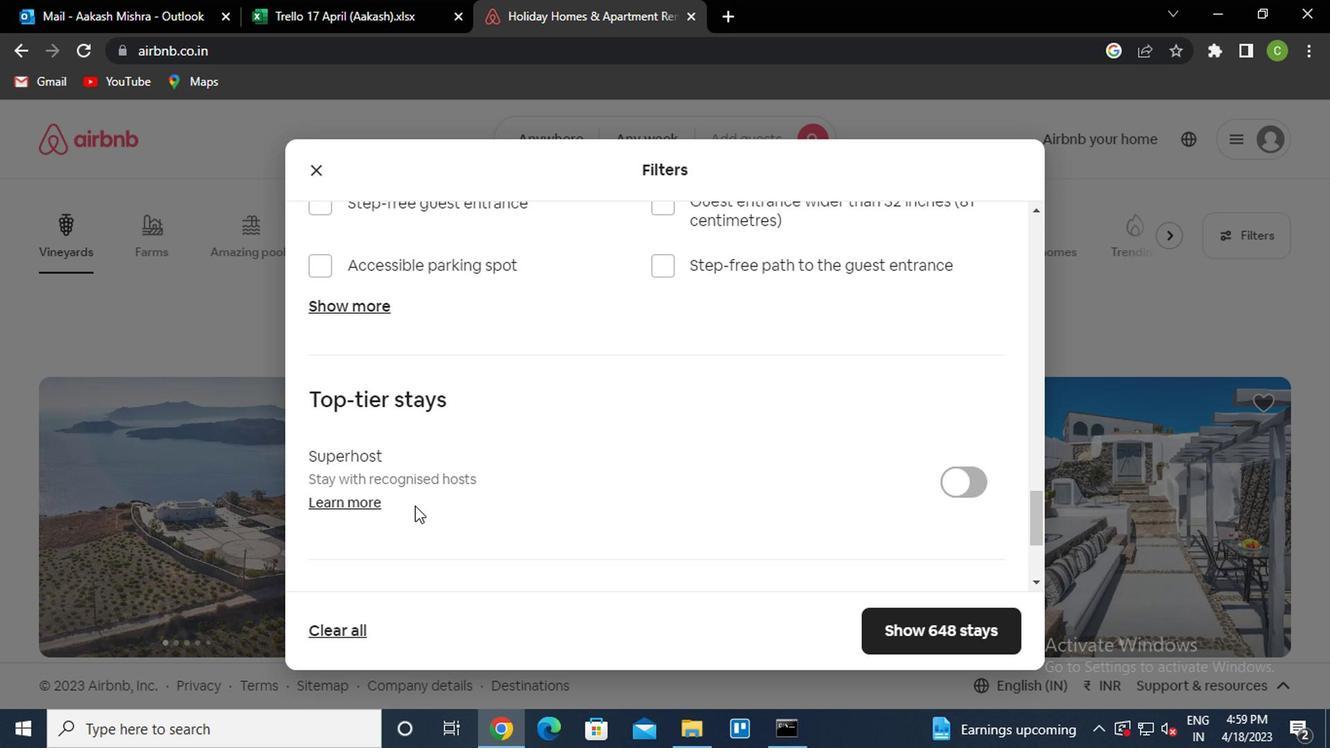 
Action: Mouse scrolled (386, 449) with delta (0, 0)
Screenshot: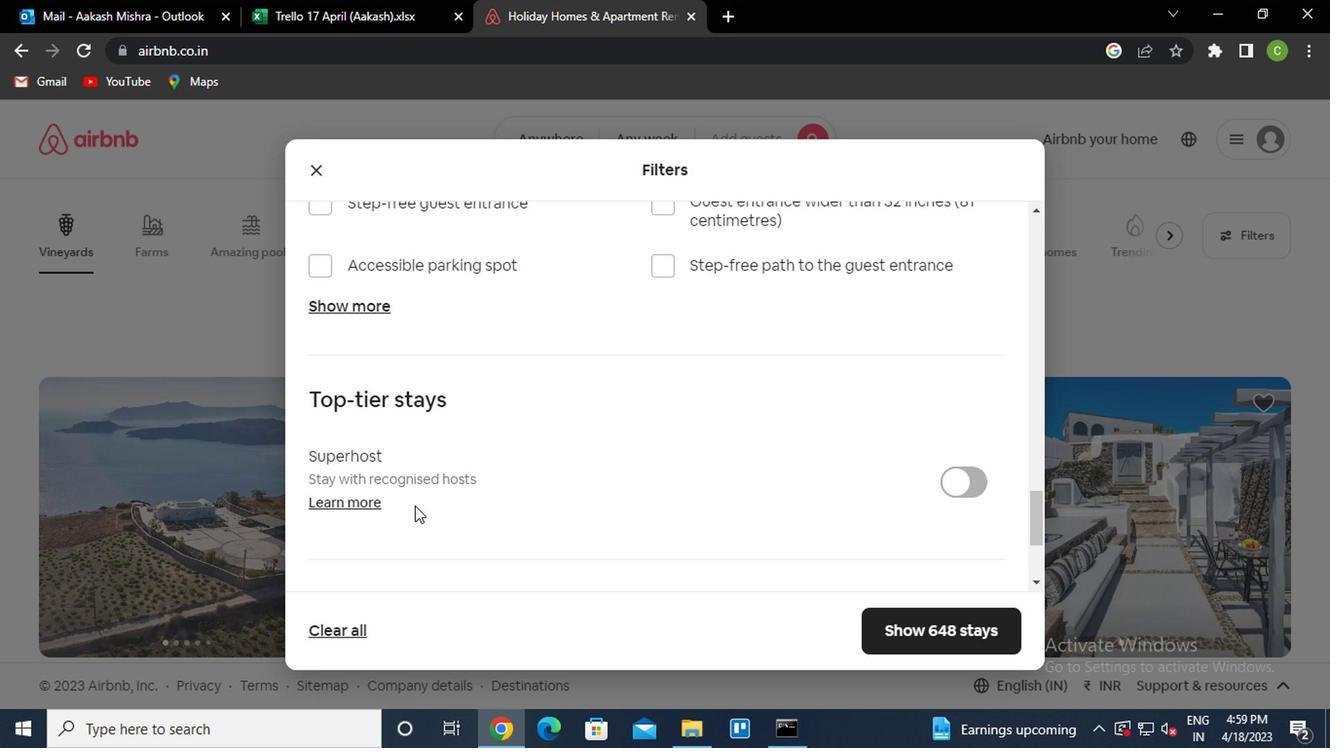 
Action: Mouse moved to (352, 473)
Screenshot: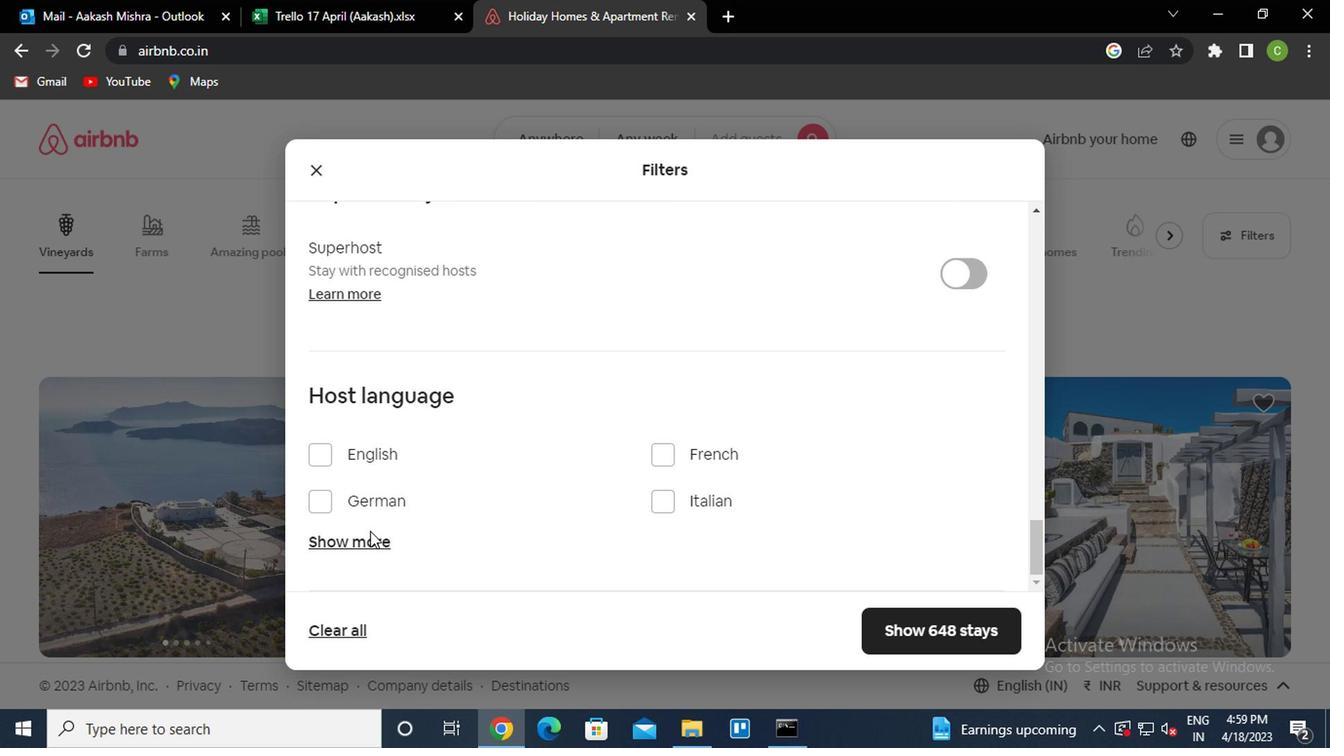 
Action: Mouse pressed left at (352, 473)
Screenshot: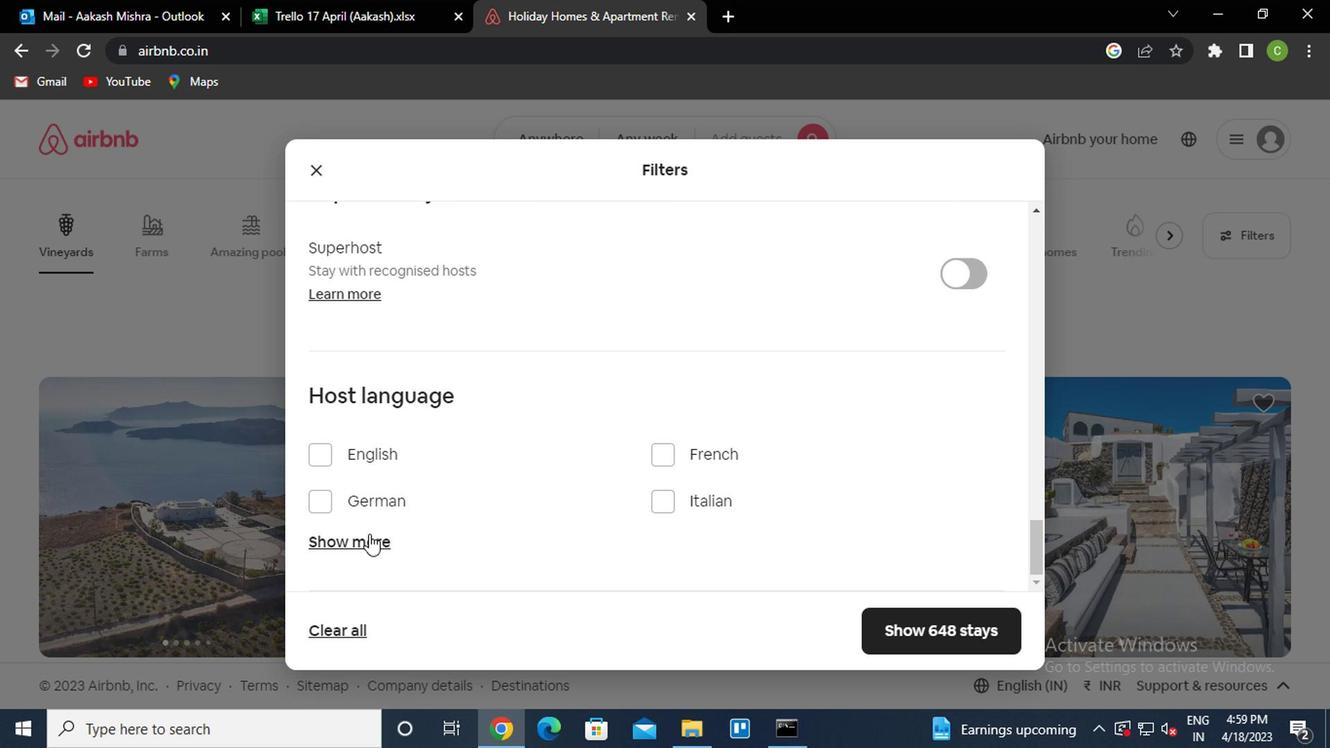 
Action: Mouse moved to (562, 481)
Screenshot: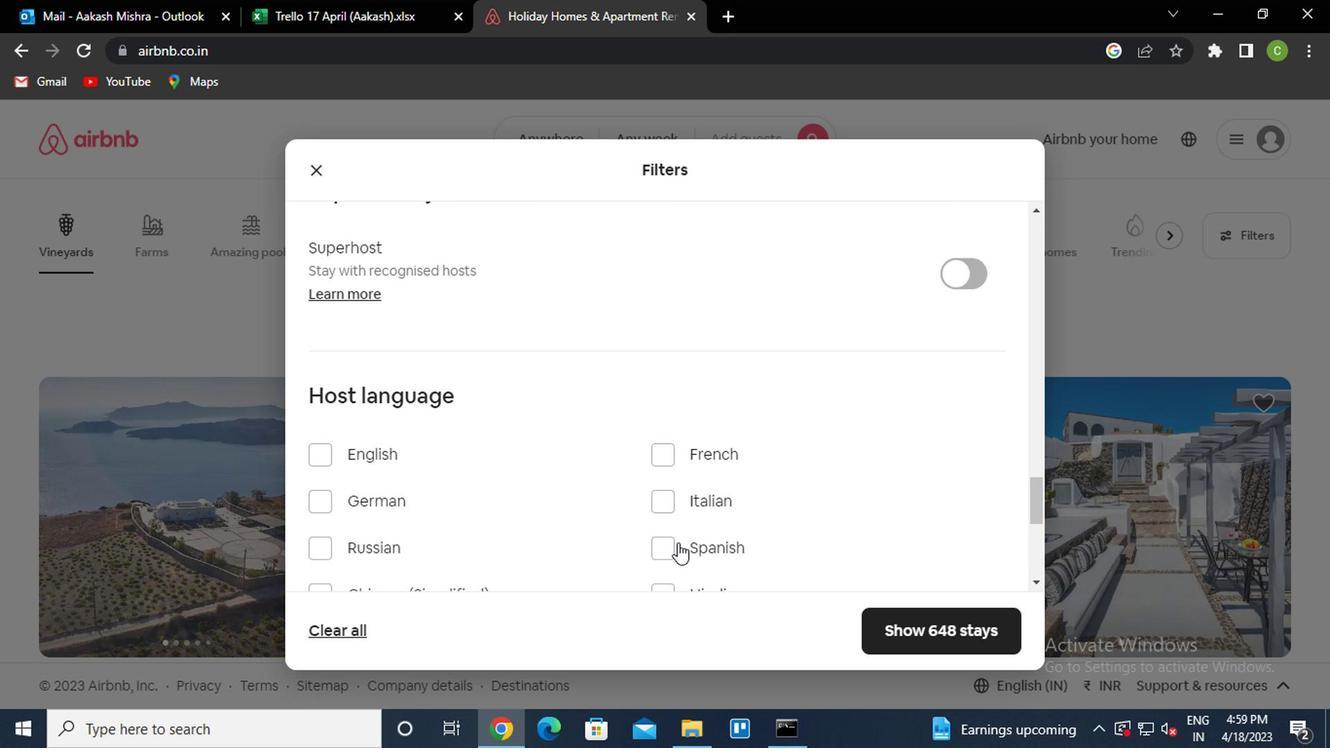 
Action: Mouse pressed left at (562, 481)
Screenshot: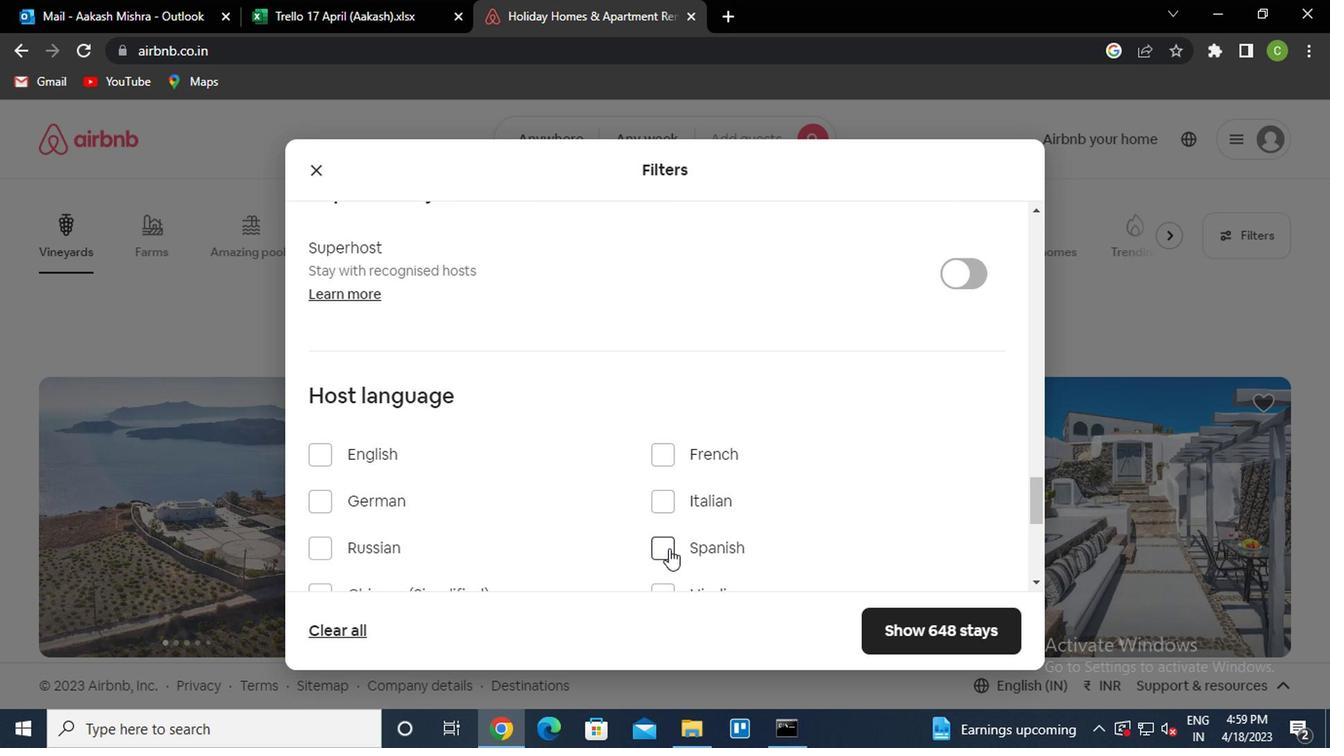 
Action: Mouse moved to (759, 529)
Screenshot: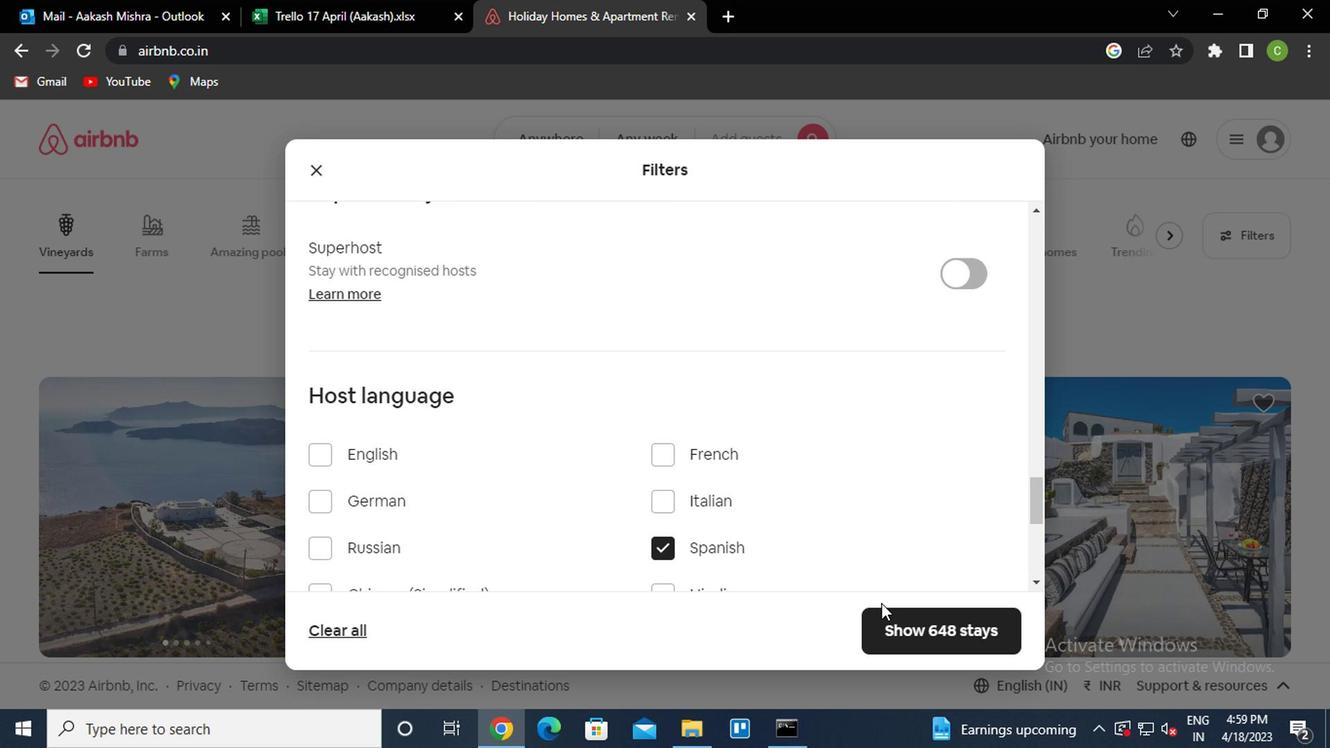 
Action: Mouse pressed left at (759, 529)
Screenshot: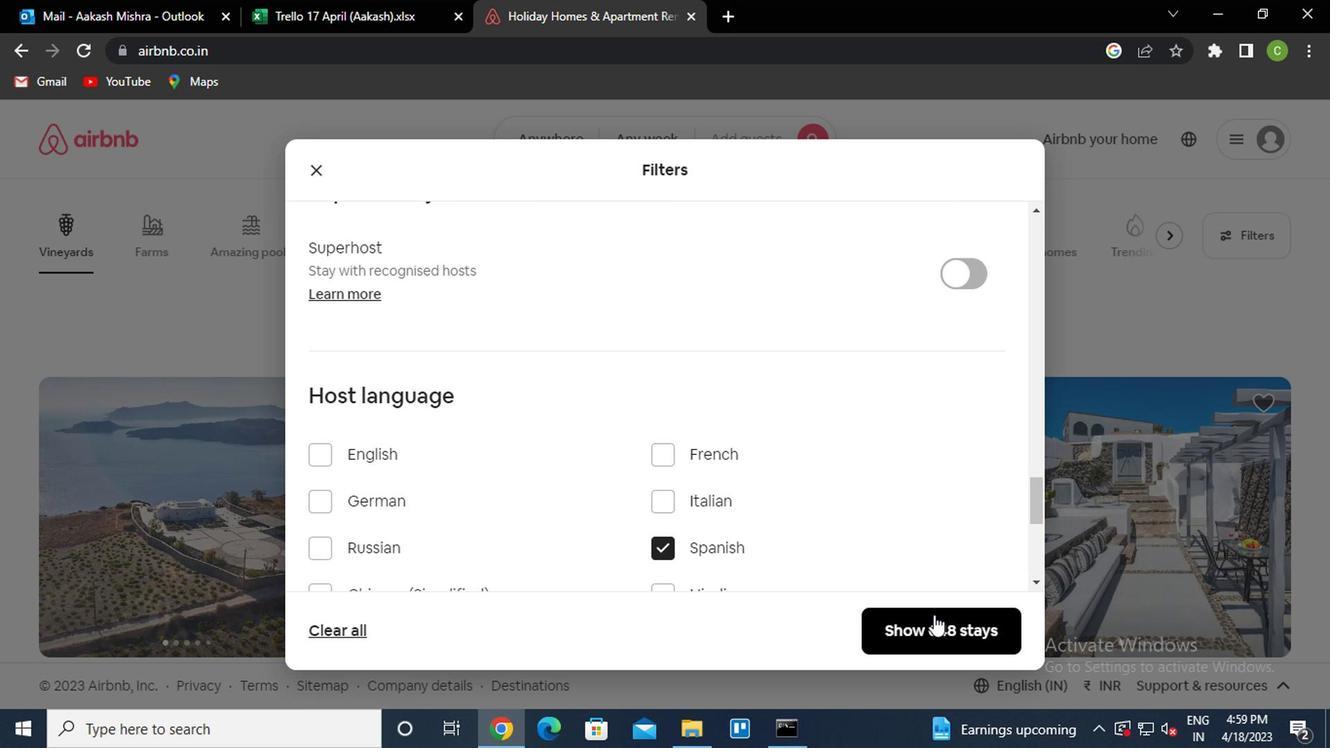 
Action: Mouse moved to (671, 502)
Screenshot: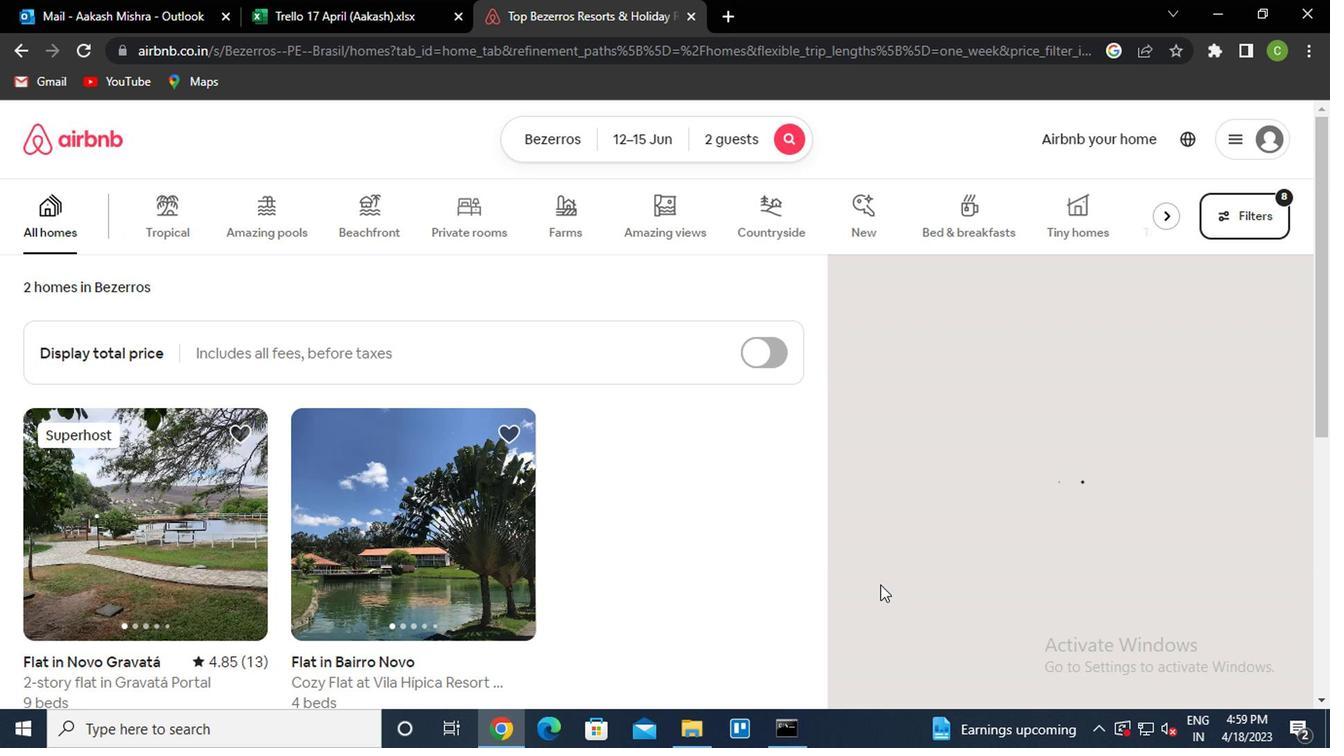 
